 Task: Compose an email with the signature Karina Martinez with the subject Request for a flexible work arrangement and the message I need your assistance in preparing the project proposal for the client. from softage.8@softage.net to softage.6@softage.net Select the numbered list and change the font typography to strikethroughSelect the numbered list and remove the font typography strikethrough Send the email. Finally, move the email from Sent Items to the label Environmental
Action: Mouse moved to (940, 50)
Screenshot: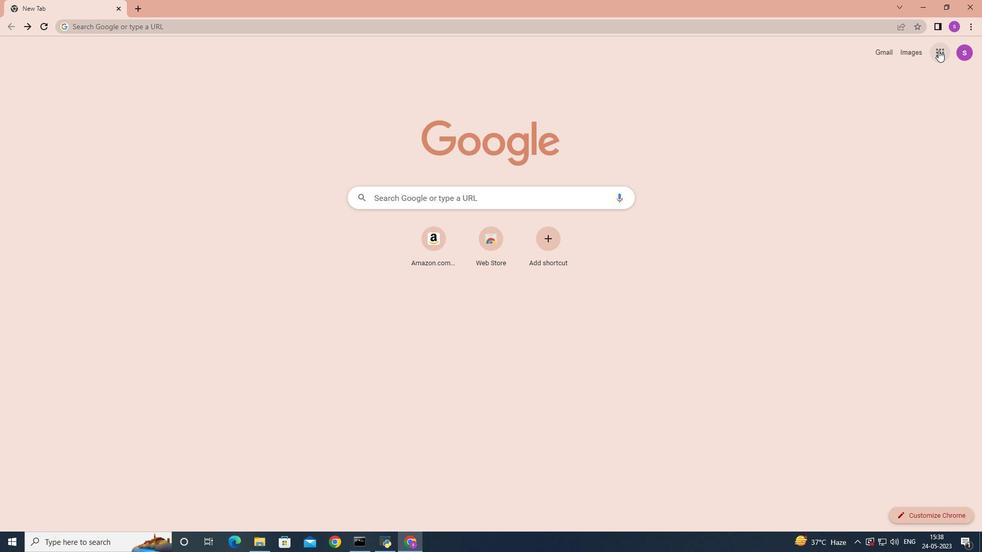 
Action: Mouse pressed left at (940, 50)
Screenshot: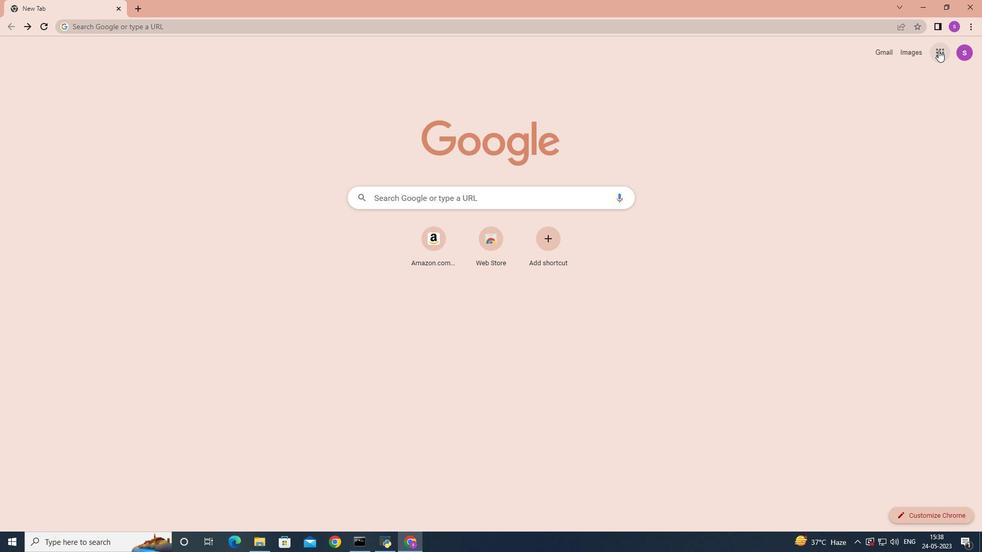 
Action: Mouse moved to (939, 52)
Screenshot: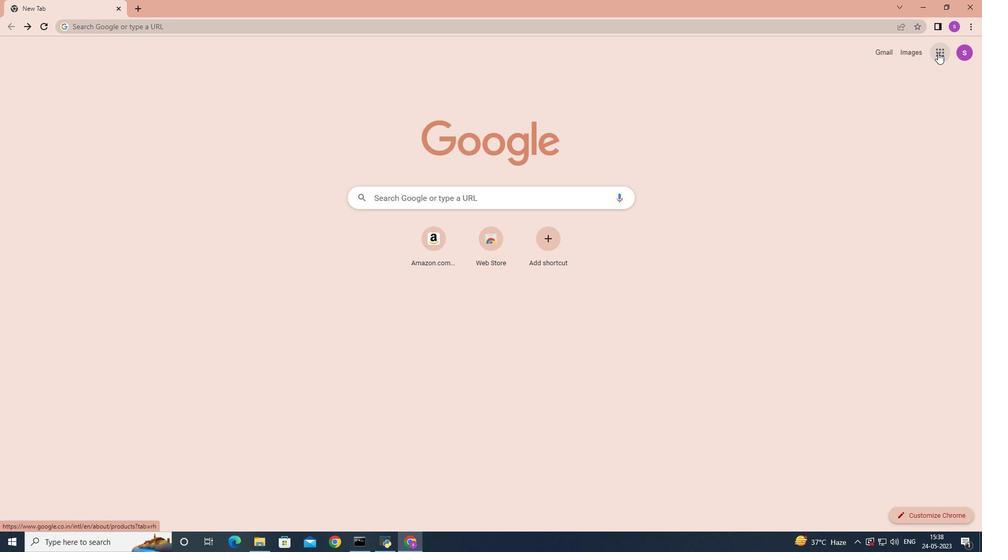 
Action: Mouse pressed left at (939, 52)
Screenshot: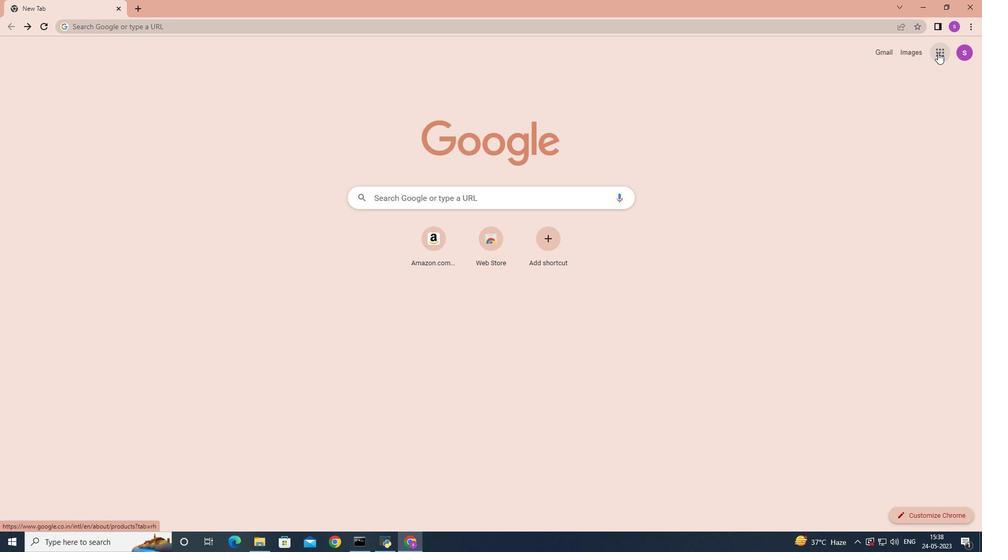 
Action: Mouse moved to (893, 97)
Screenshot: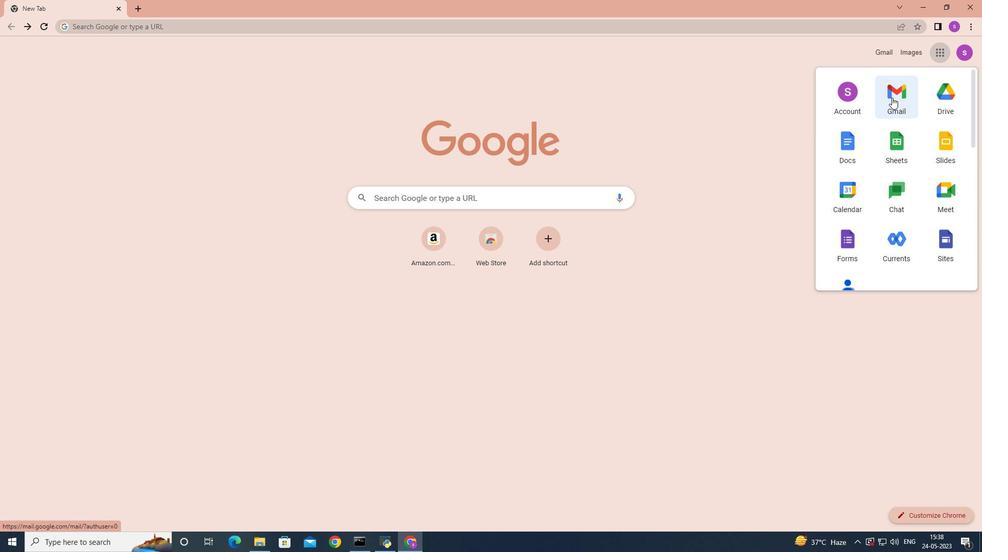 
Action: Mouse pressed left at (893, 97)
Screenshot: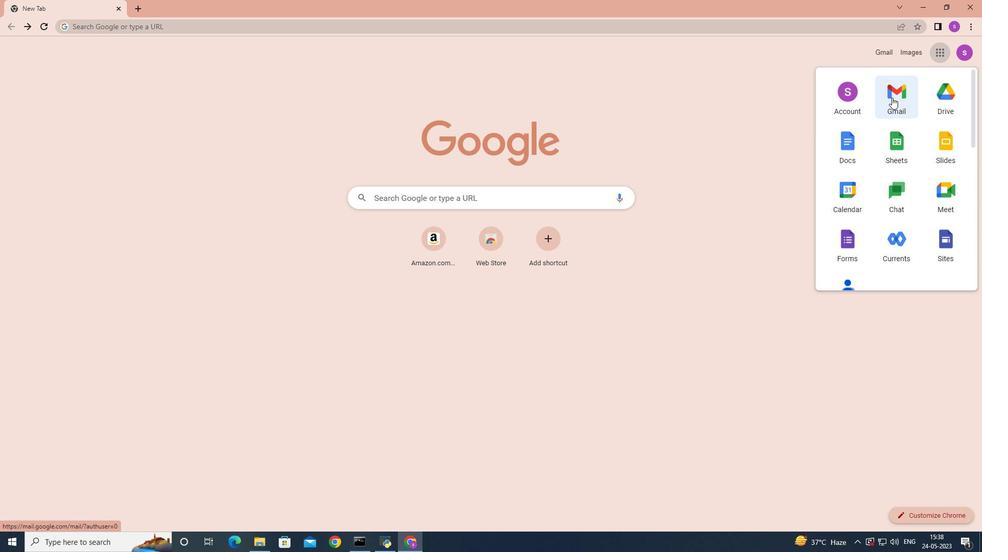 
Action: Mouse moved to (871, 52)
Screenshot: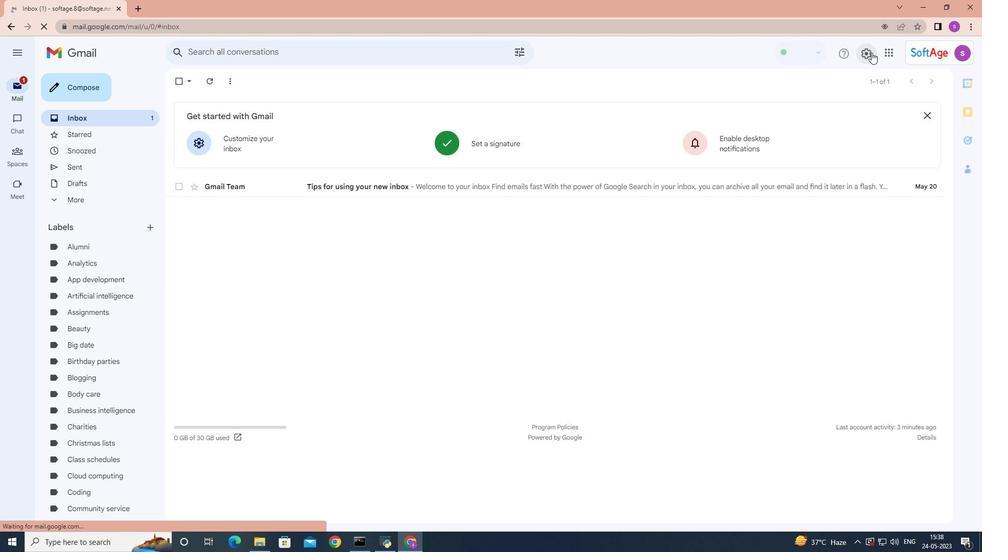 
Action: Mouse pressed left at (871, 52)
Screenshot: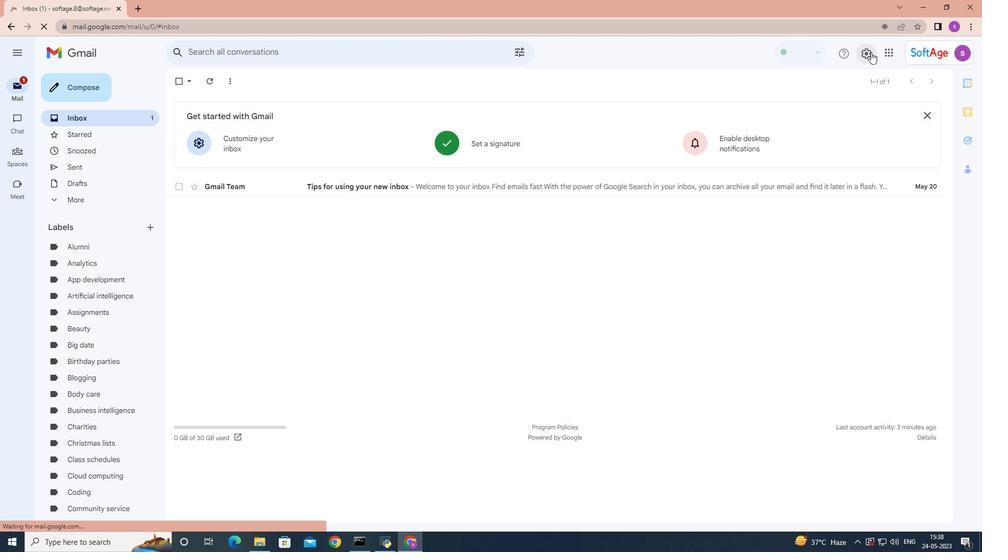 
Action: Mouse moved to (872, 101)
Screenshot: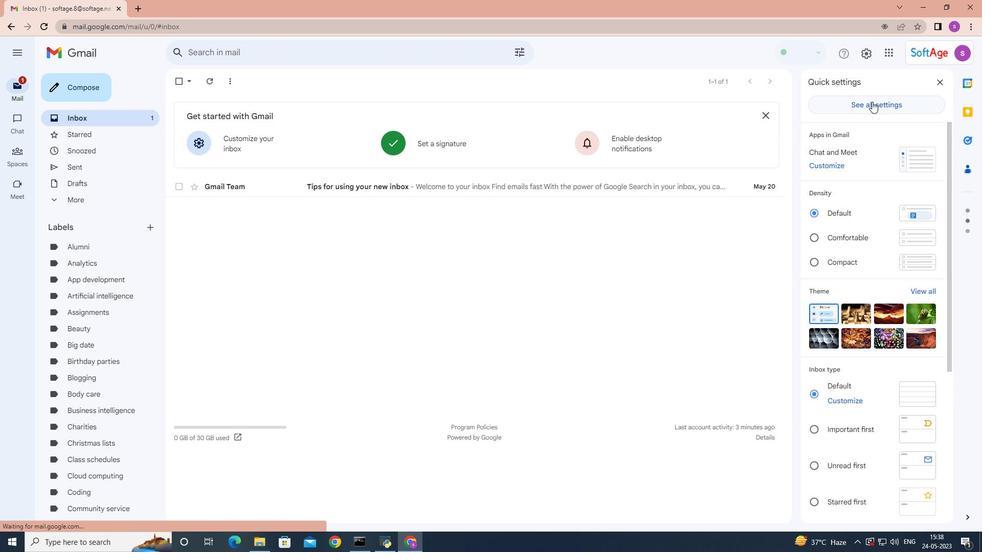 
Action: Mouse pressed left at (872, 101)
Screenshot: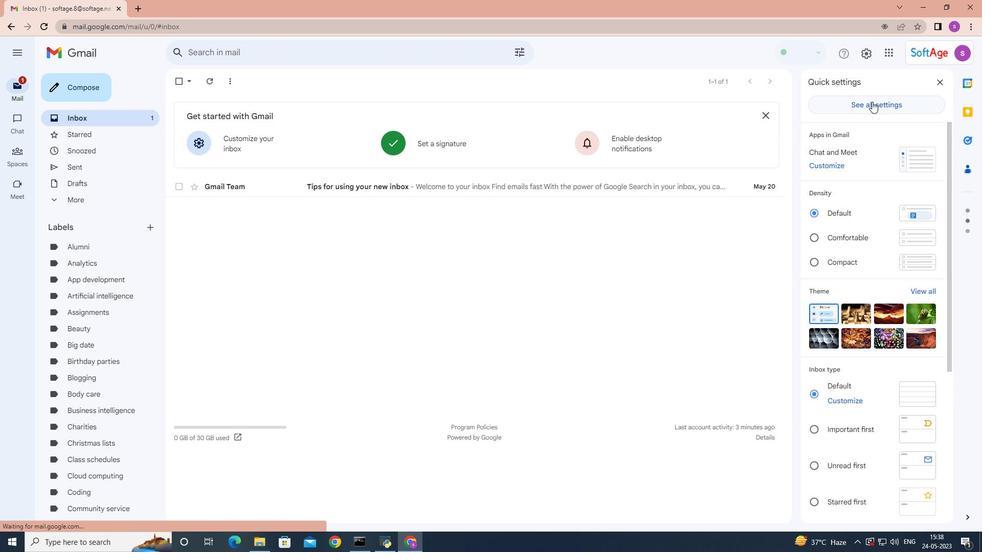 
Action: Mouse moved to (644, 186)
Screenshot: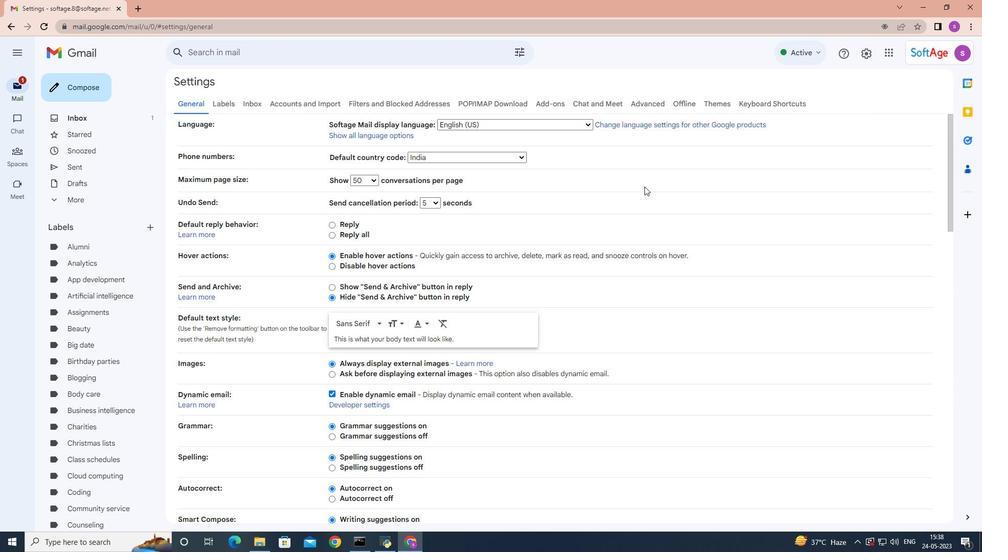 
Action: Mouse scrolled (644, 186) with delta (0, 0)
Screenshot: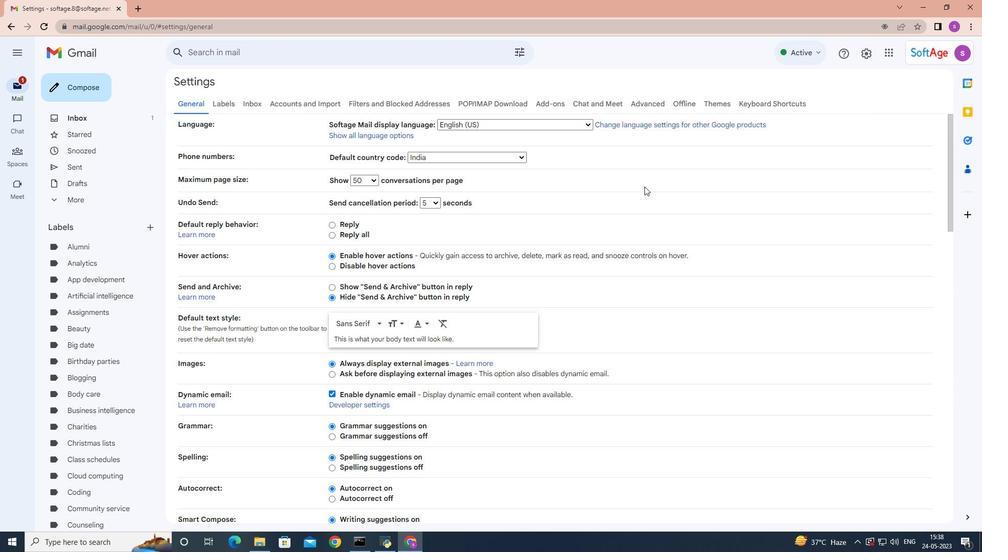 
Action: Mouse moved to (643, 187)
Screenshot: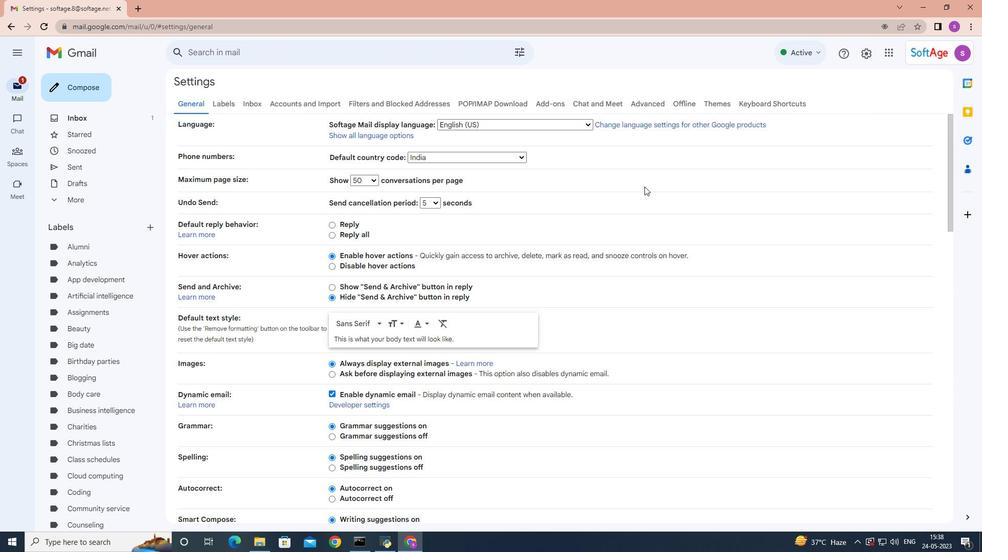 
Action: Mouse scrolled (643, 186) with delta (0, 0)
Screenshot: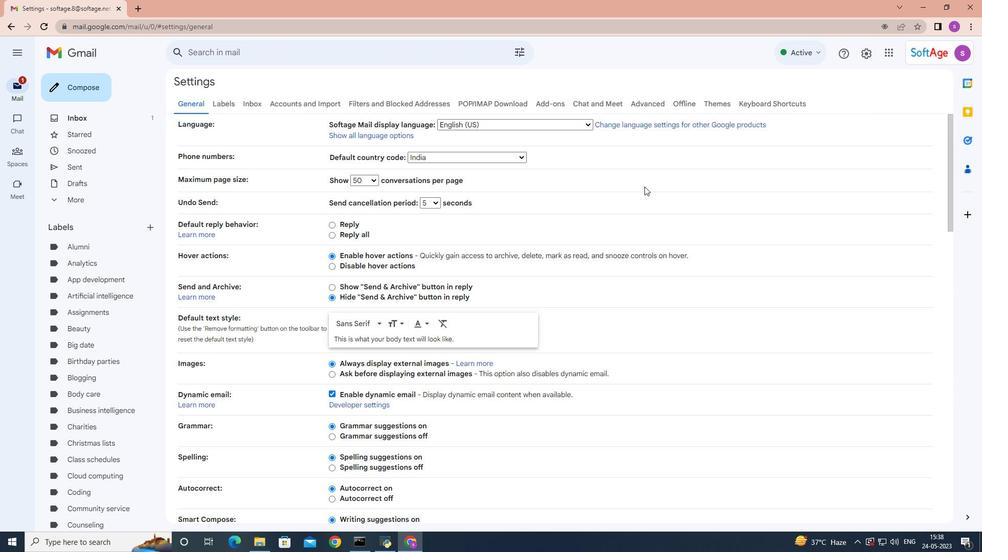 
Action: Mouse scrolled (643, 186) with delta (0, 0)
Screenshot: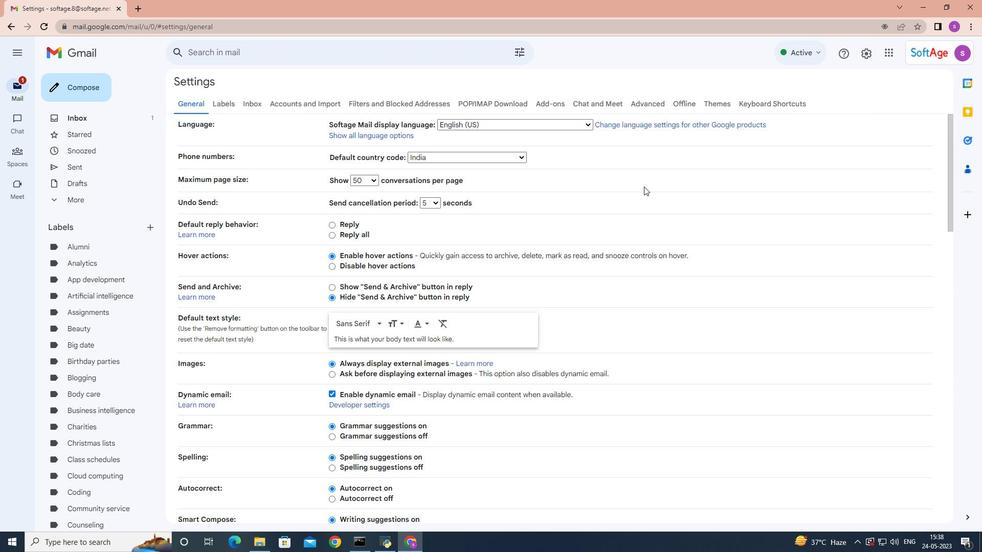 
Action: Mouse scrolled (643, 186) with delta (0, 0)
Screenshot: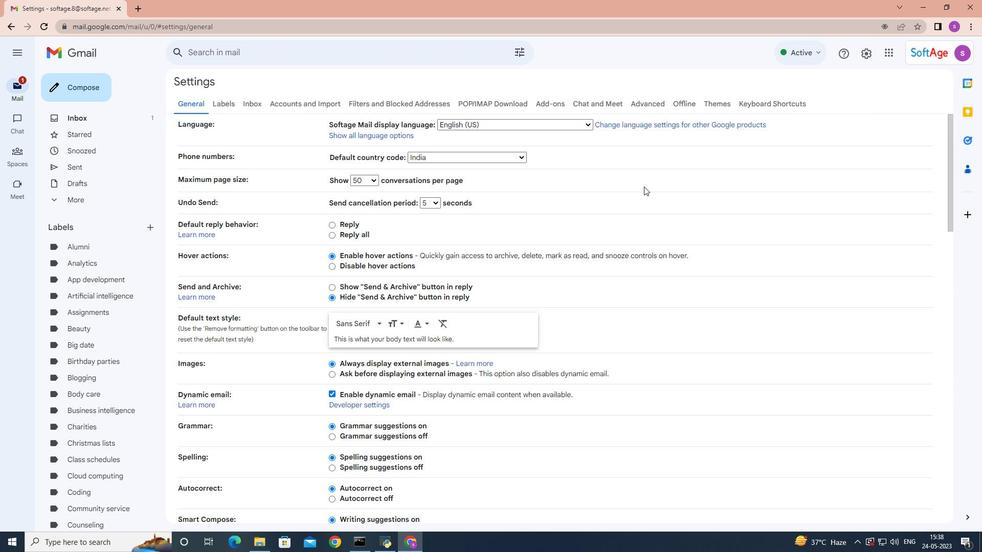 
Action: Mouse scrolled (643, 186) with delta (0, 0)
Screenshot: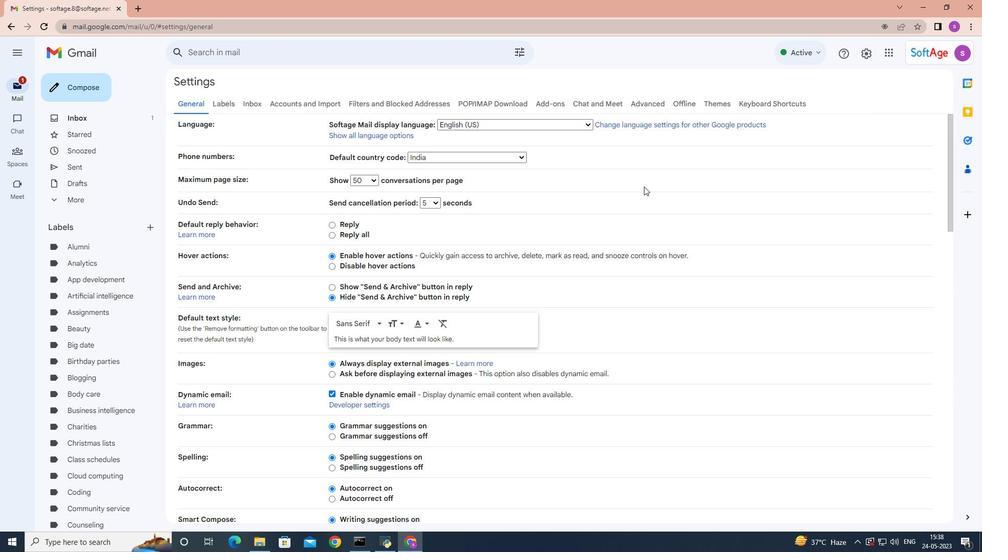 
Action: Mouse moved to (643, 187)
Screenshot: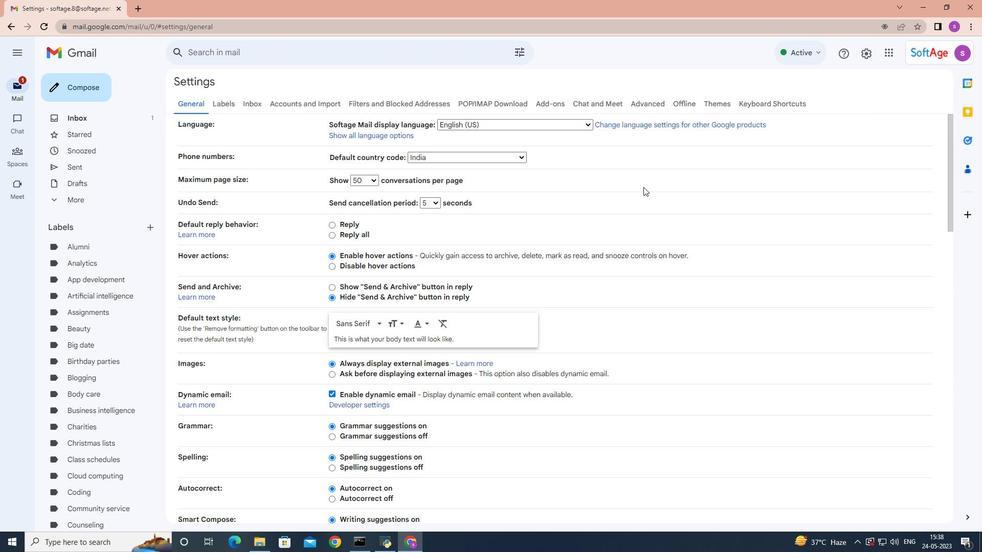 
Action: Mouse scrolled (643, 186) with delta (0, 0)
Screenshot: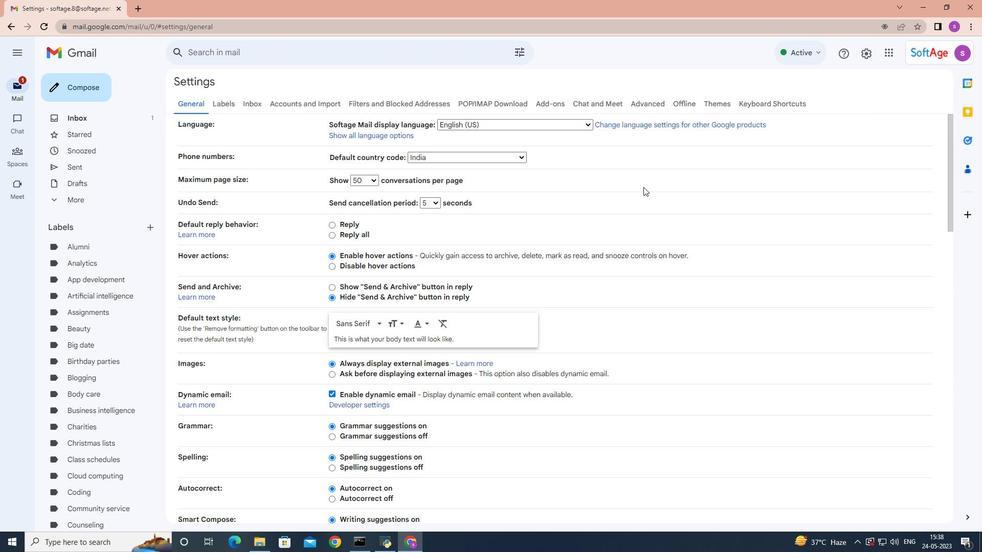 
Action: Mouse moved to (611, 184)
Screenshot: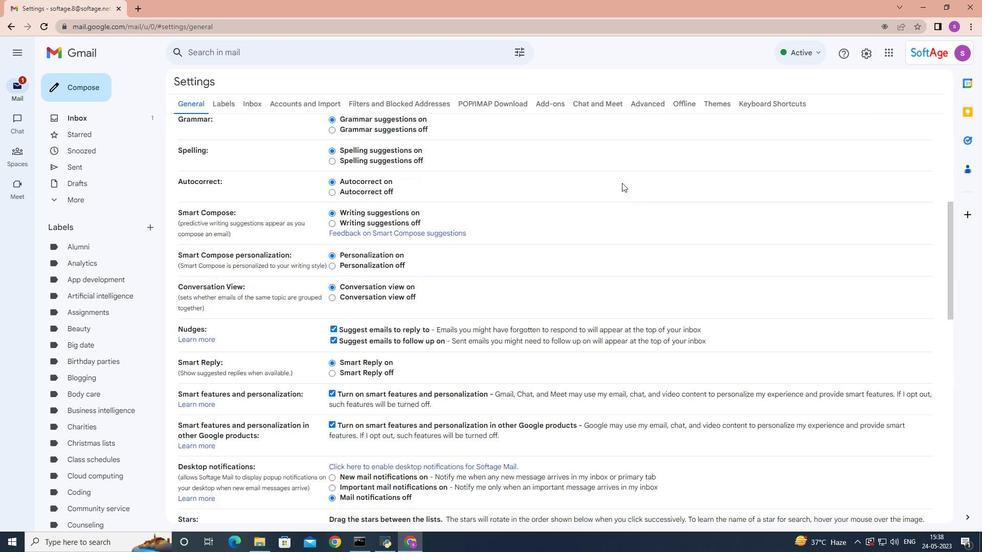
Action: Mouse scrolled (611, 183) with delta (0, 0)
Screenshot: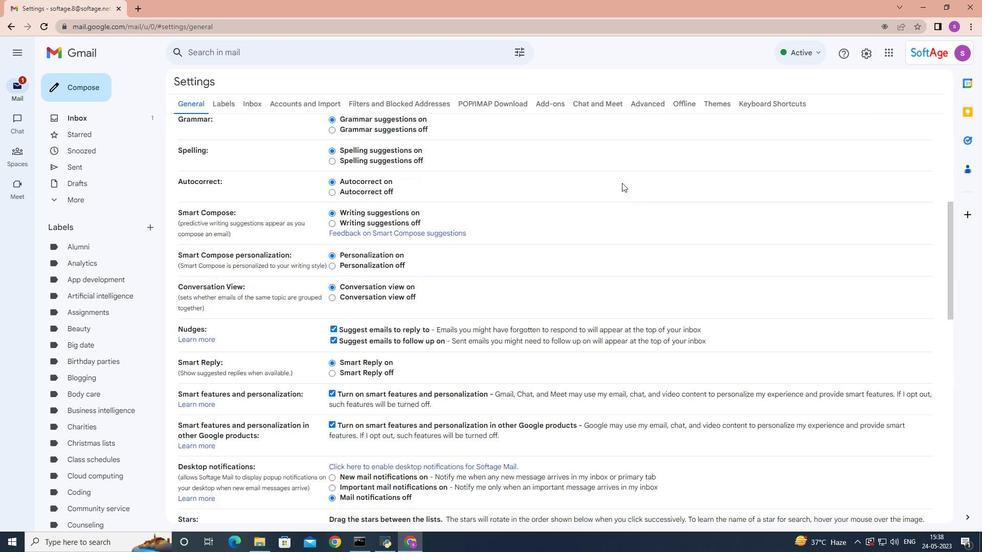 
Action: Mouse moved to (610, 184)
Screenshot: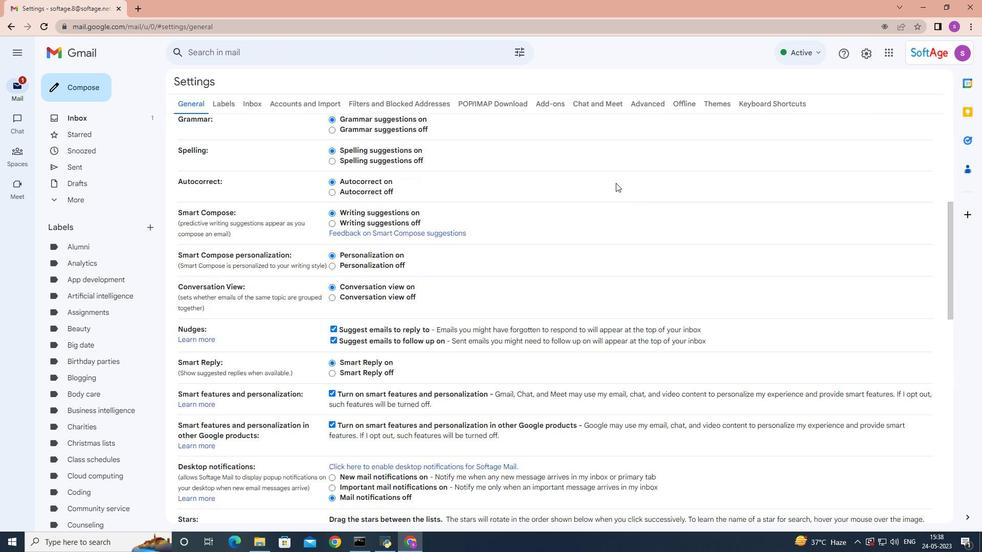 
Action: Mouse scrolled (610, 184) with delta (0, 0)
Screenshot: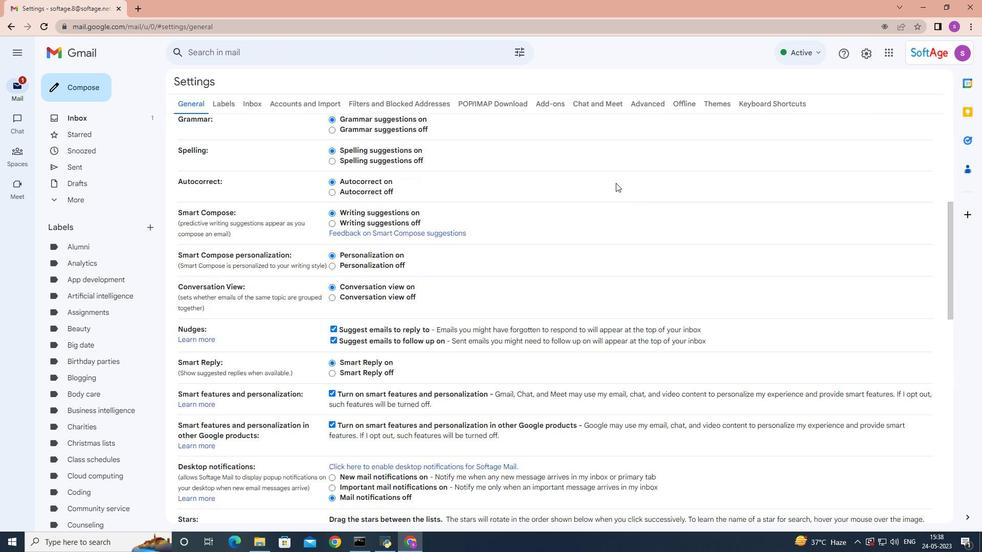 
Action: Mouse scrolled (610, 184) with delta (0, 0)
Screenshot: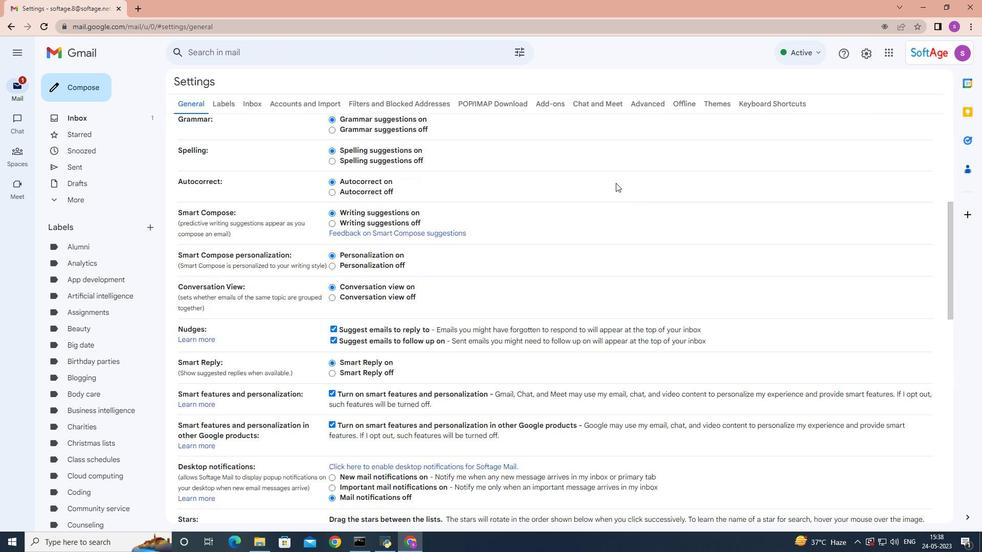
Action: Mouse scrolled (610, 184) with delta (0, 0)
Screenshot: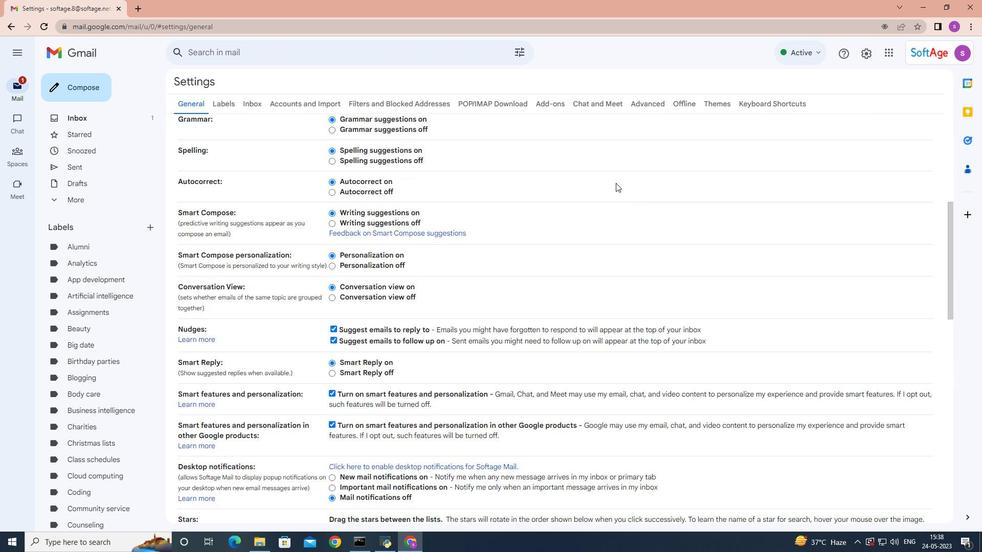 
Action: Mouse moved to (609, 184)
Screenshot: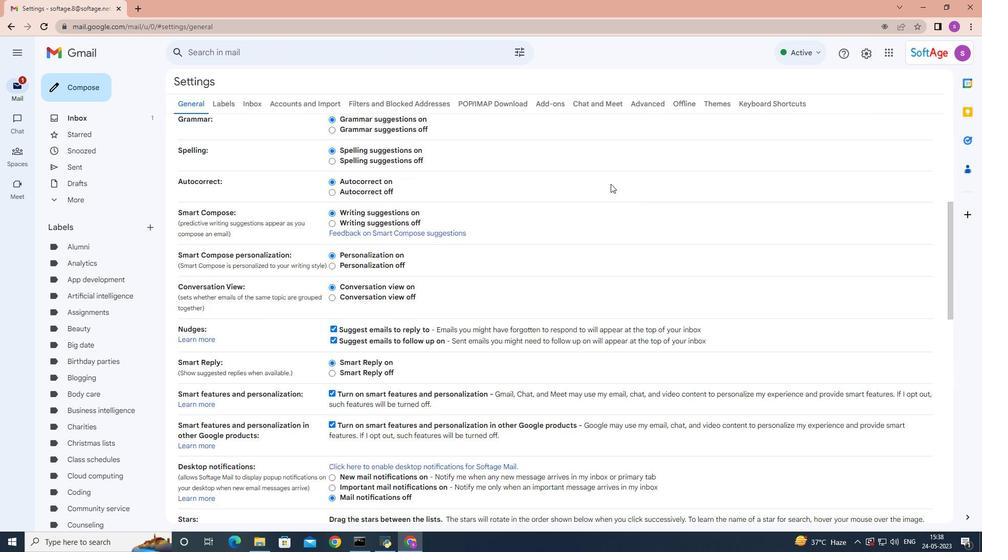 
Action: Mouse scrolled (609, 184) with delta (0, 0)
Screenshot: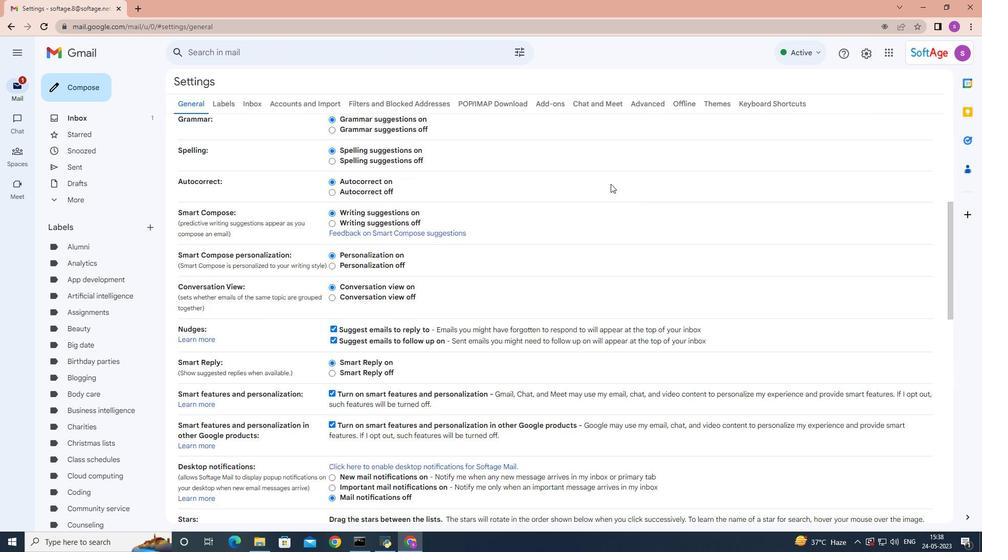 
Action: Mouse moved to (608, 184)
Screenshot: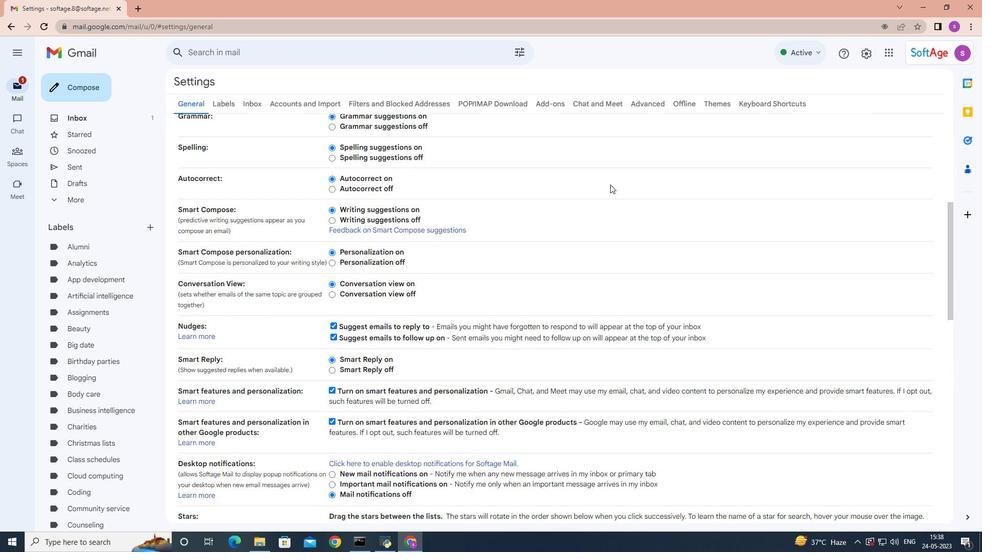 
Action: Mouse scrolled (608, 184) with delta (0, 0)
Screenshot: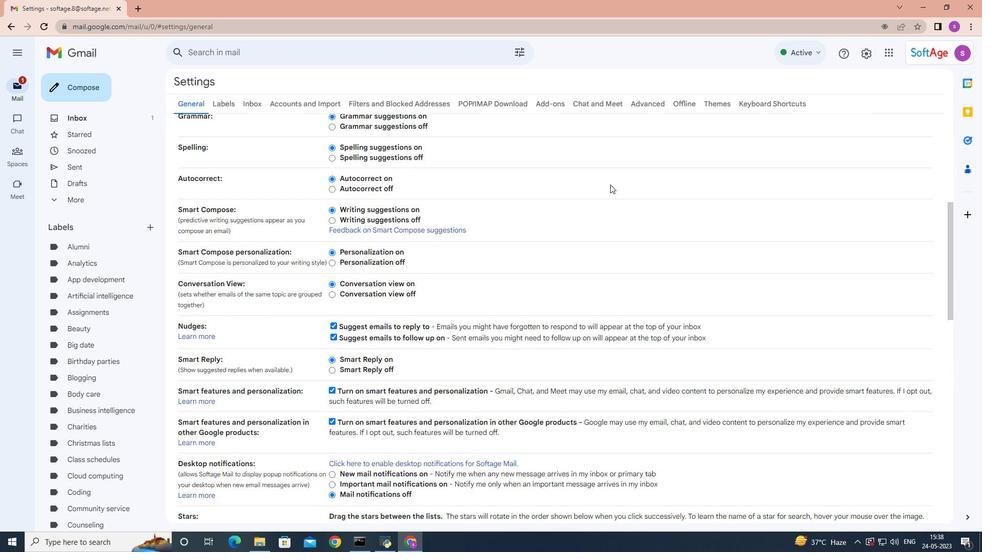 
Action: Mouse moved to (588, 182)
Screenshot: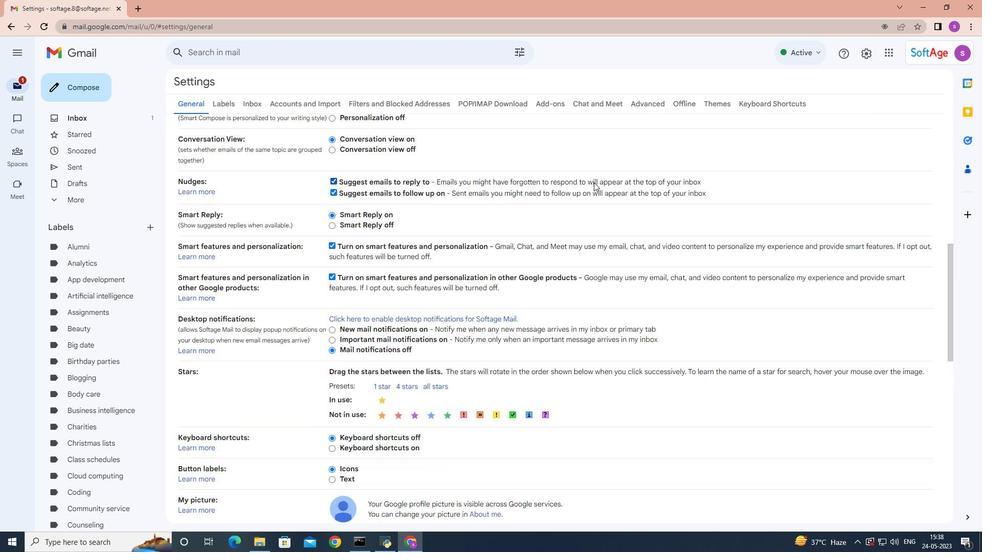 
Action: Mouse scrolled (588, 181) with delta (0, 0)
Screenshot: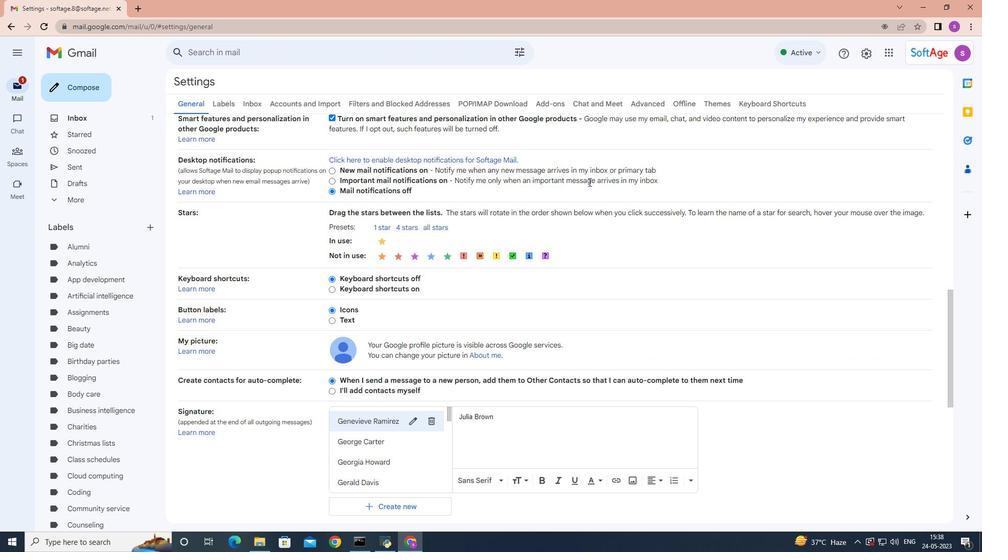 
Action: Mouse scrolled (588, 181) with delta (0, 0)
Screenshot: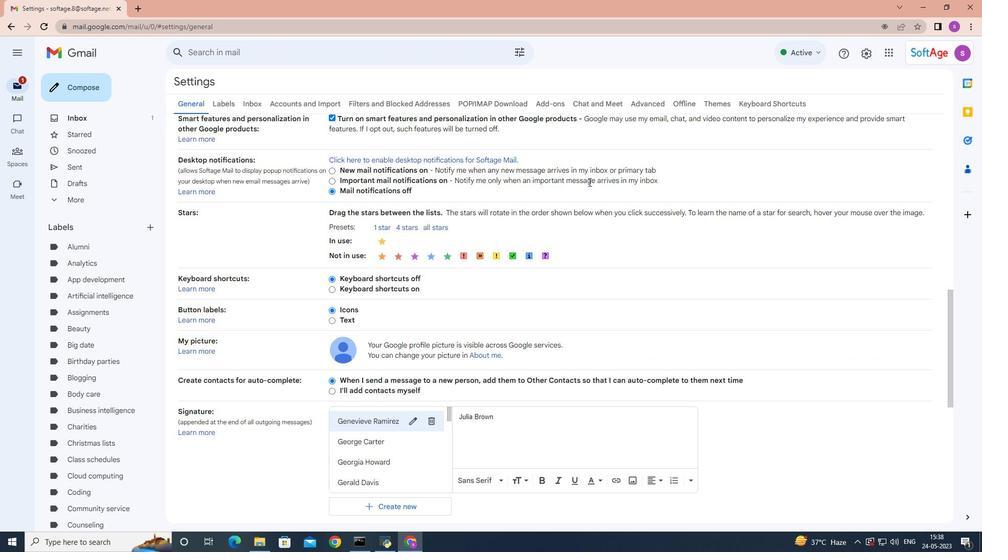 
Action: Mouse scrolled (588, 181) with delta (0, 0)
Screenshot: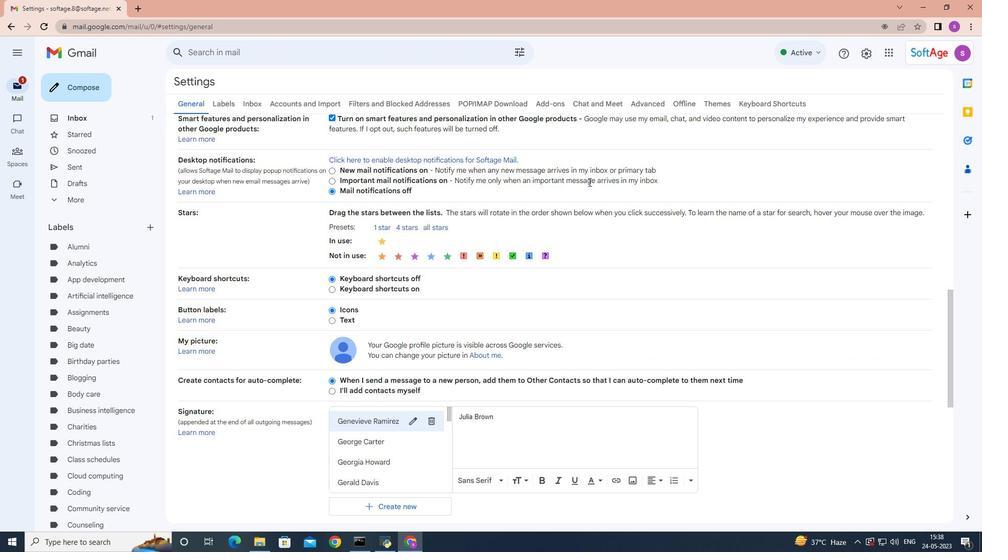 
Action: Mouse moved to (417, 347)
Screenshot: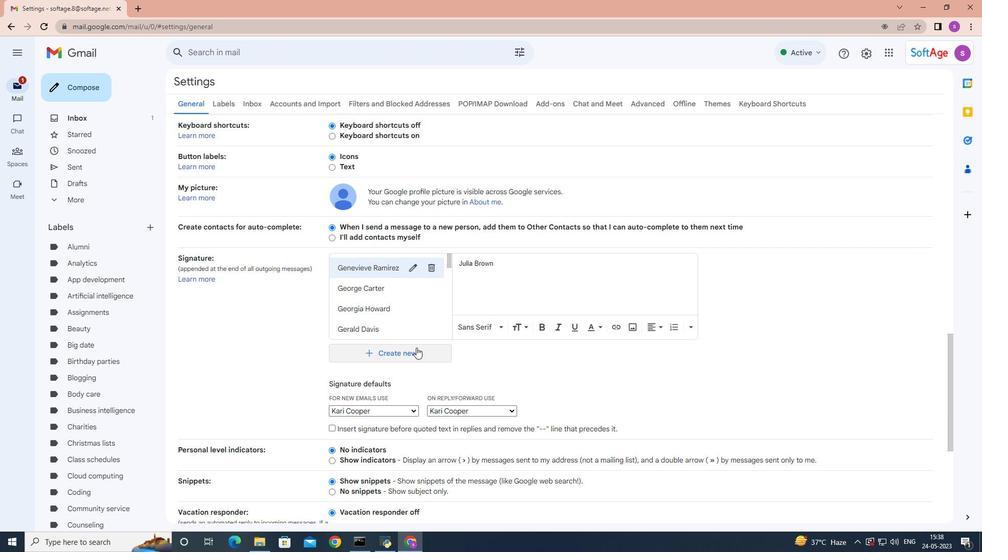 
Action: Mouse pressed left at (417, 347)
Screenshot: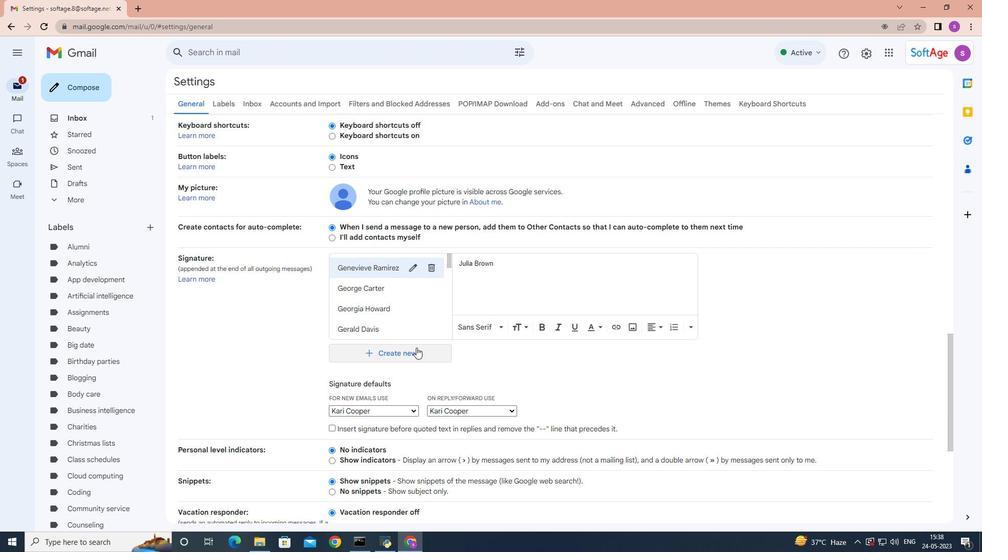 
Action: Mouse moved to (418, 347)
Screenshot: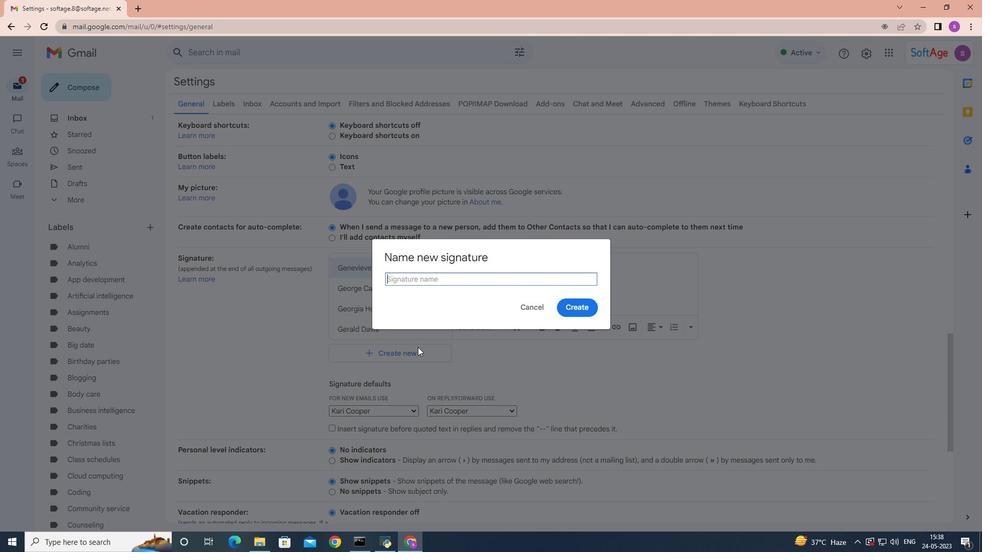 
Action: Key pressed <Key.shift>Karina<Key.space><Key.shift>Martinez
Screenshot: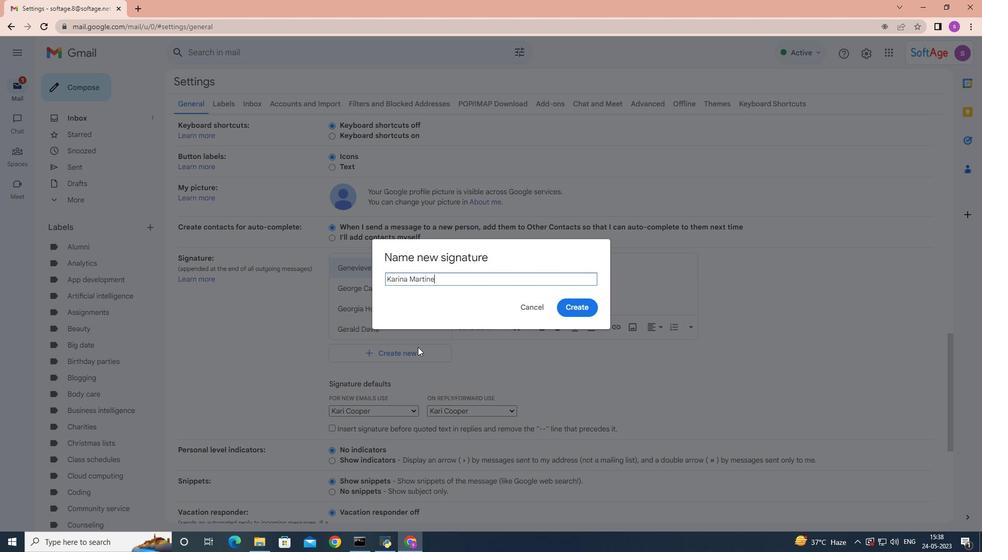 
Action: Mouse moved to (574, 306)
Screenshot: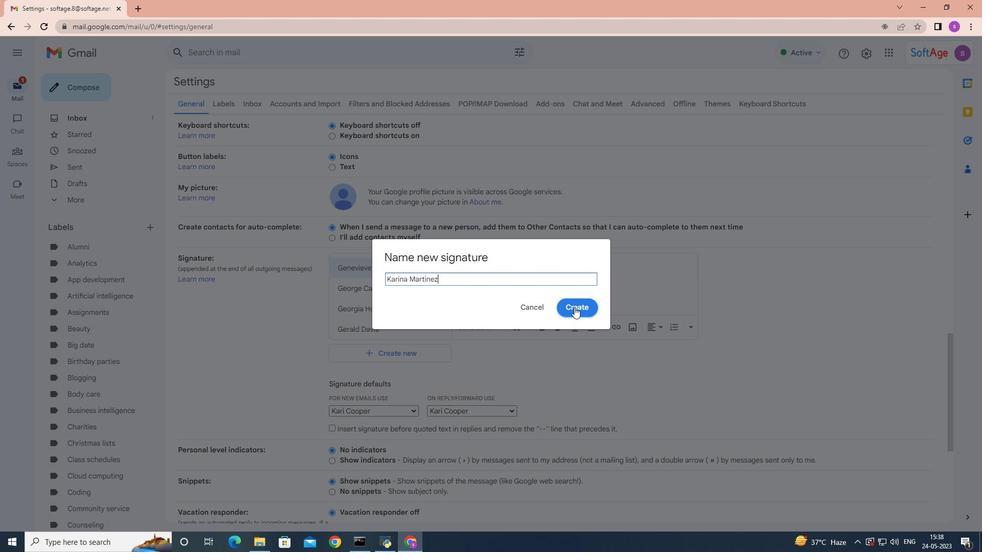 
Action: Mouse pressed left at (574, 306)
Screenshot: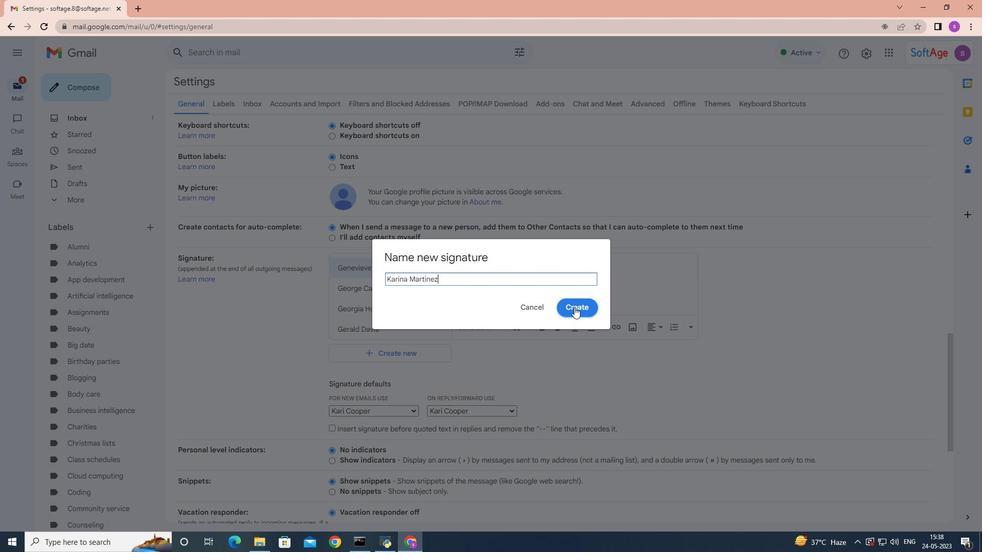 
Action: Mouse moved to (576, 306)
Screenshot: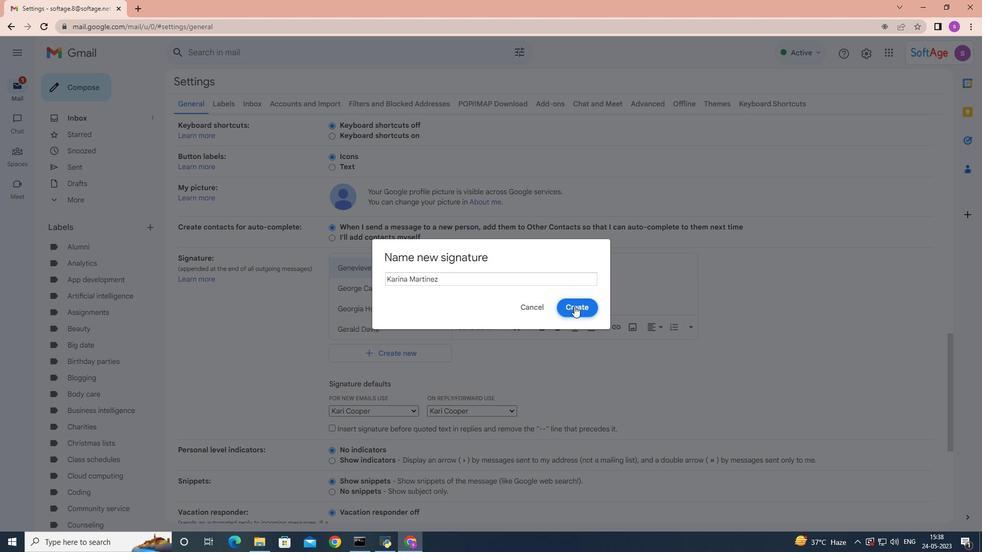 
Action: Key pressed <Key.shift>Karina<Key.space><Key.shift>Martinez
Screenshot: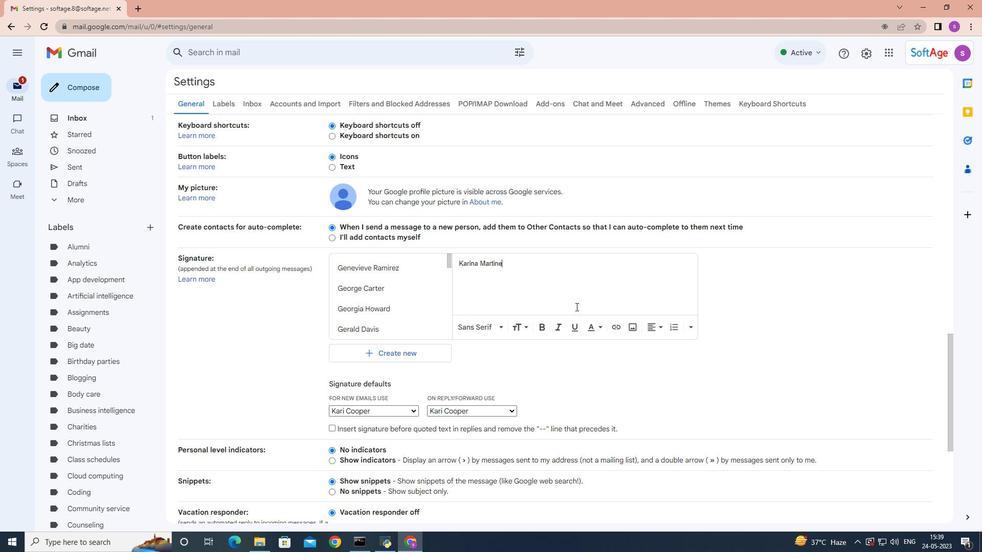 
Action: Mouse moved to (560, 284)
Screenshot: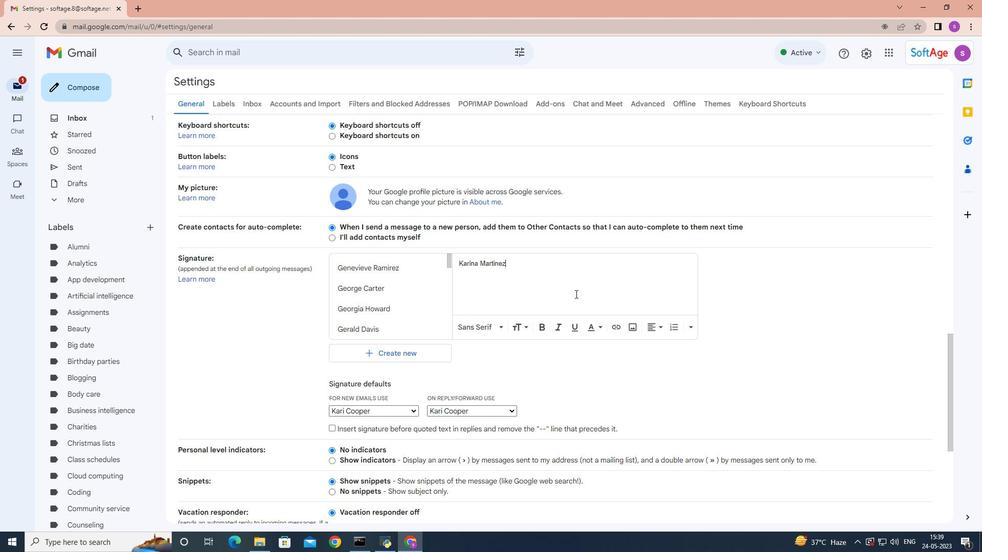 
Action: Mouse scrolled (560, 283) with delta (0, 0)
Screenshot: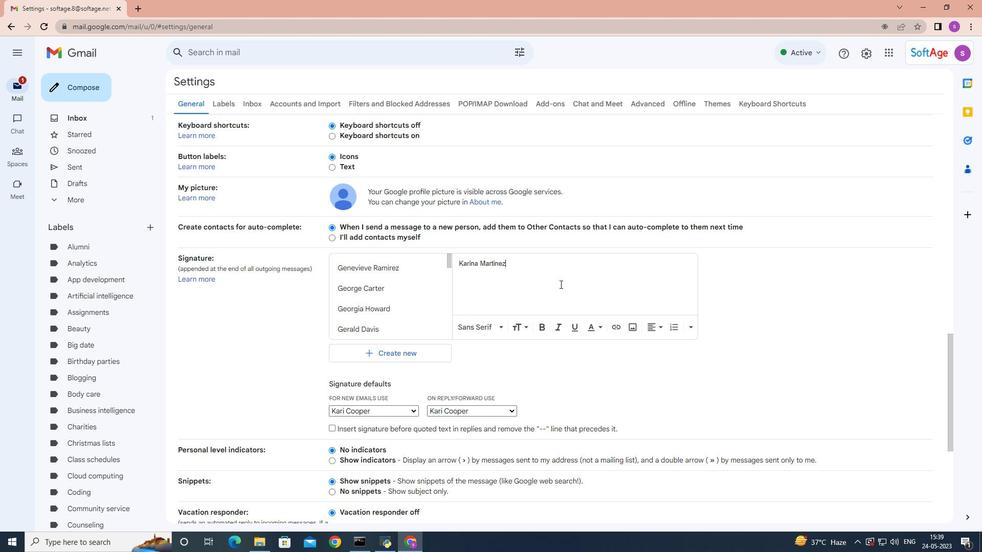 
Action: Mouse moved to (559, 284)
Screenshot: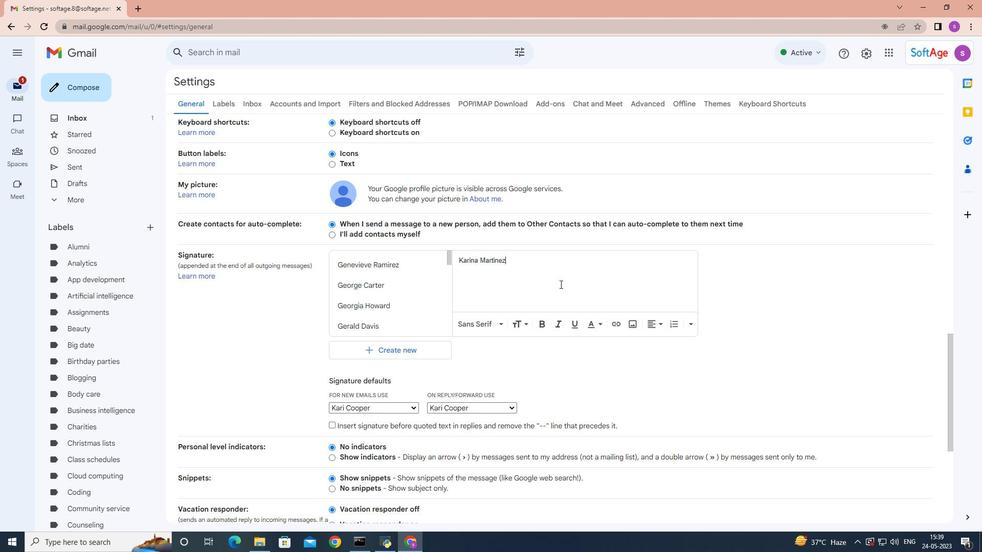 
Action: Mouse scrolled (559, 283) with delta (0, 0)
Screenshot: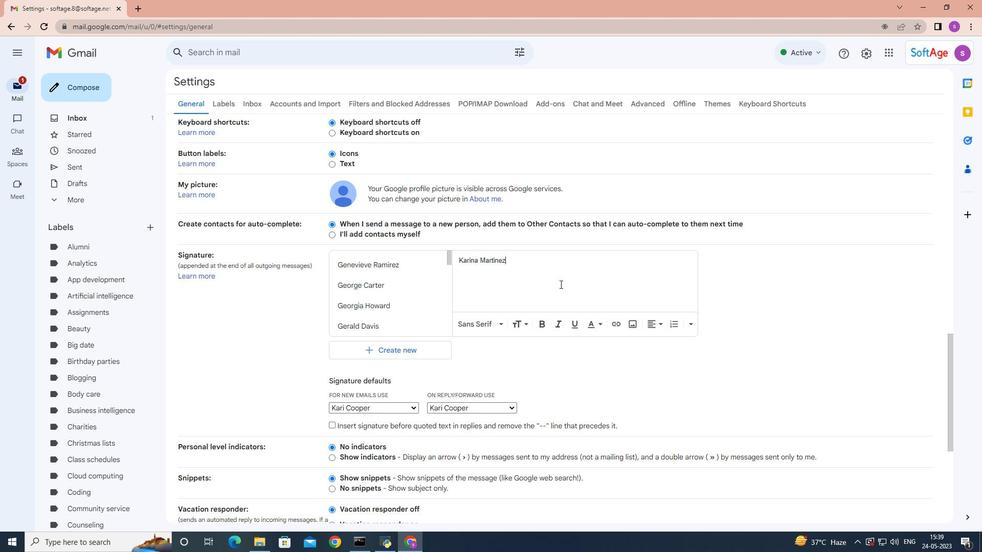 
Action: Mouse moved to (409, 308)
Screenshot: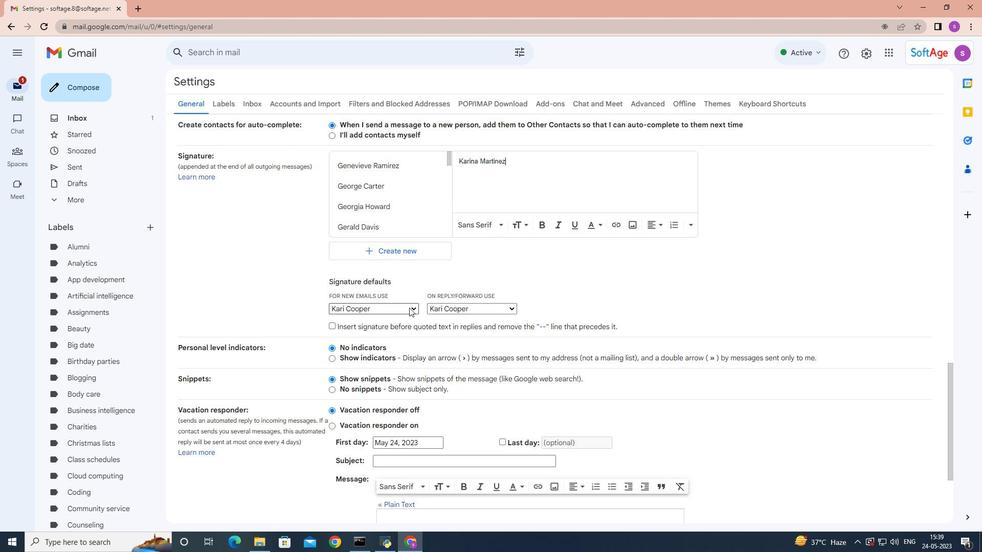 
Action: Mouse pressed left at (409, 308)
Screenshot: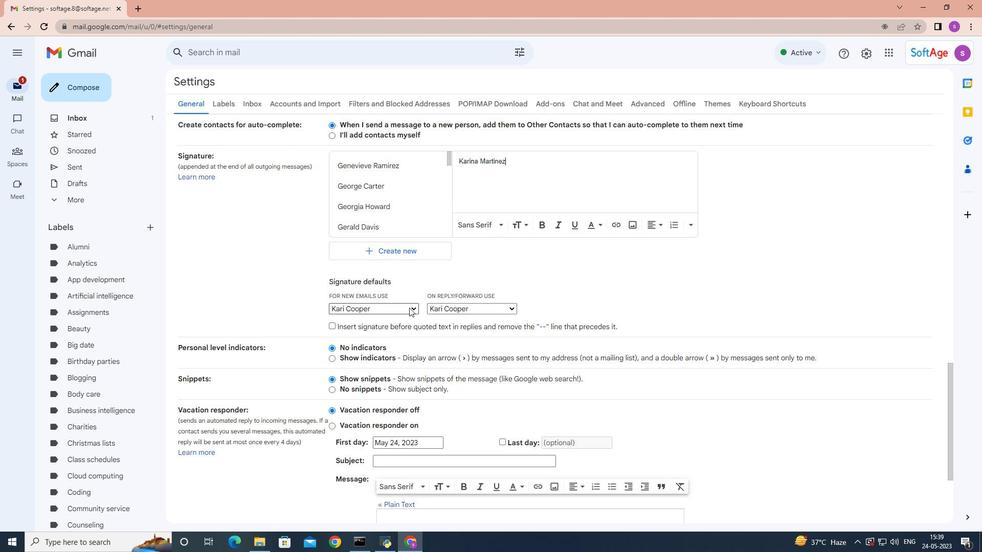 
Action: Mouse moved to (375, 417)
Screenshot: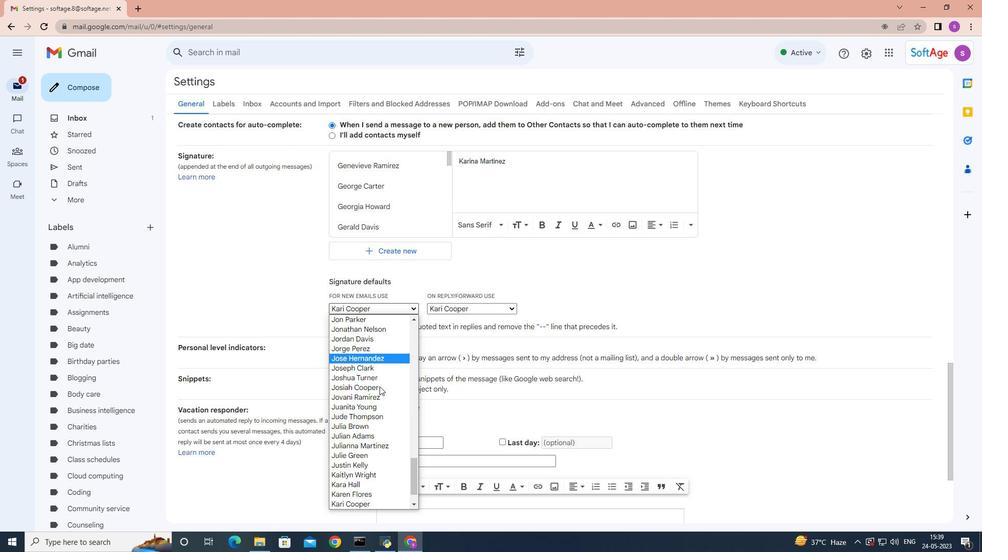 
Action: Mouse scrolled (375, 416) with delta (0, 0)
Screenshot: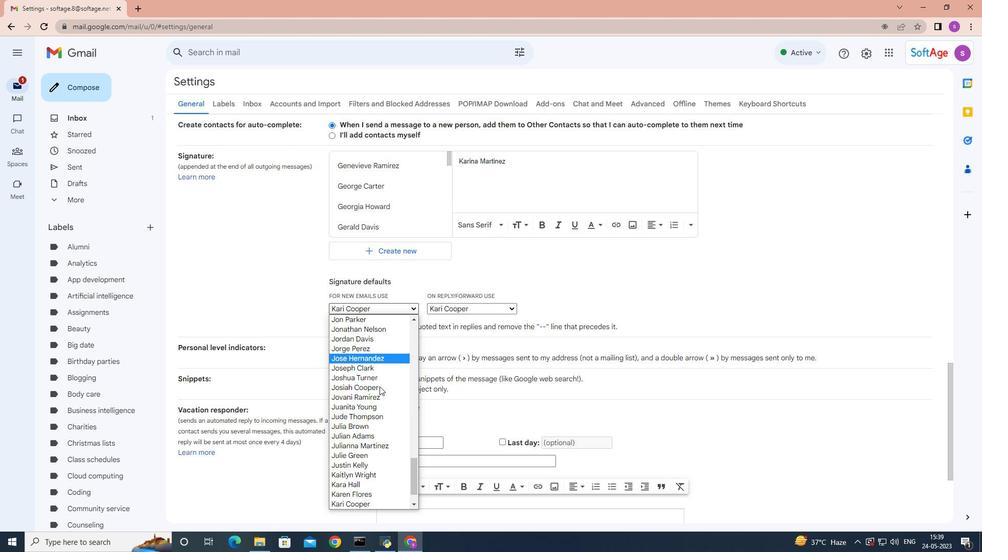 
Action: Mouse moved to (375, 426)
Screenshot: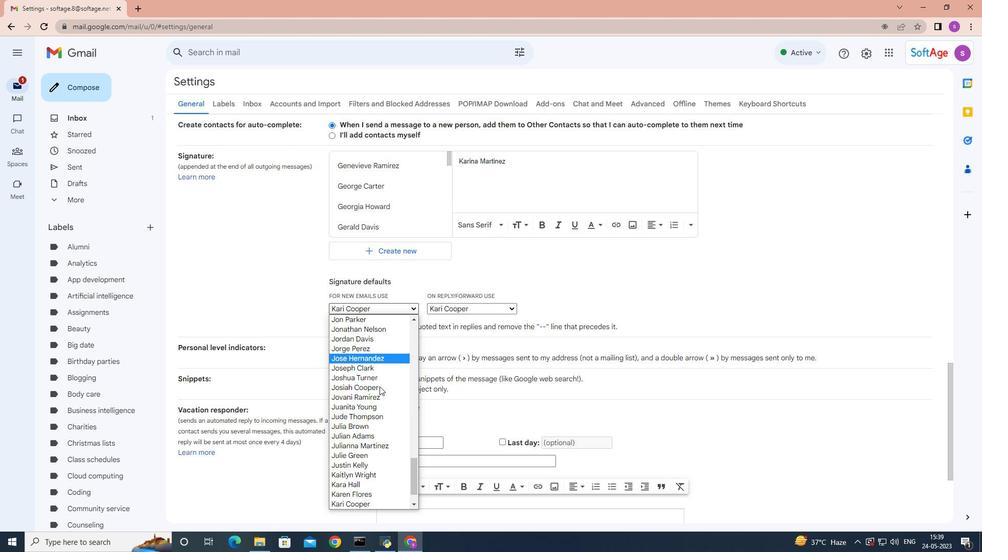 
Action: Mouse scrolled (375, 425) with delta (0, 0)
Screenshot: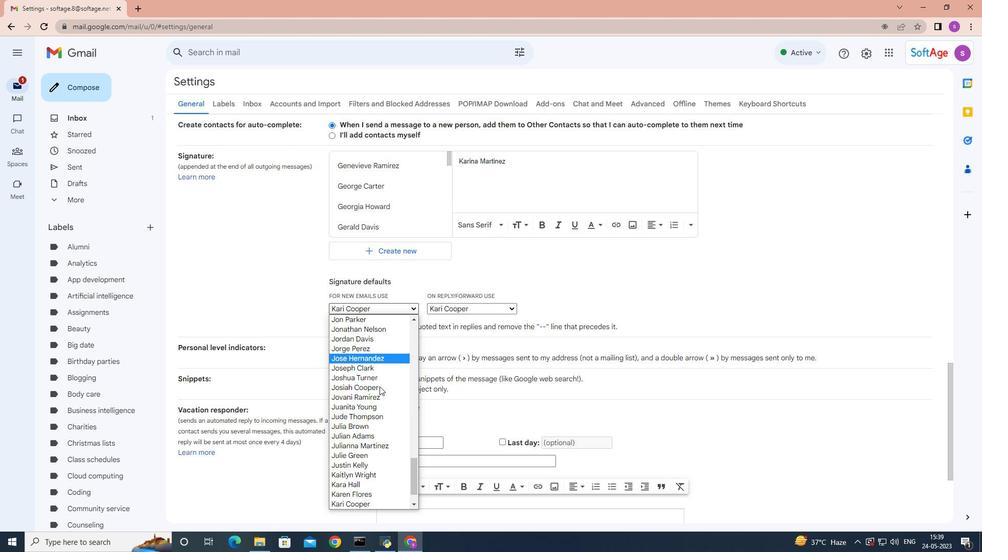 
Action: Mouse moved to (375, 428)
Screenshot: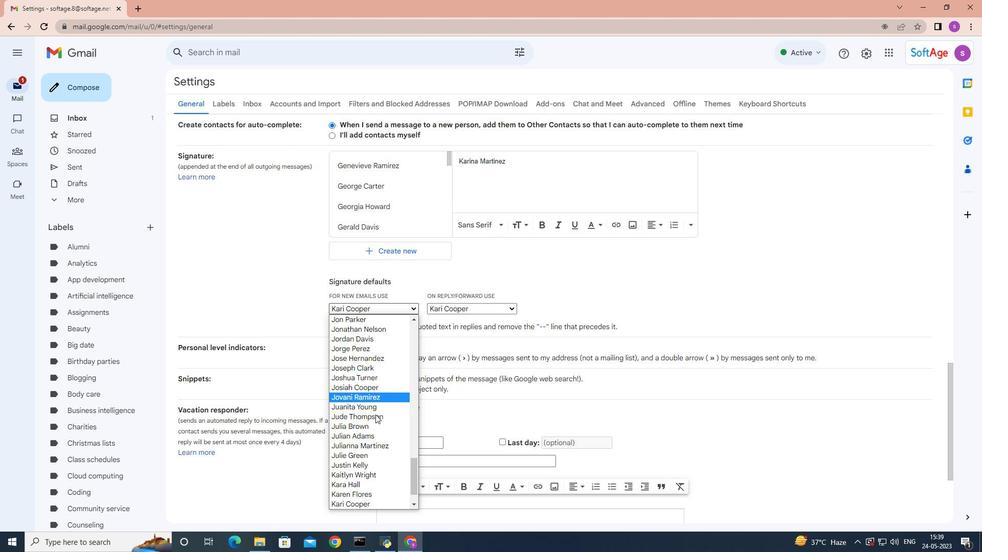 
Action: Mouse scrolled (375, 427) with delta (0, 0)
Screenshot: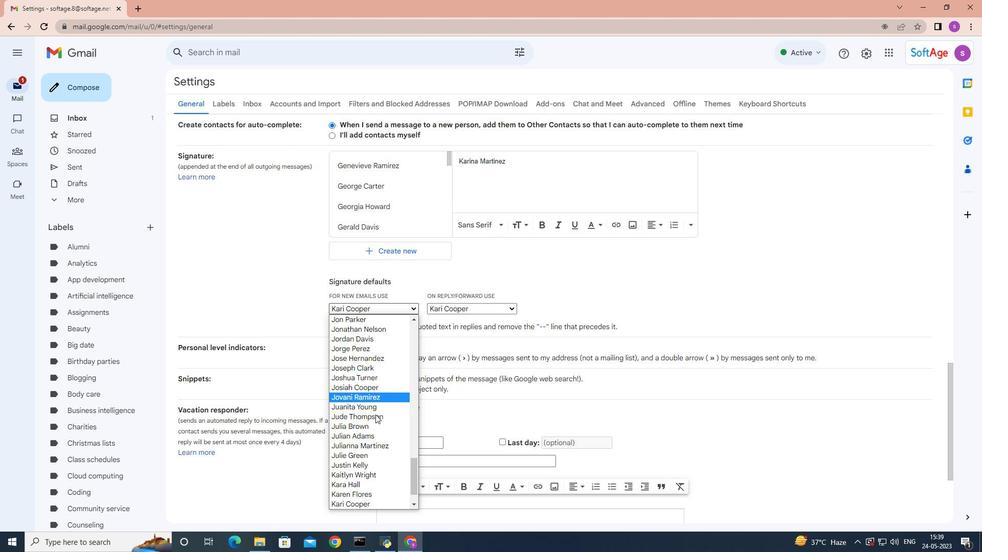 
Action: Mouse moved to (375, 428)
Screenshot: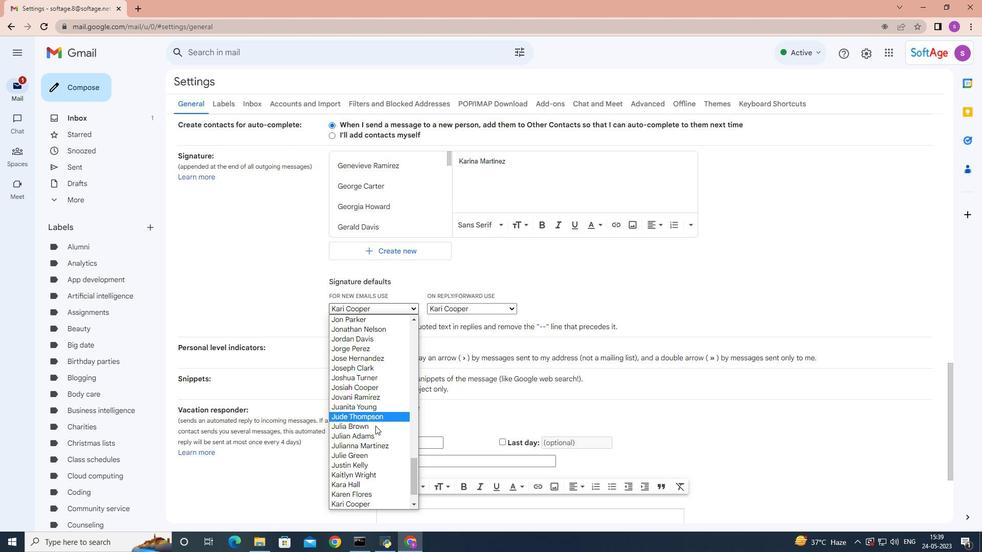 
Action: Mouse scrolled (375, 427) with delta (0, 0)
Screenshot: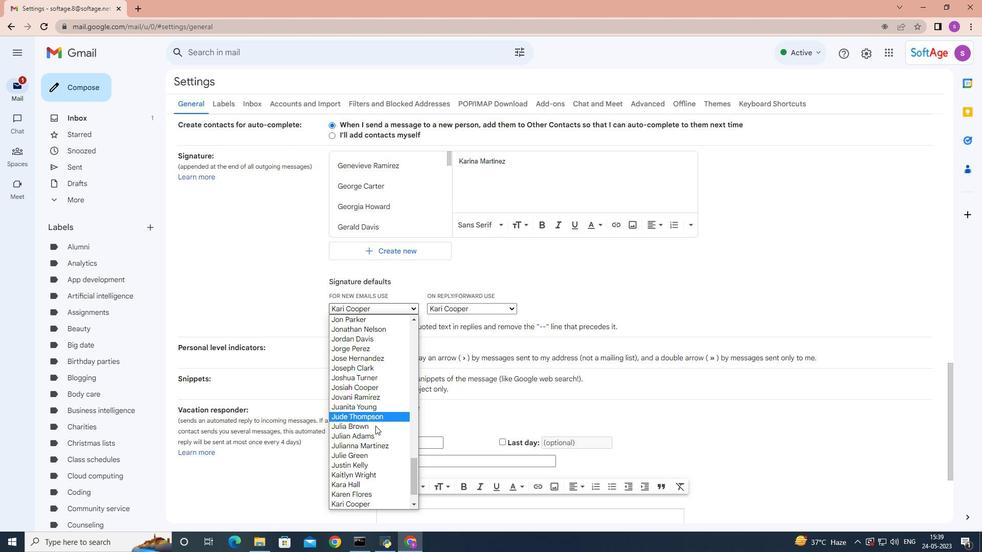 
Action: Mouse moved to (375, 428)
Screenshot: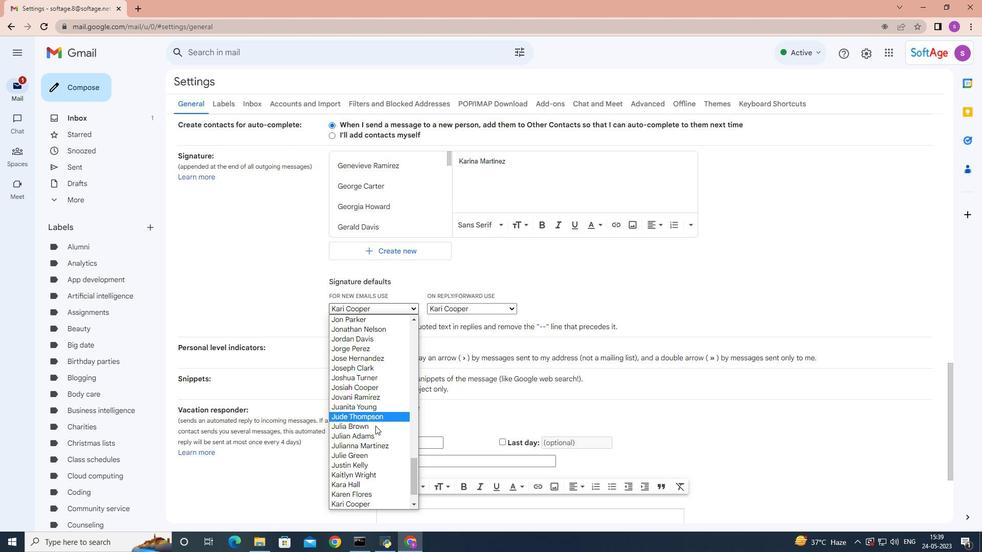 
Action: Mouse scrolled (375, 427) with delta (0, 0)
Screenshot: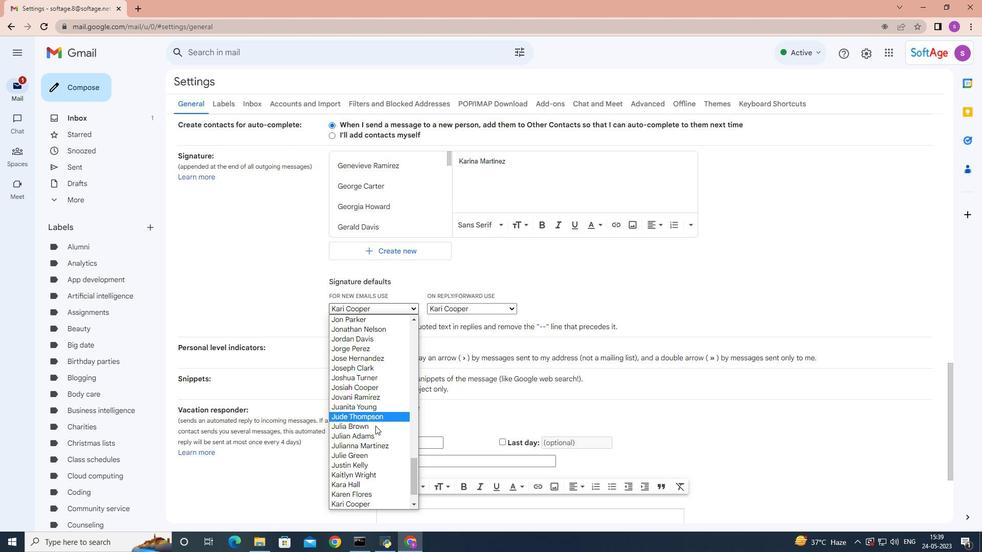 
Action: Mouse moved to (375, 427)
Screenshot: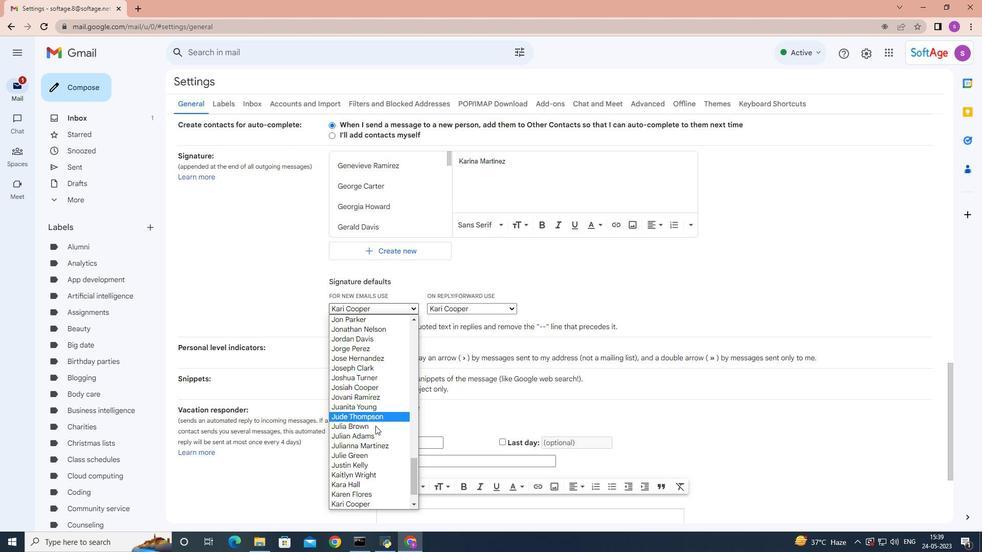 
Action: Mouse scrolled (375, 427) with delta (0, 0)
Screenshot: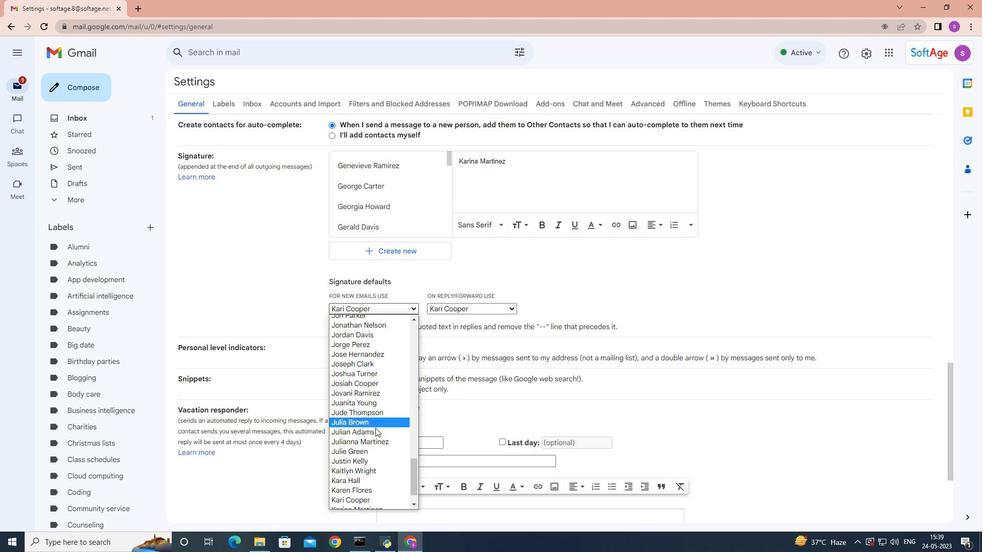 
Action: Mouse moved to (386, 481)
Screenshot: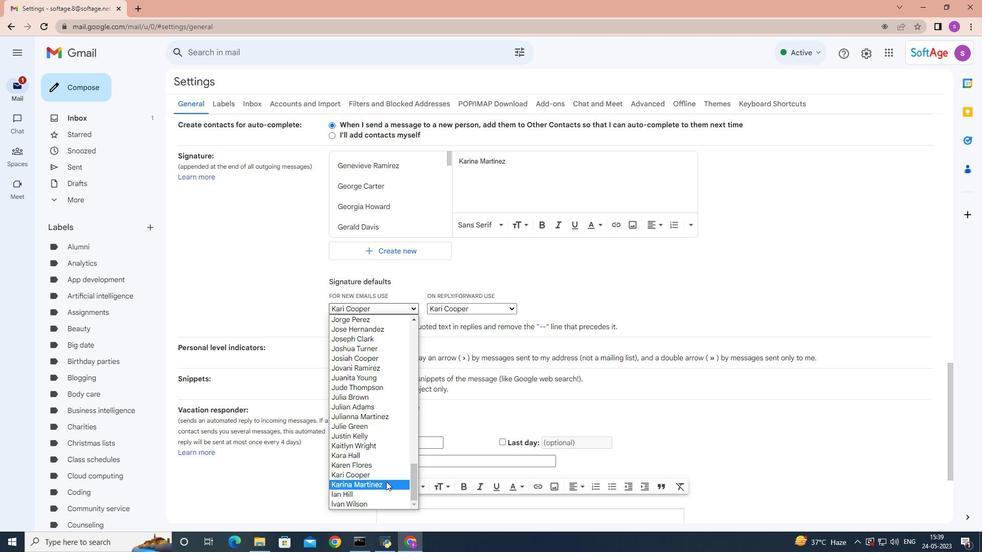 
Action: Mouse pressed left at (386, 481)
Screenshot: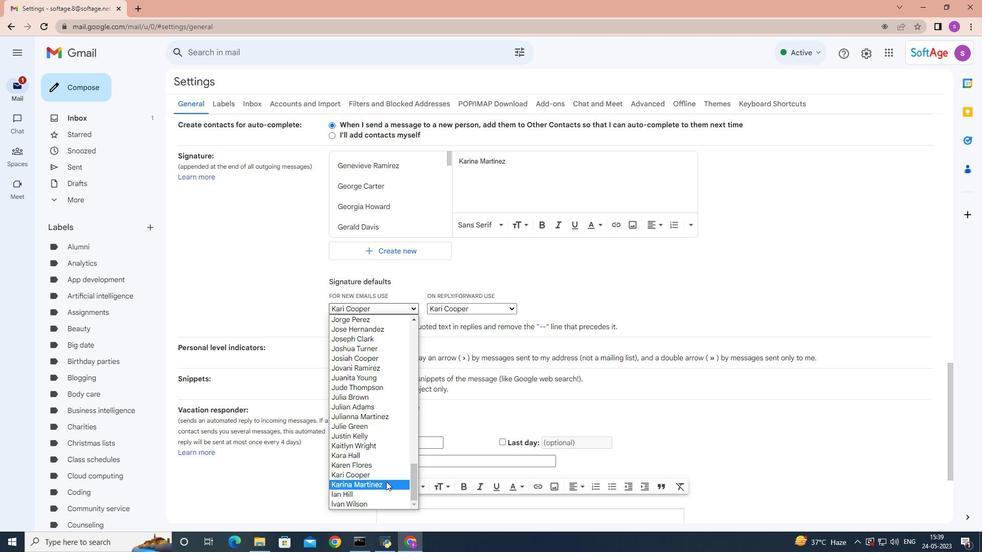 
Action: Mouse moved to (506, 309)
Screenshot: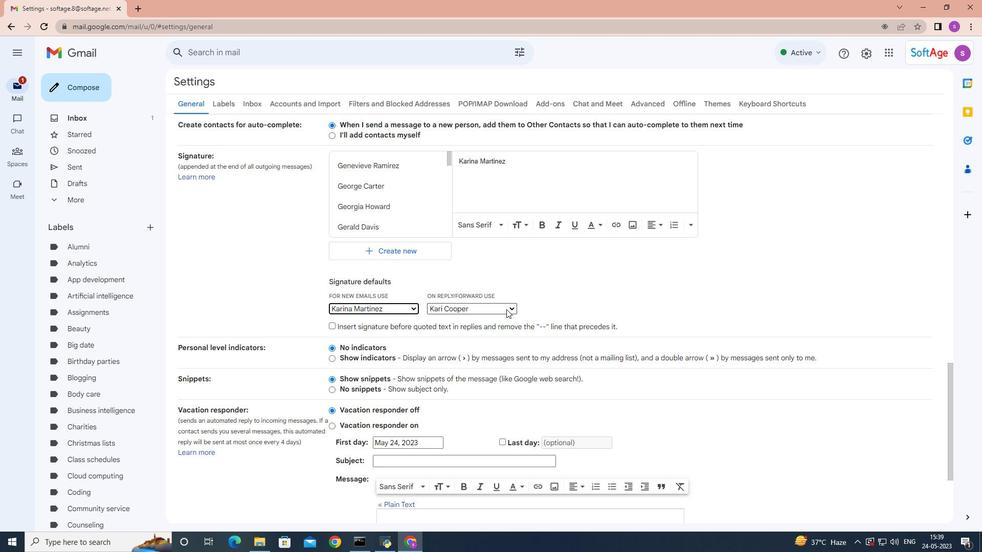 
Action: Mouse pressed left at (506, 309)
Screenshot: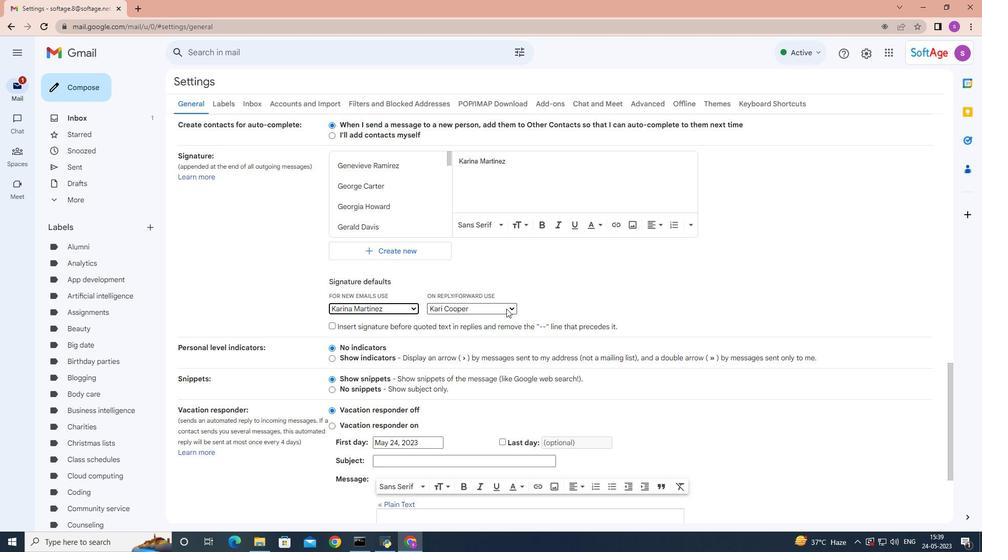 
Action: Mouse moved to (469, 369)
Screenshot: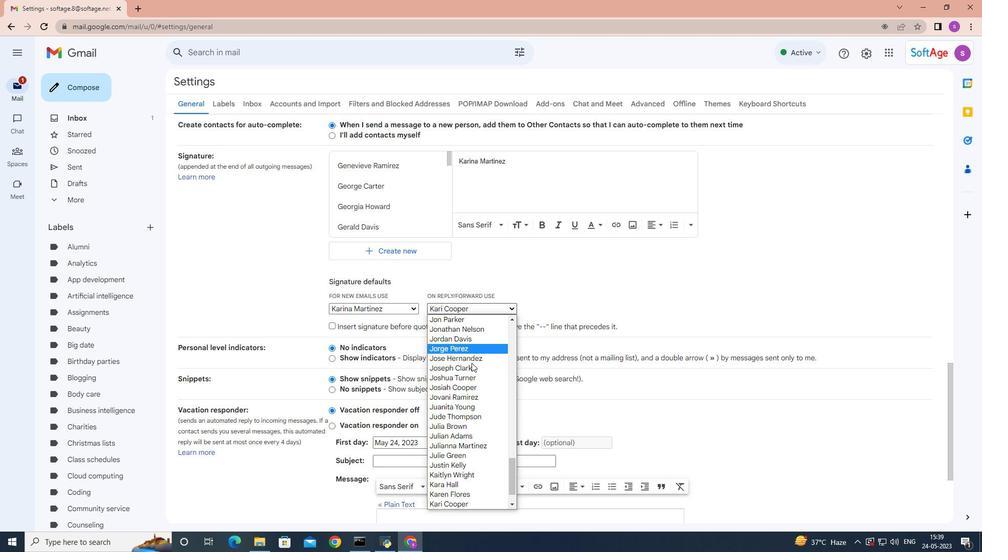 
Action: Mouse scrolled (469, 369) with delta (0, 0)
Screenshot: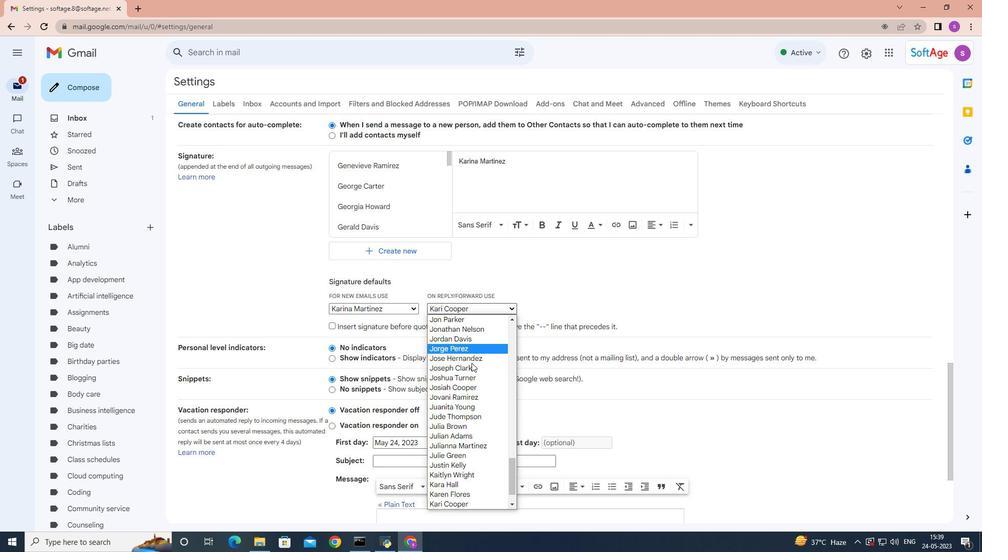 
Action: Mouse moved to (469, 370)
Screenshot: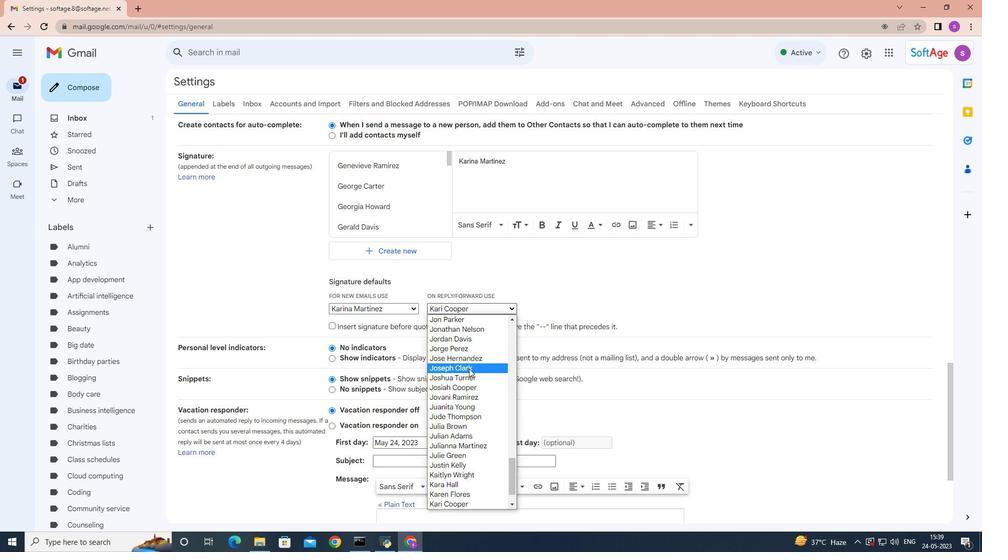 
Action: Mouse scrolled (469, 370) with delta (0, 0)
Screenshot: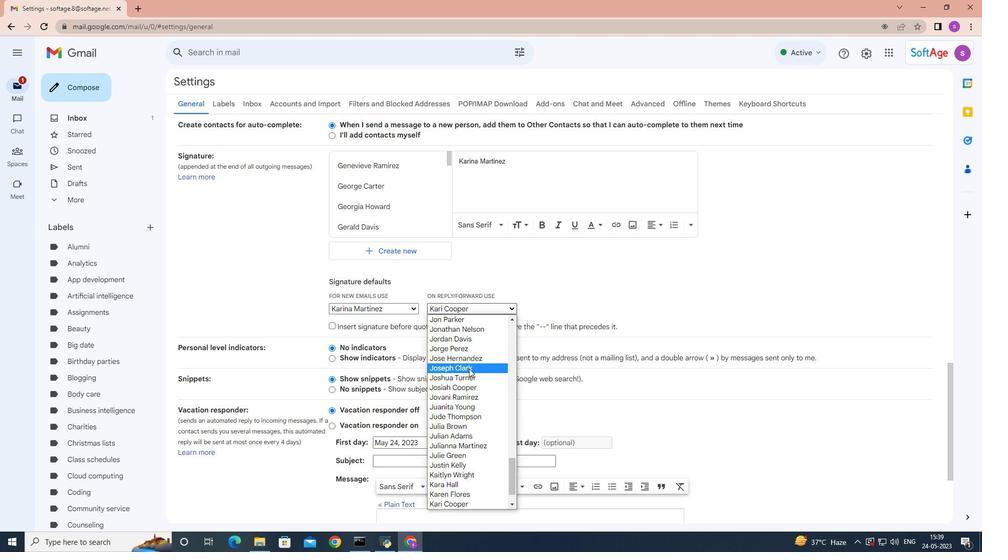 
Action: Mouse moved to (468, 370)
Screenshot: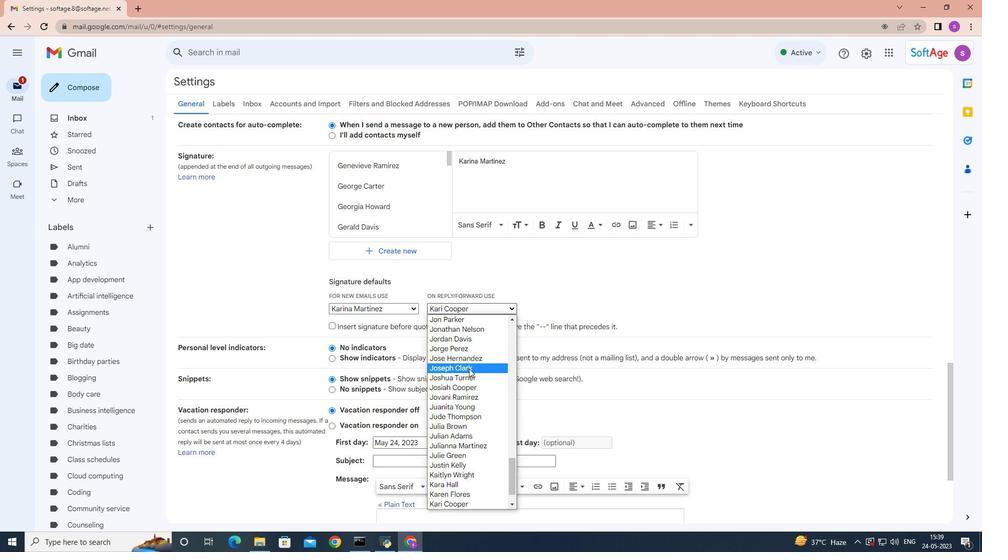 
Action: Mouse scrolled (468, 370) with delta (0, 0)
Screenshot: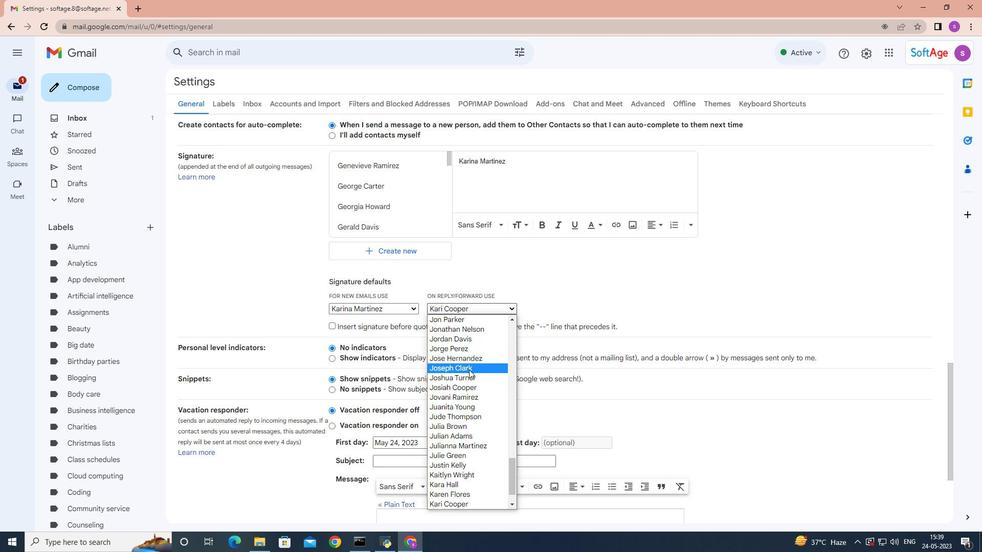 
Action: Mouse moved to (468, 371)
Screenshot: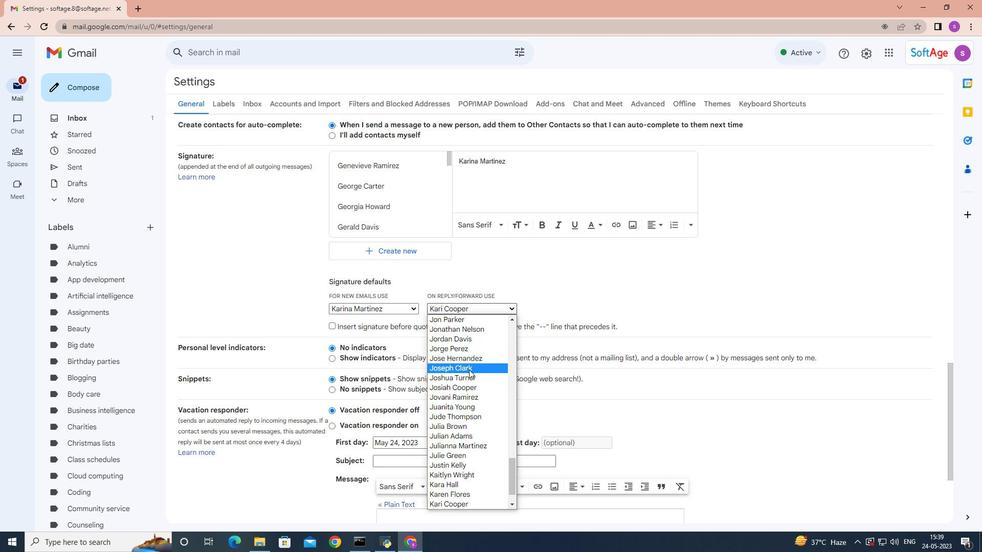 
Action: Mouse scrolled (468, 370) with delta (0, 0)
Screenshot: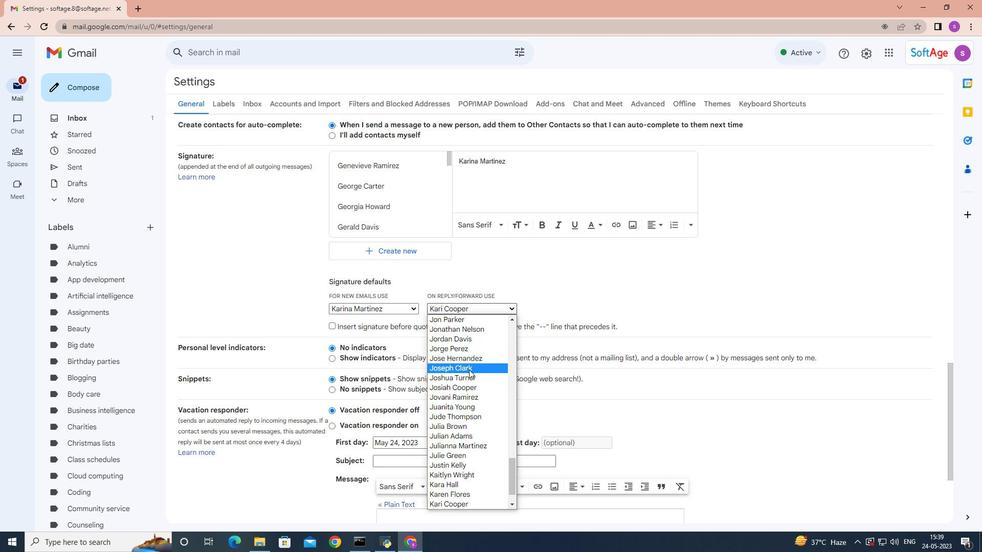 
Action: Mouse scrolled (468, 370) with delta (0, 0)
Screenshot: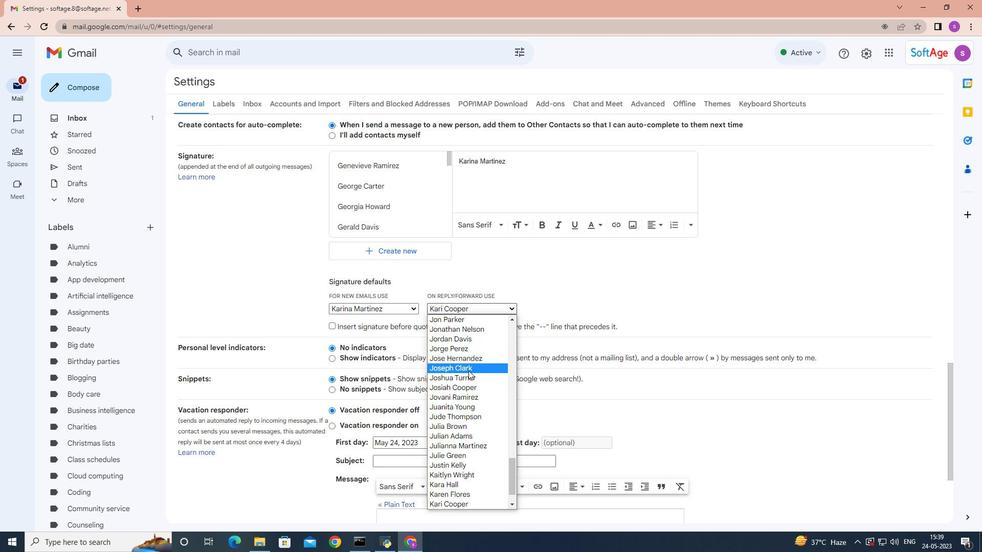 
Action: Mouse moved to (468, 371)
Screenshot: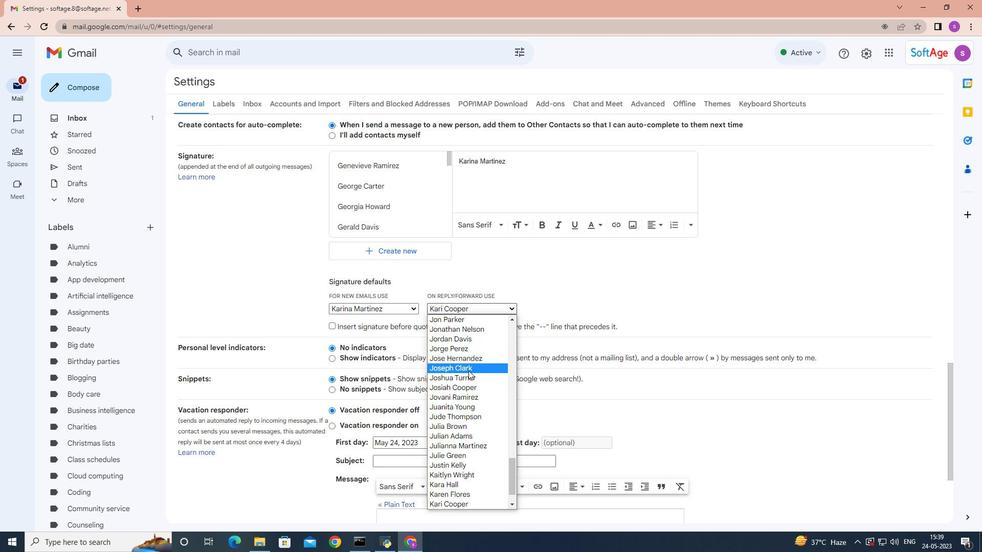 
Action: Mouse scrolled (468, 370) with delta (0, 0)
Screenshot: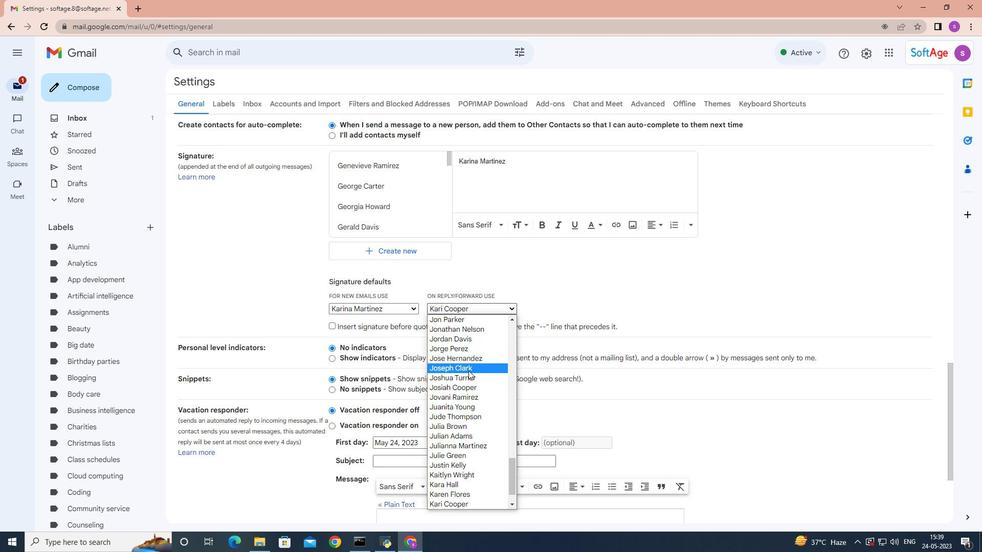 
Action: Mouse scrolled (468, 370) with delta (0, 0)
Screenshot: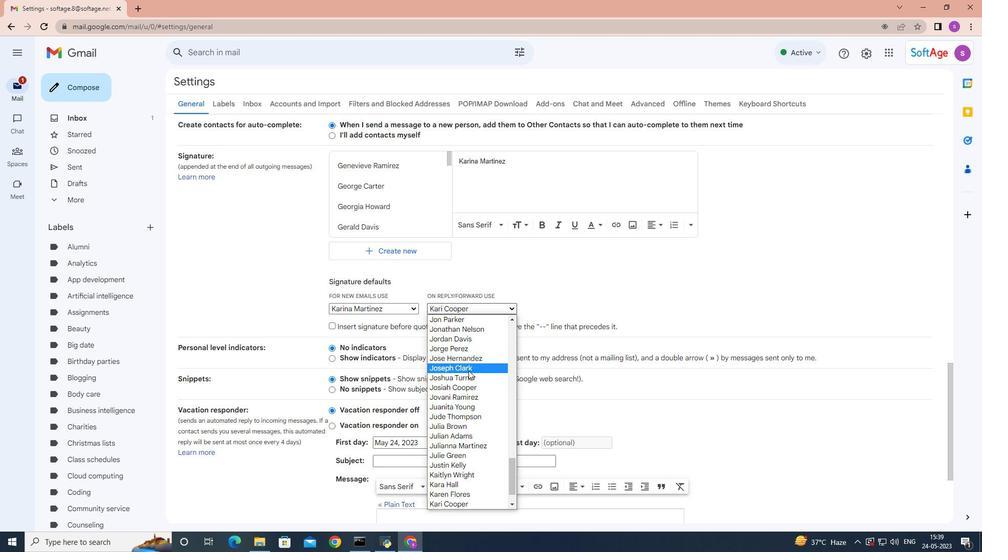 
Action: Mouse scrolled (468, 370) with delta (0, 0)
Screenshot: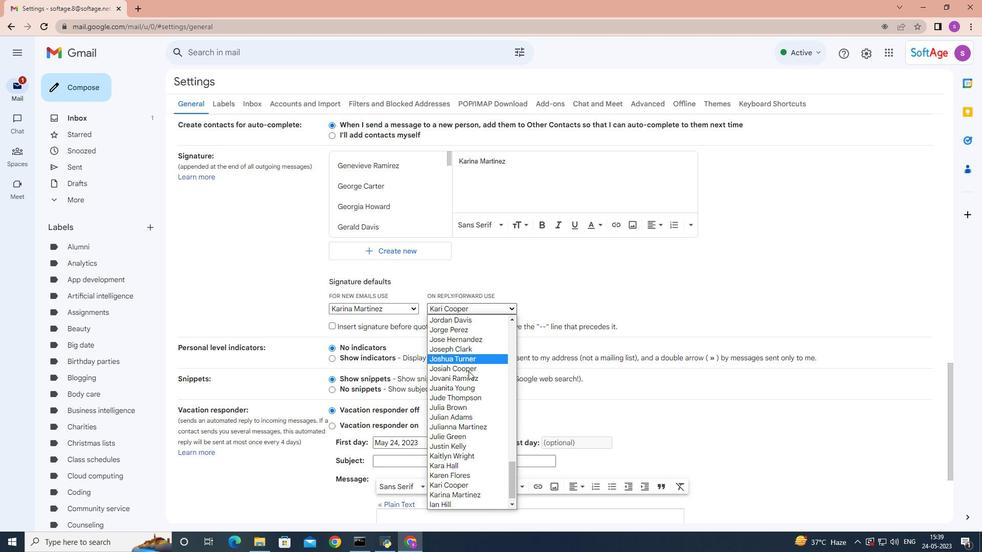 
Action: Mouse moved to (471, 484)
Screenshot: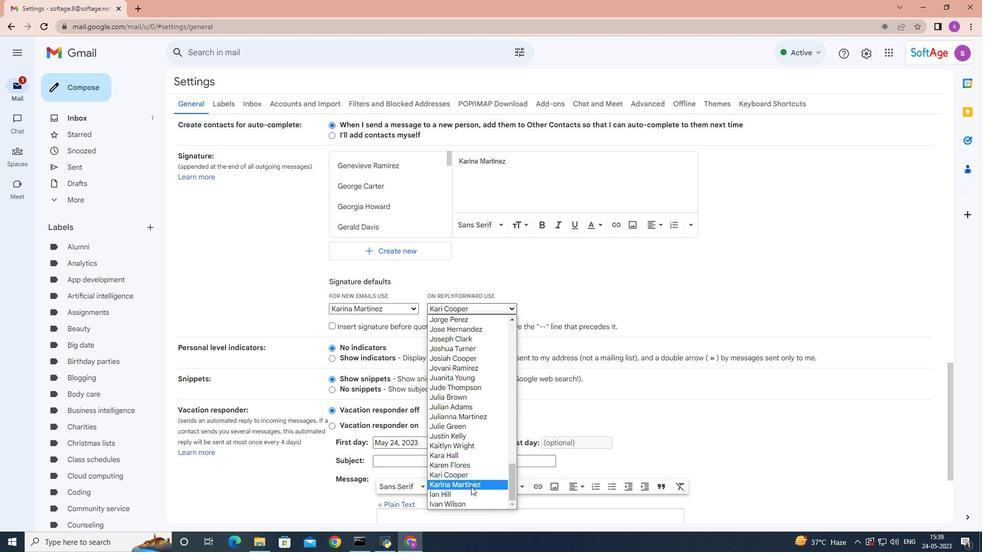 
Action: Mouse pressed left at (471, 484)
Screenshot: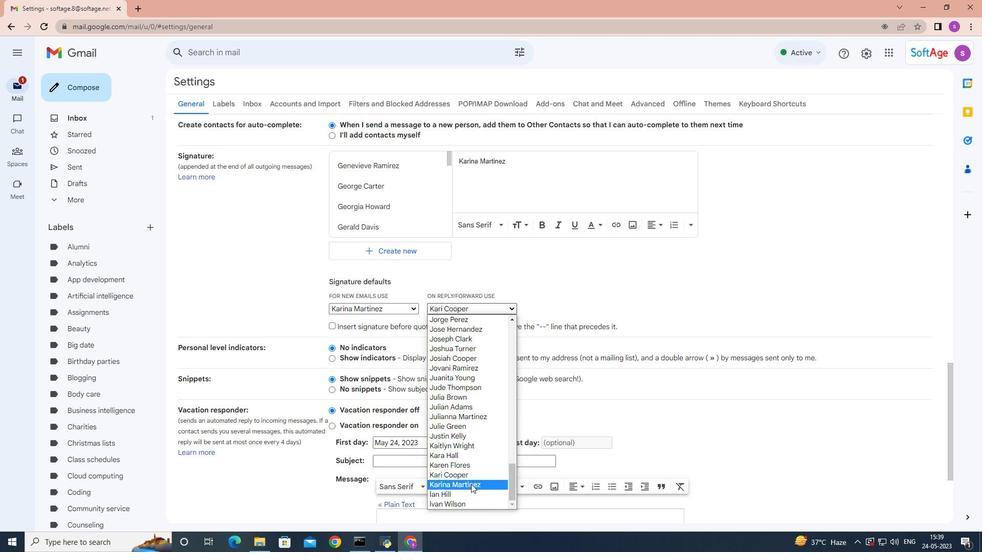 
Action: Mouse moved to (557, 371)
Screenshot: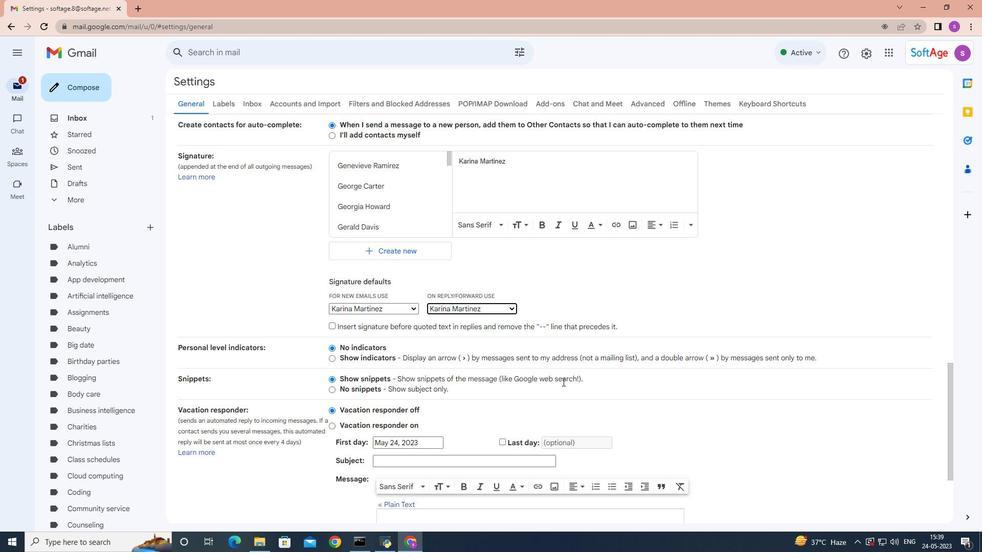 
Action: Mouse scrolled (557, 370) with delta (0, 0)
Screenshot: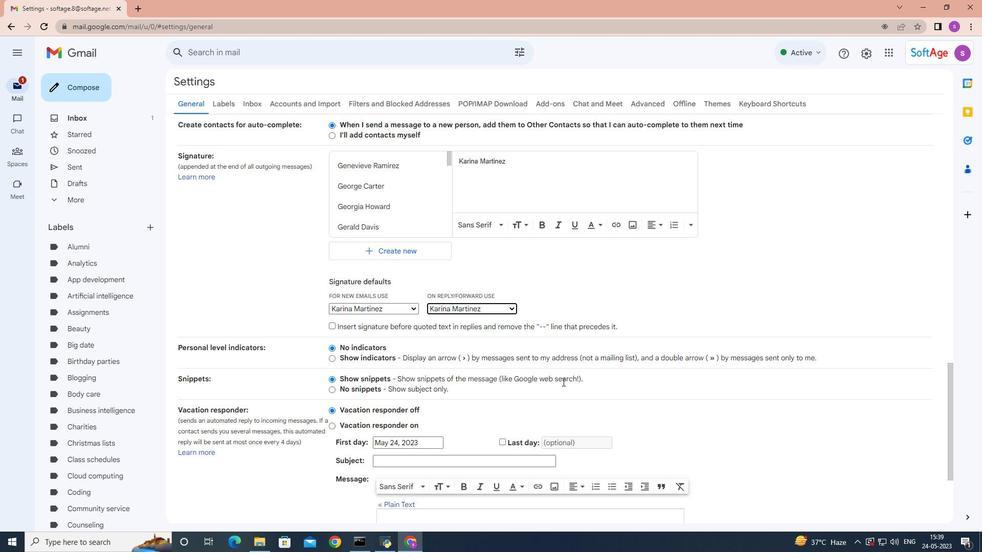 
Action: Mouse moved to (557, 370)
Screenshot: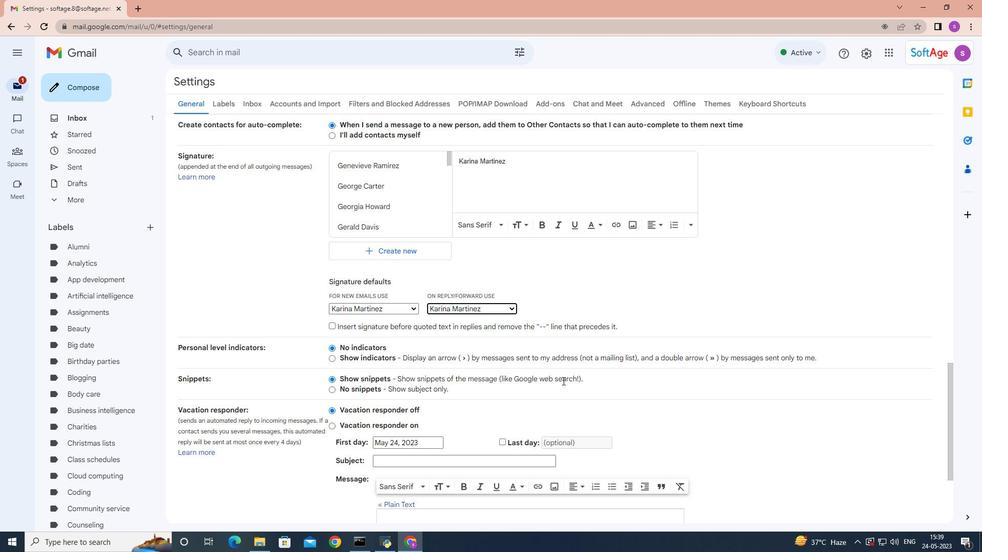 
Action: Mouse scrolled (557, 370) with delta (0, 0)
Screenshot: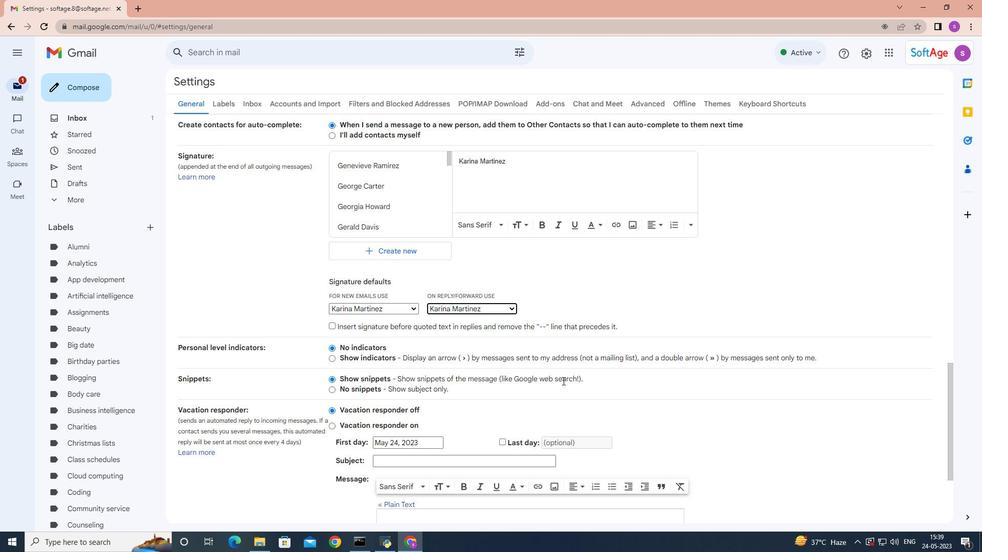 
Action: Mouse scrolled (557, 370) with delta (0, 0)
Screenshot: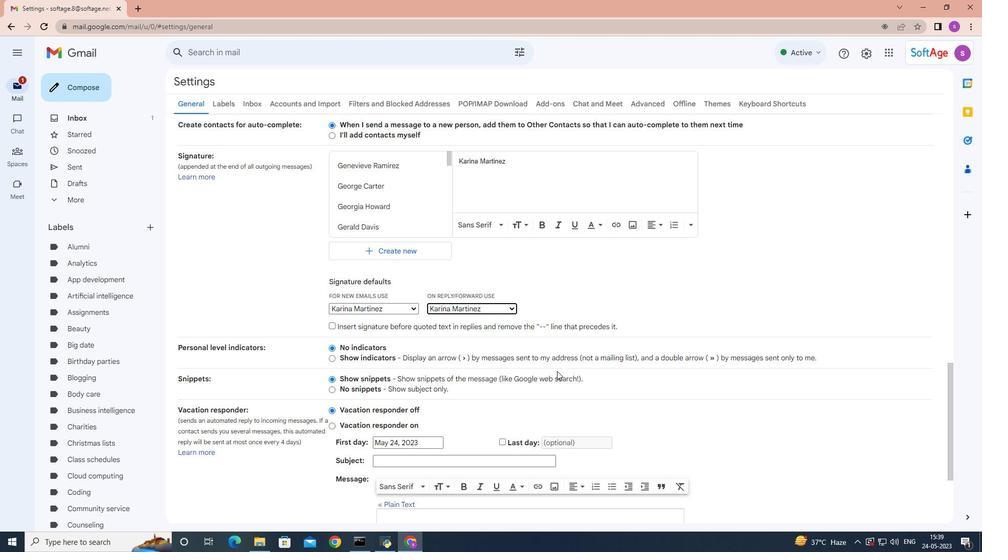 
Action: Mouse scrolled (557, 370) with delta (0, 0)
Screenshot: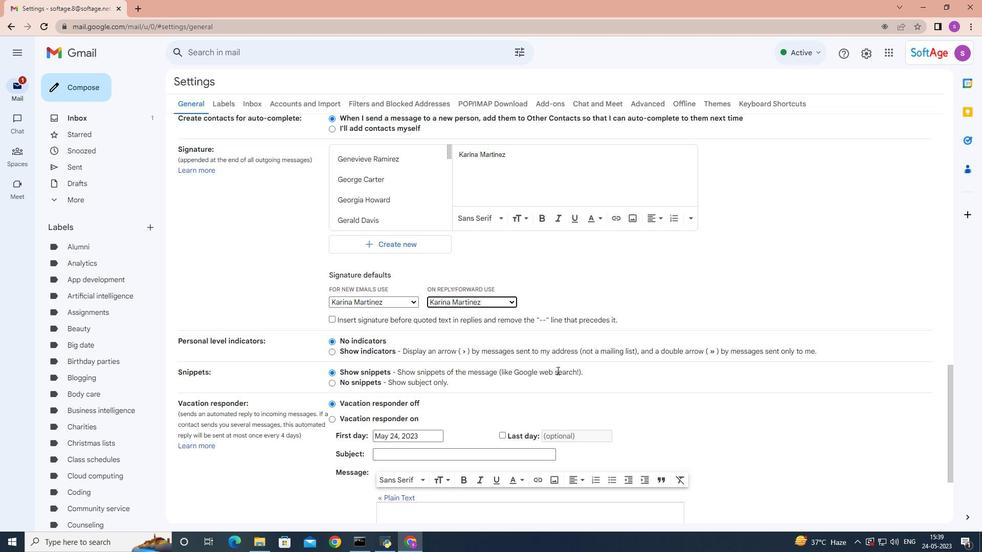 
Action: Mouse scrolled (557, 370) with delta (0, 0)
Screenshot: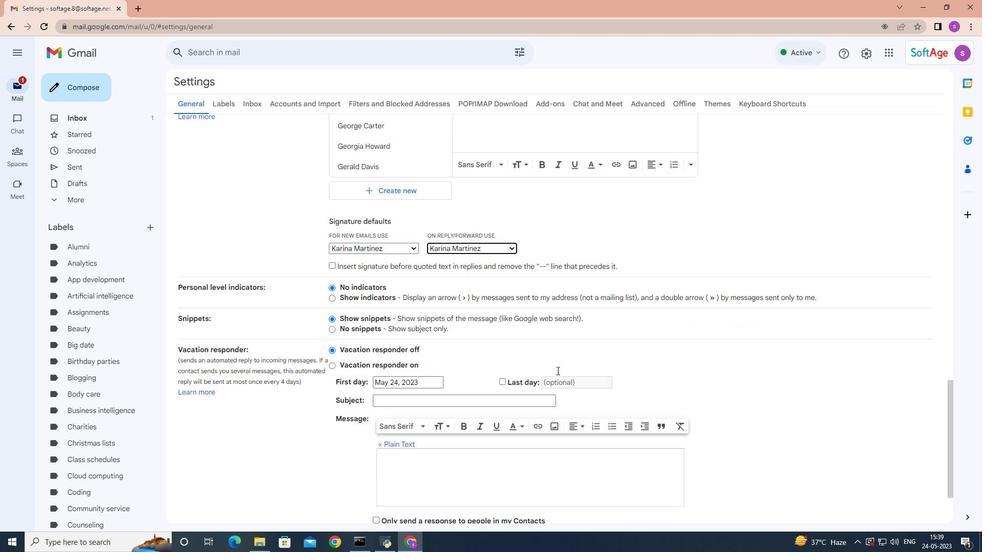 
Action: Mouse moved to (525, 465)
Screenshot: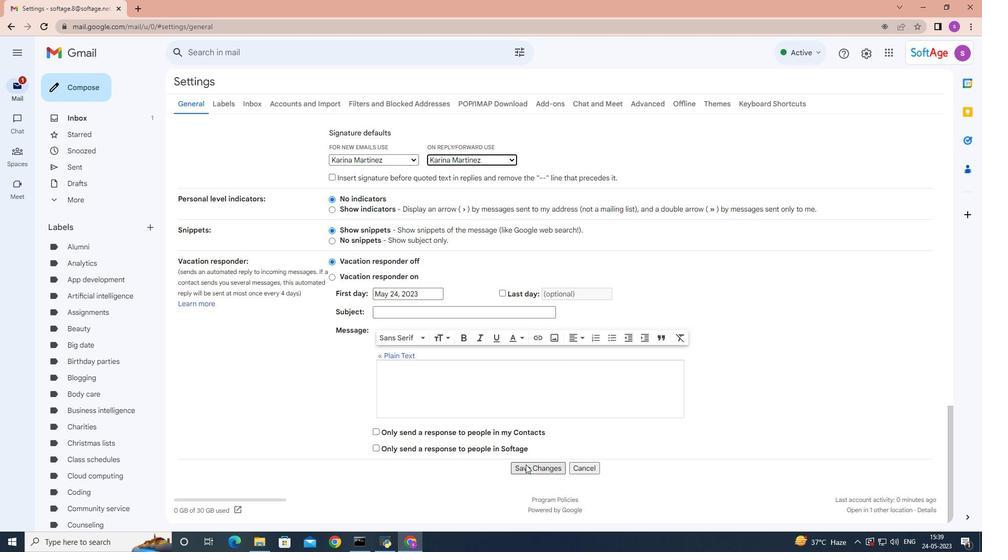 
Action: Mouse pressed left at (525, 465)
Screenshot: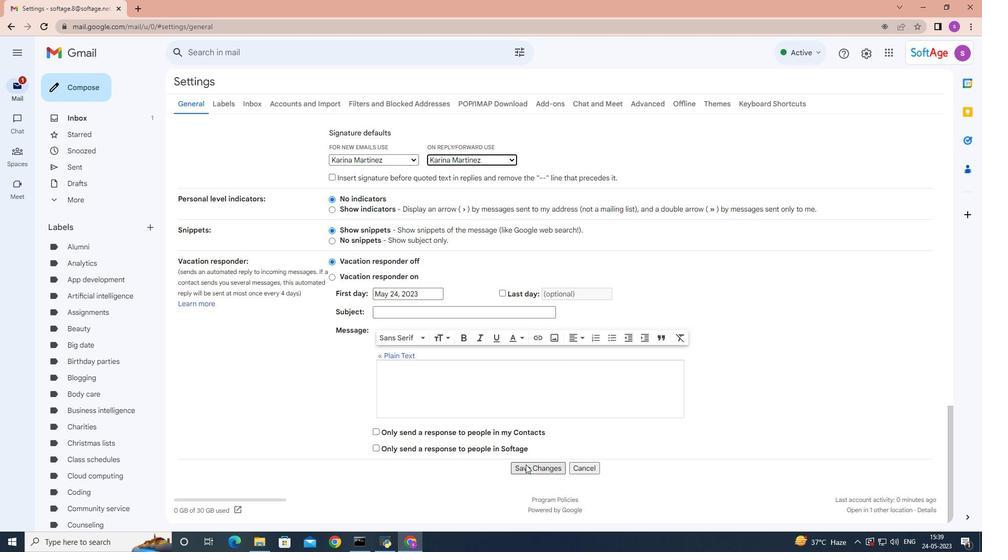 
Action: Mouse moved to (93, 88)
Screenshot: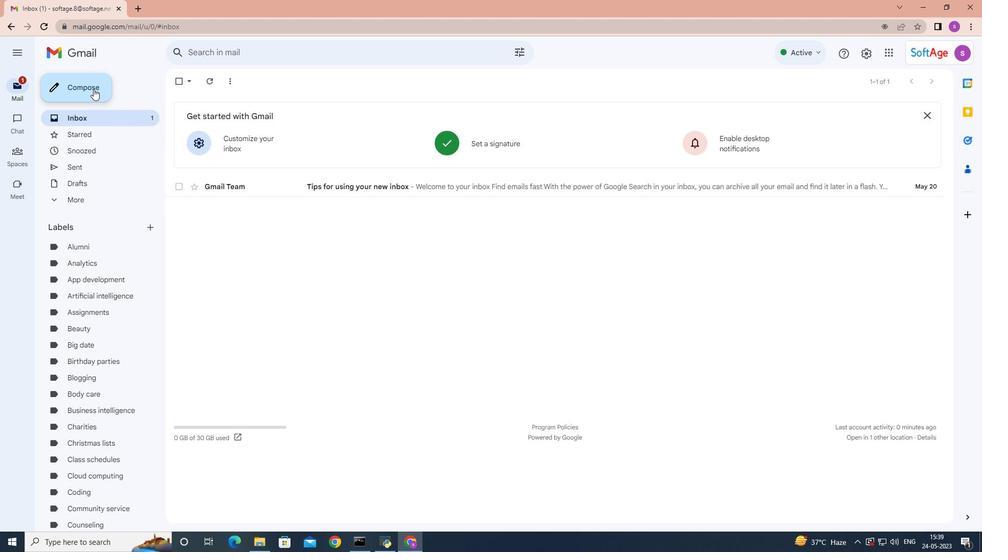 
Action: Mouse pressed left at (93, 88)
Screenshot: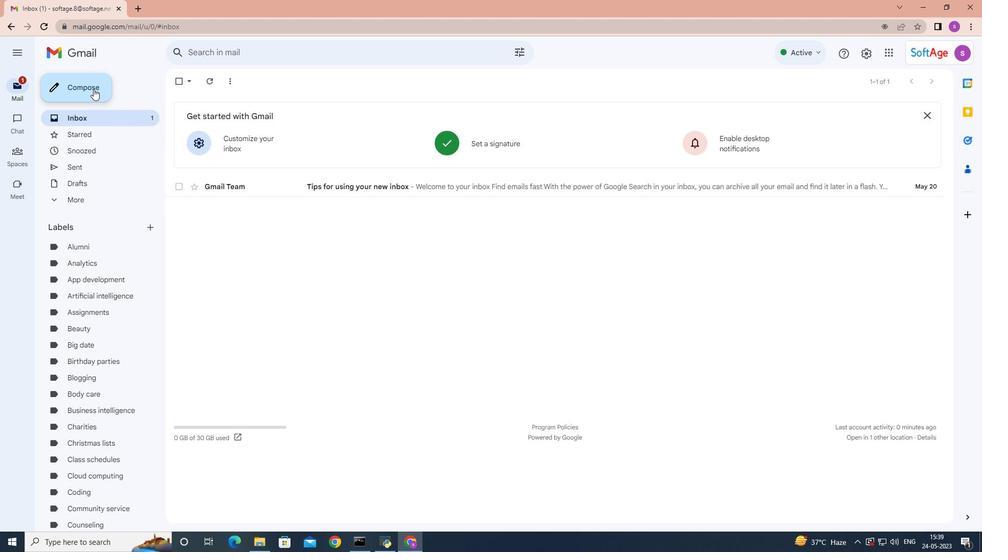 
Action: Mouse moved to (672, 270)
Screenshot: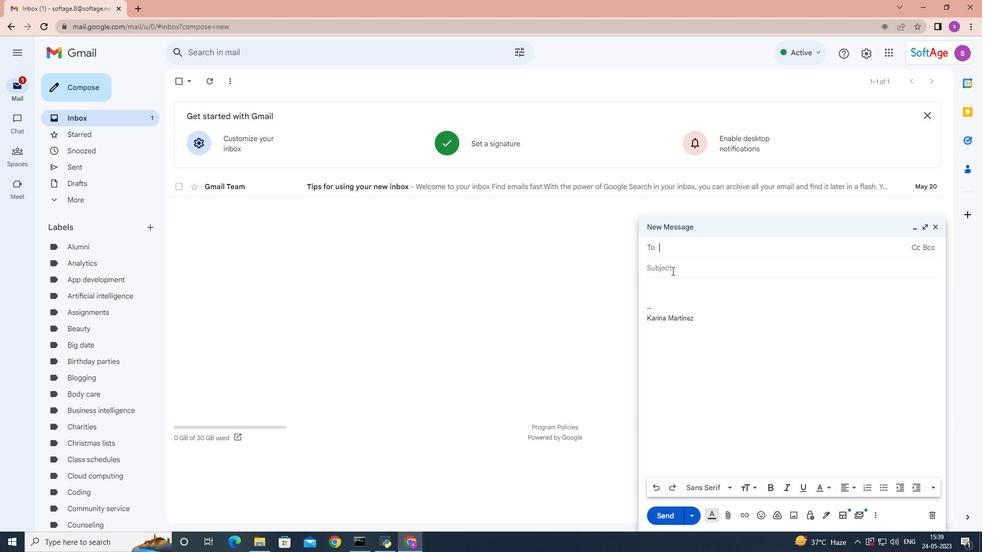 
Action: Mouse pressed left at (672, 270)
Screenshot: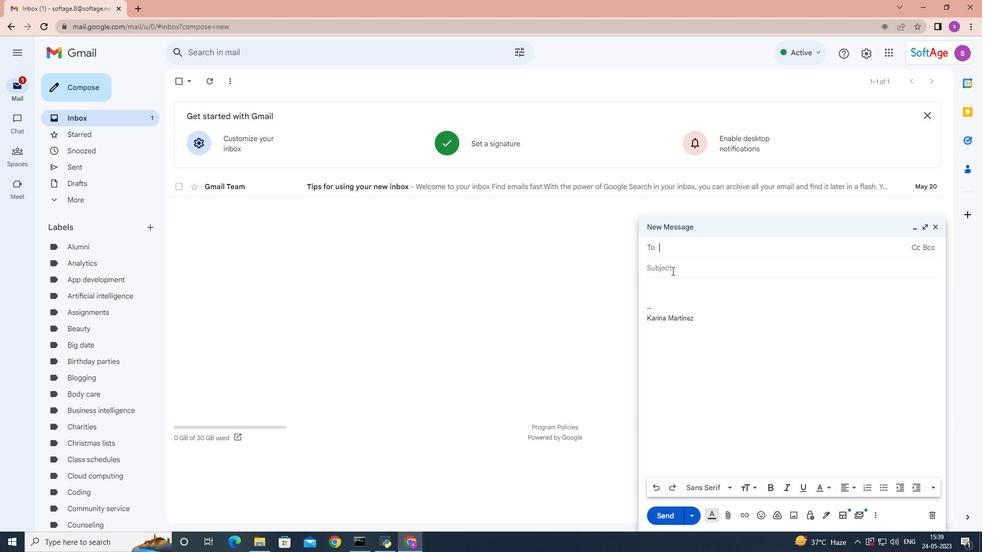 
Action: Mouse moved to (671, 271)
Screenshot: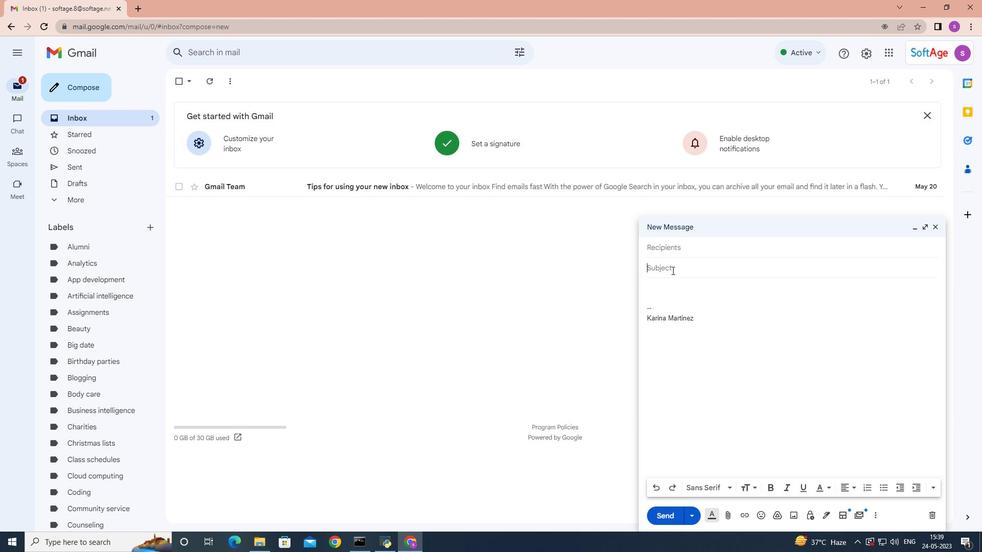 
Action: Key pressed <Key.shift>Request<Key.space>for<Key.space>a<Key.space>flexible<Key.space>work<Key.space>arrangement
Screenshot: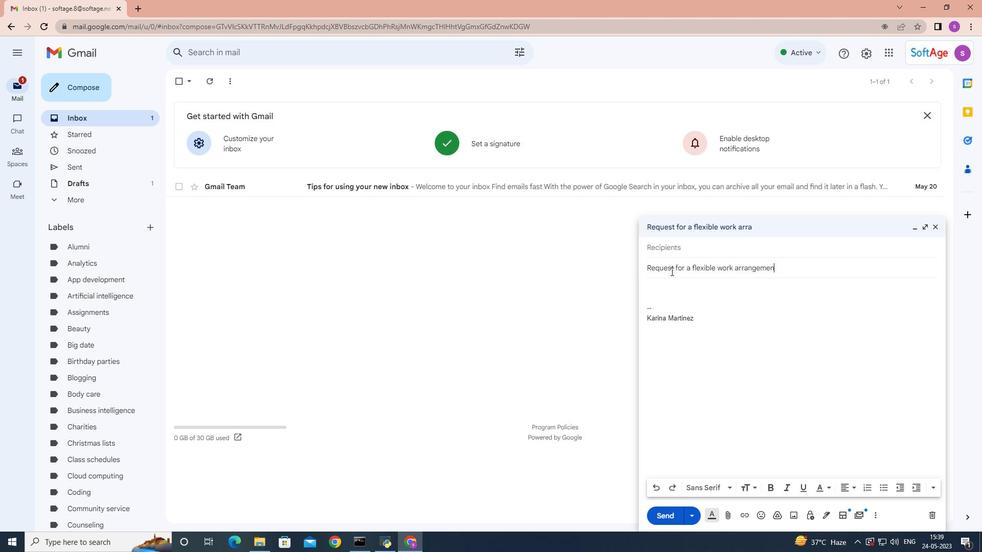 
Action: Mouse moved to (645, 280)
Screenshot: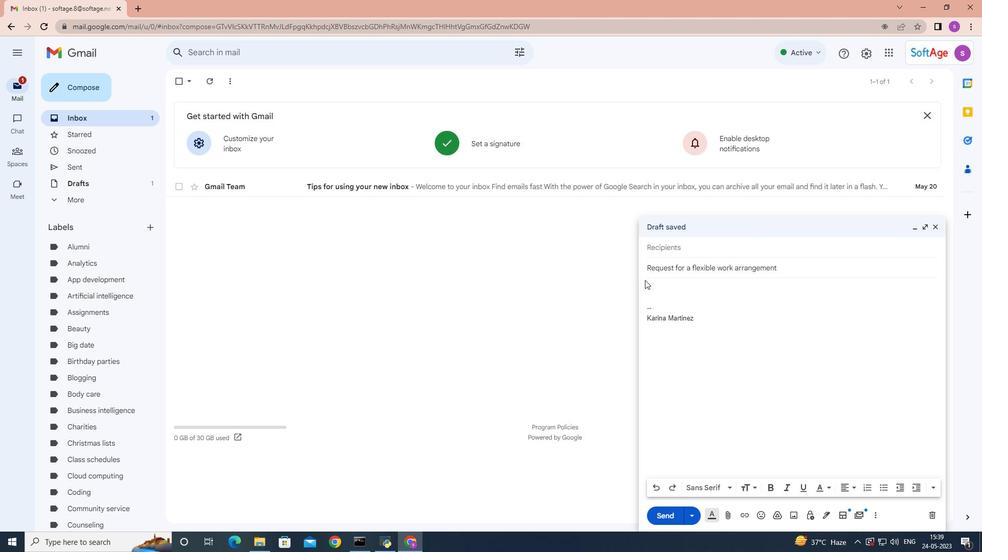 
Action: Mouse pressed left at (645, 280)
Screenshot: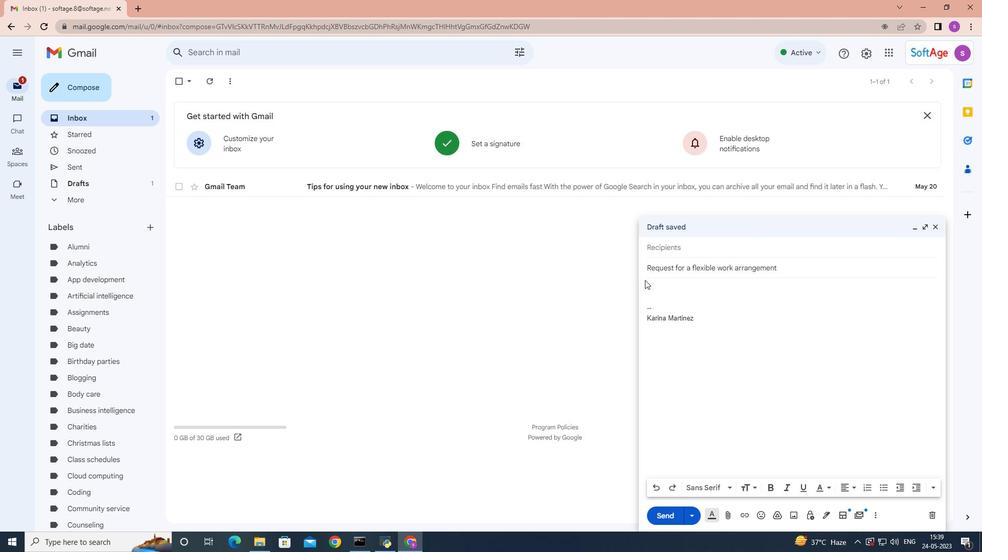 
Action: Mouse moved to (650, 283)
Screenshot: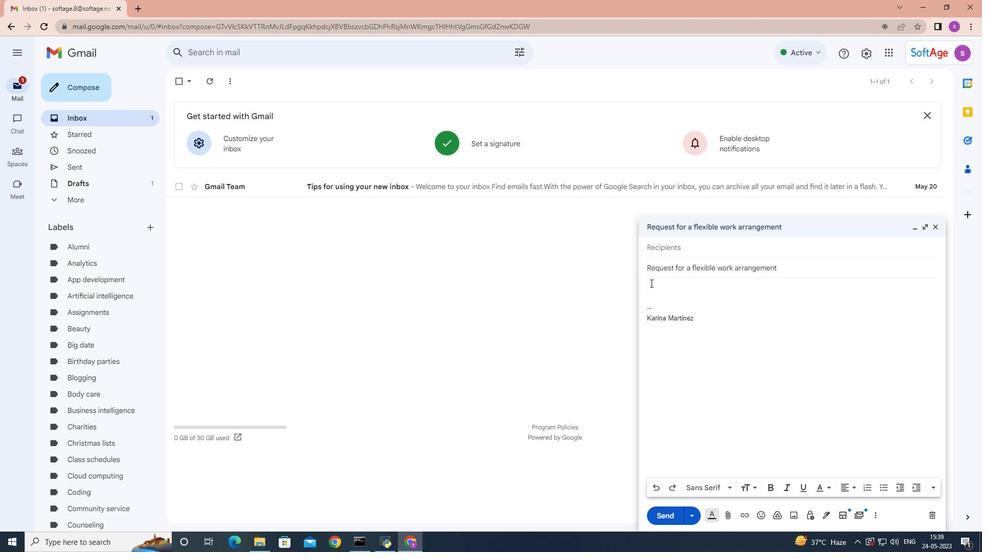 
Action: Mouse pressed left at (650, 283)
Screenshot: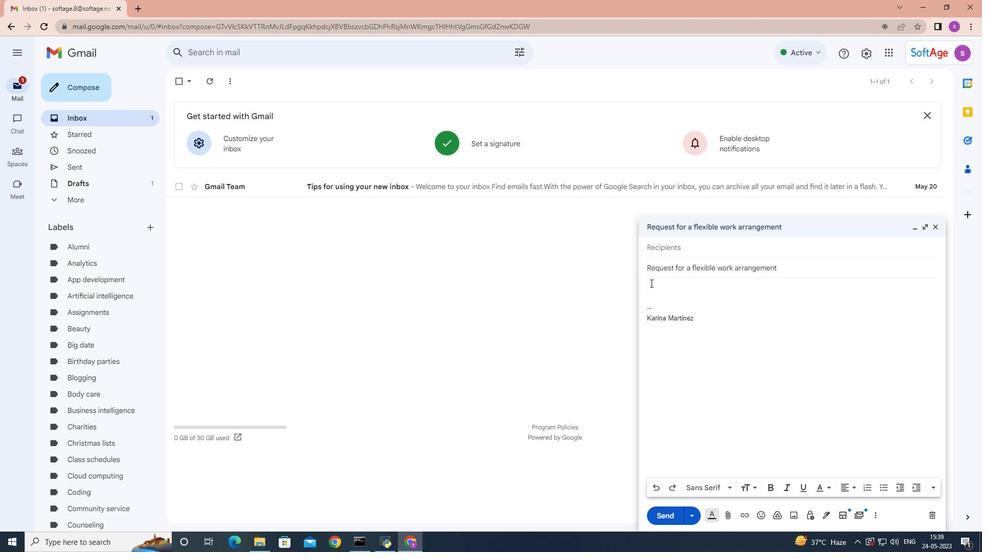 
Action: Mouse moved to (656, 288)
Screenshot: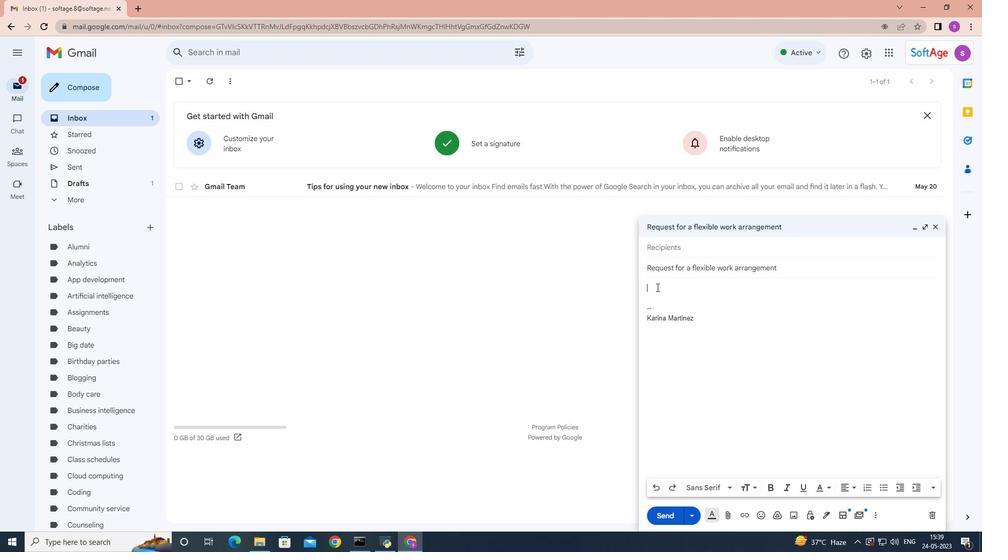 
Action: Key pressed <Key.shift>I<Key.space>need<Key.space>your<Key.space>assistance<Key.space>in<Key.space>preparing<Key.space>the<Key.space>project<Key.space>proposal<Key.space>for<Key.space>the<Key.space>client.
Screenshot: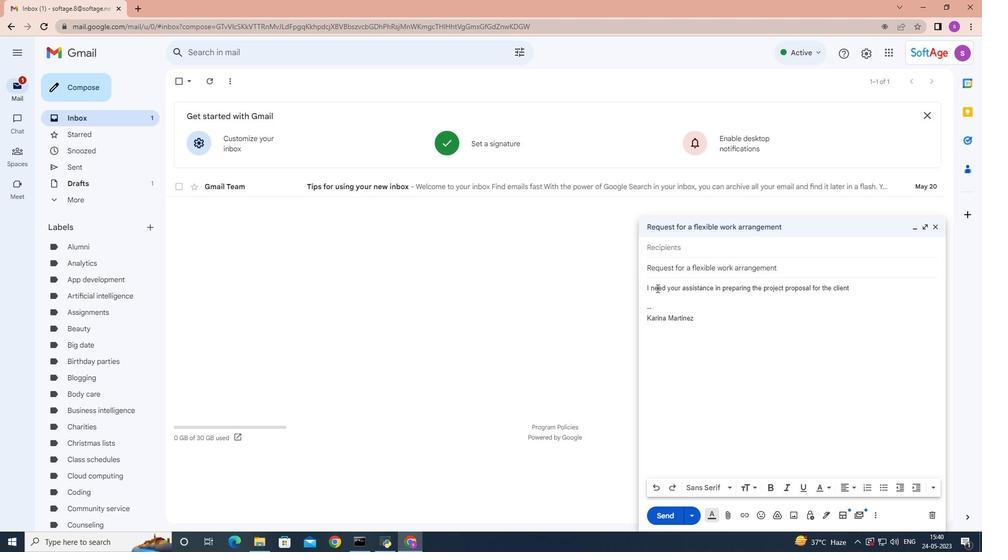 
Action: Mouse moved to (672, 247)
Screenshot: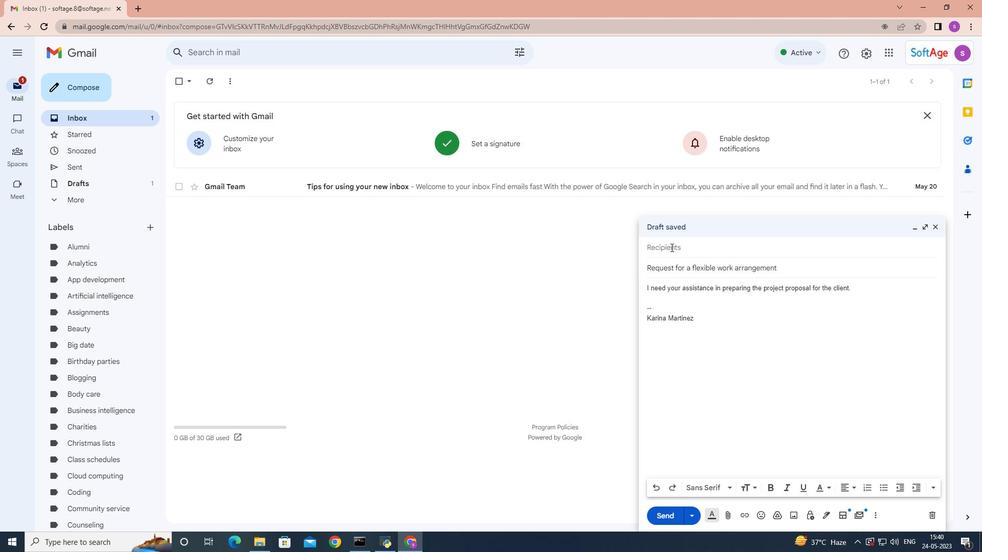 
Action: Mouse pressed left at (672, 247)
Screenshot: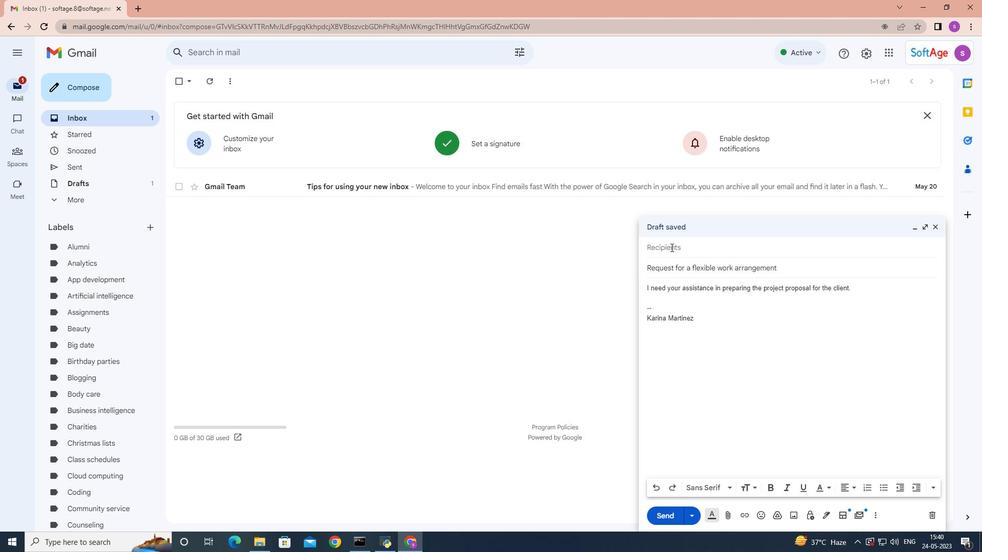 
Action: Mouse moved to (673, 248)
Screenshot: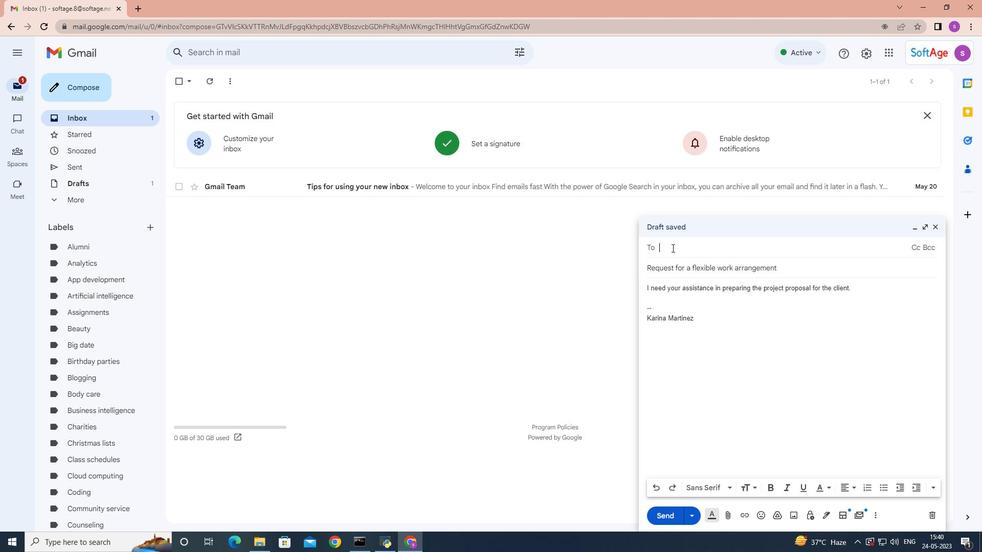 
Action: Key pressed softage.6
Screenshot: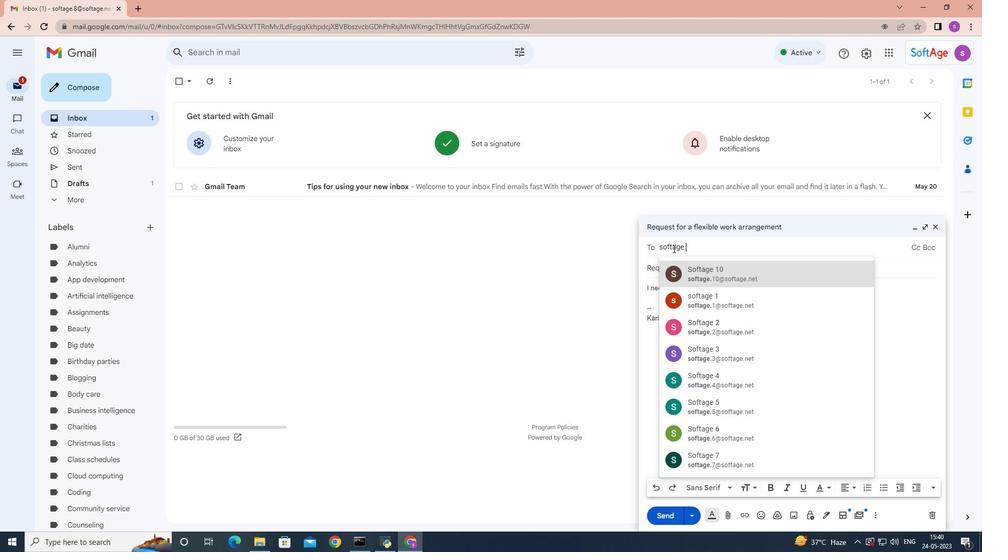 
Action: Mouse moved to (690, 271)
Screenshot: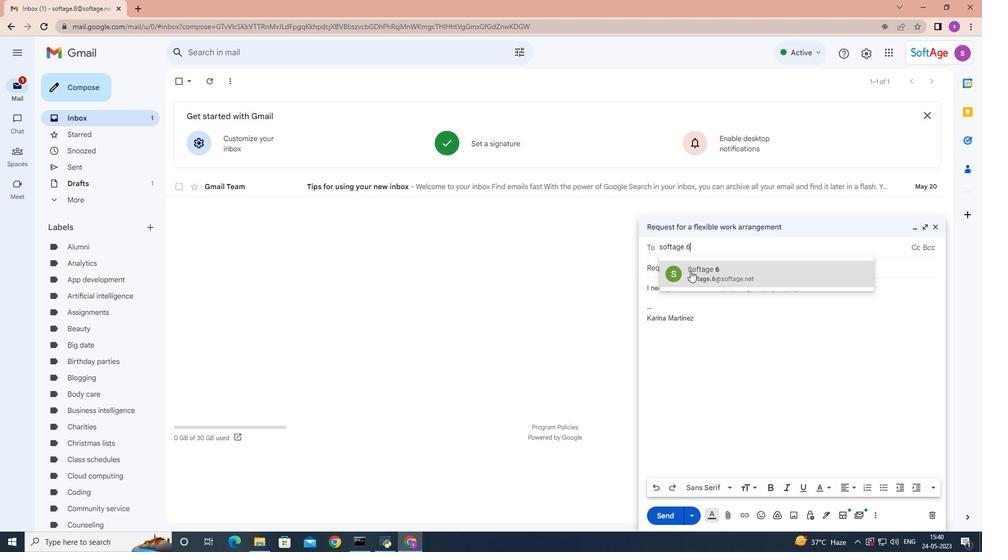 
Action: Mouse pressed left at (690, 271)
Screenshot: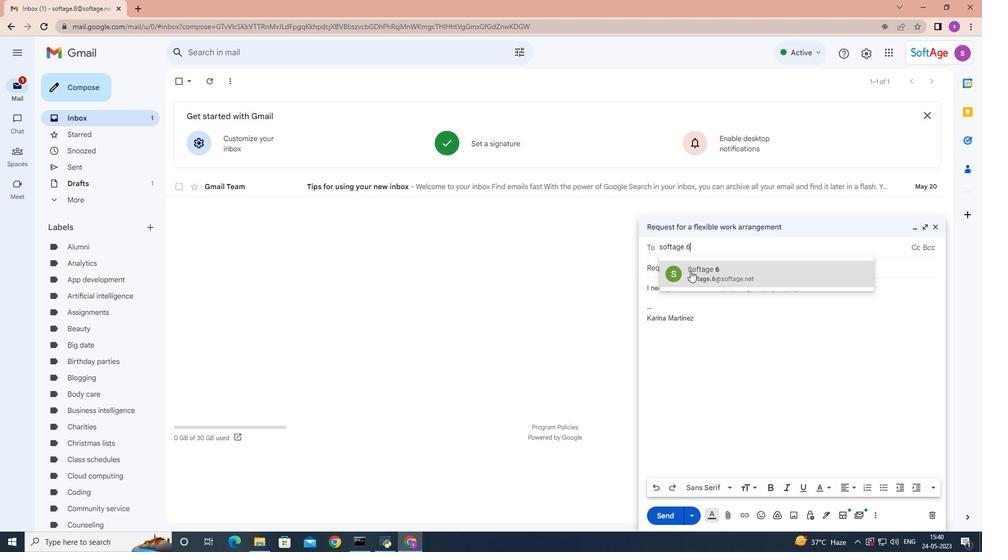 
Action: Mouse moved to (851, 299)
Screenshot: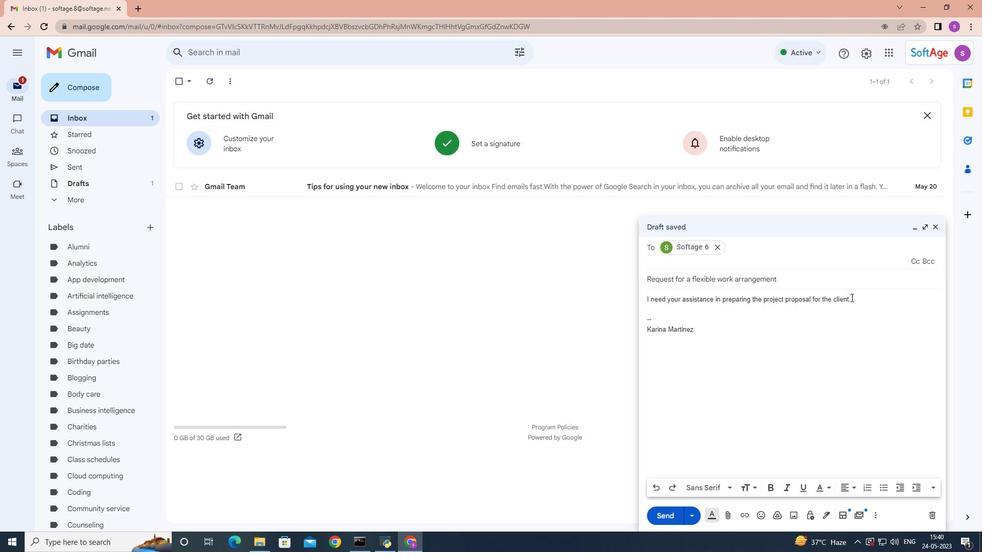 
Action: Key pressed <Key.tab>`
Screenshot: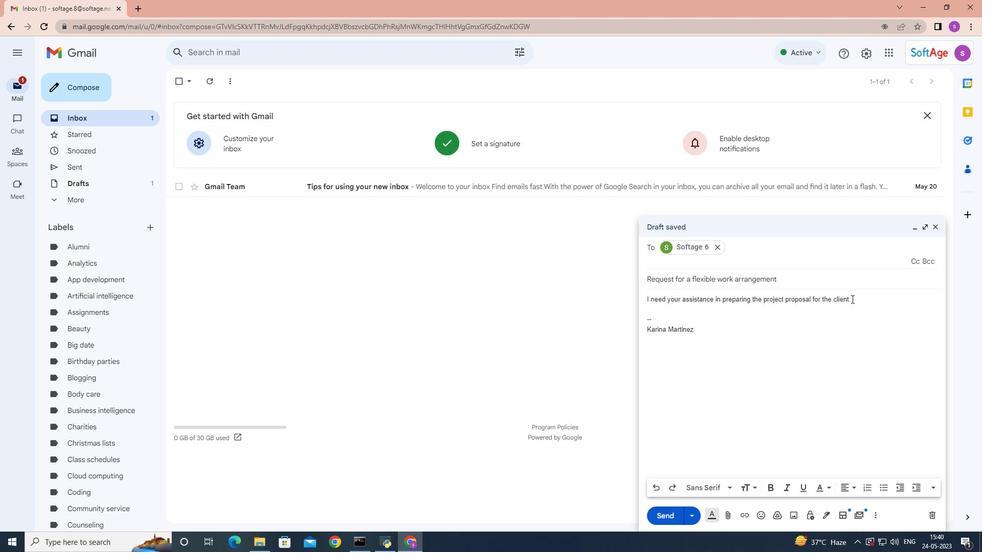 
Action: Mouse moved to (851, 290)
Screenshot: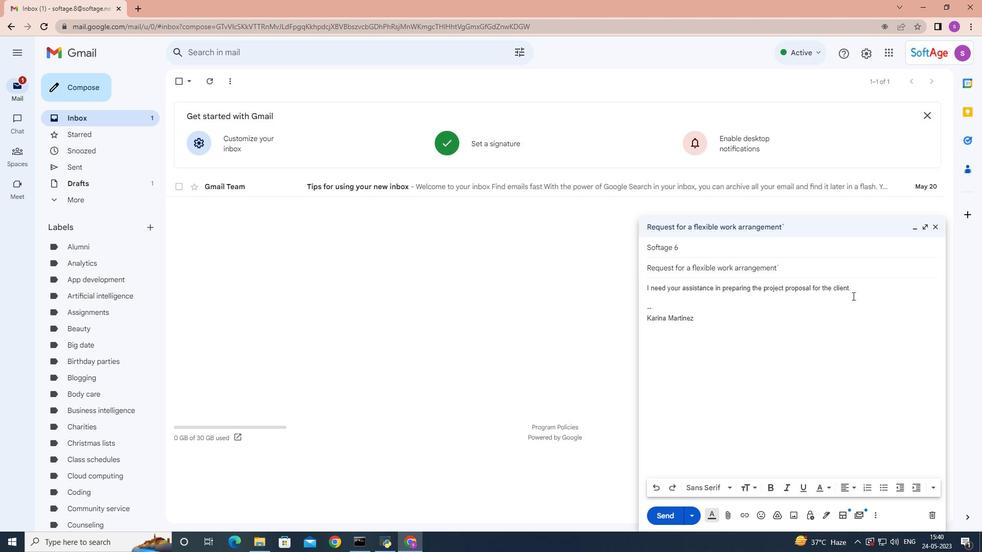 
Action: Mouse pressed left at (851, 290)
Screenshot: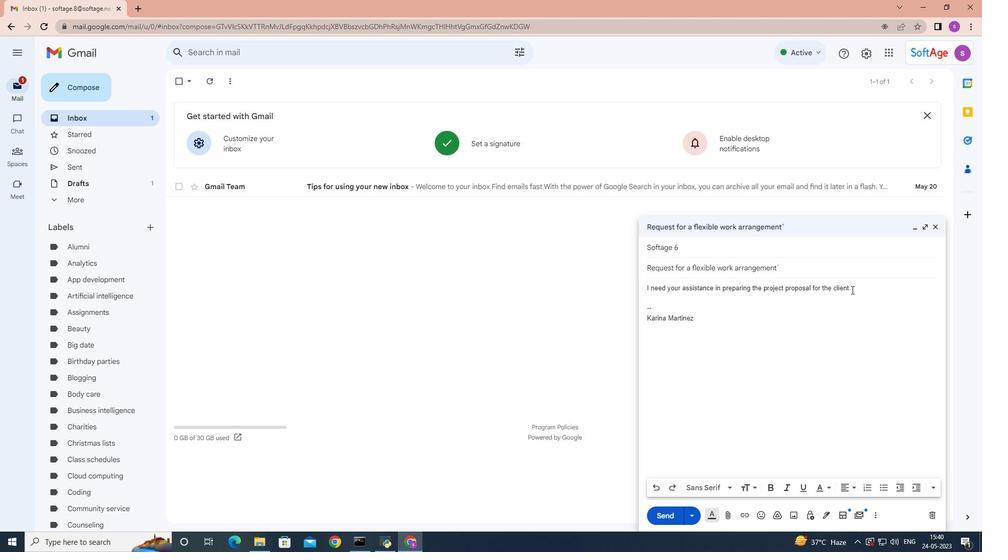 
Action: Mouse moved to (868, 488)
Screenshot: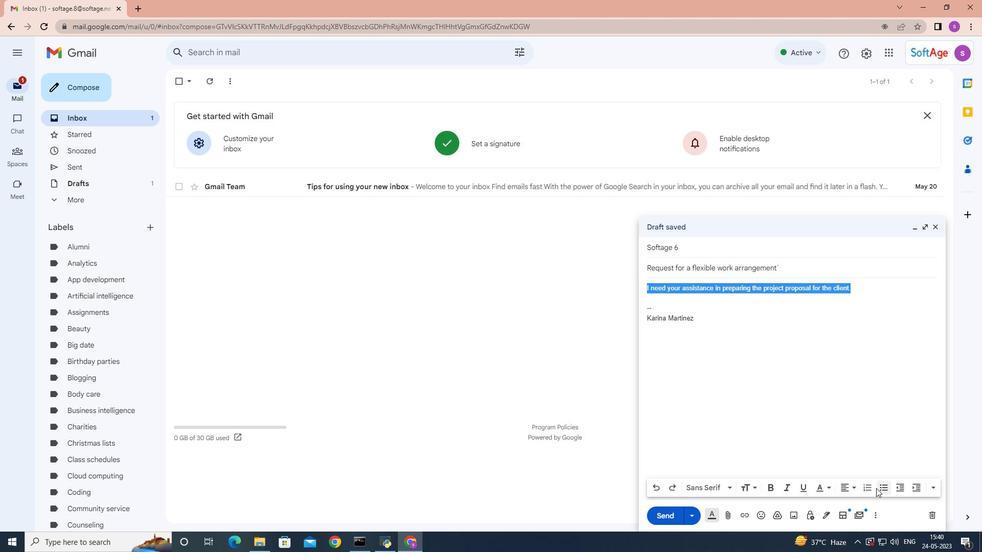 
Action: Mouse pressed left at (868, 488)
Screenshot: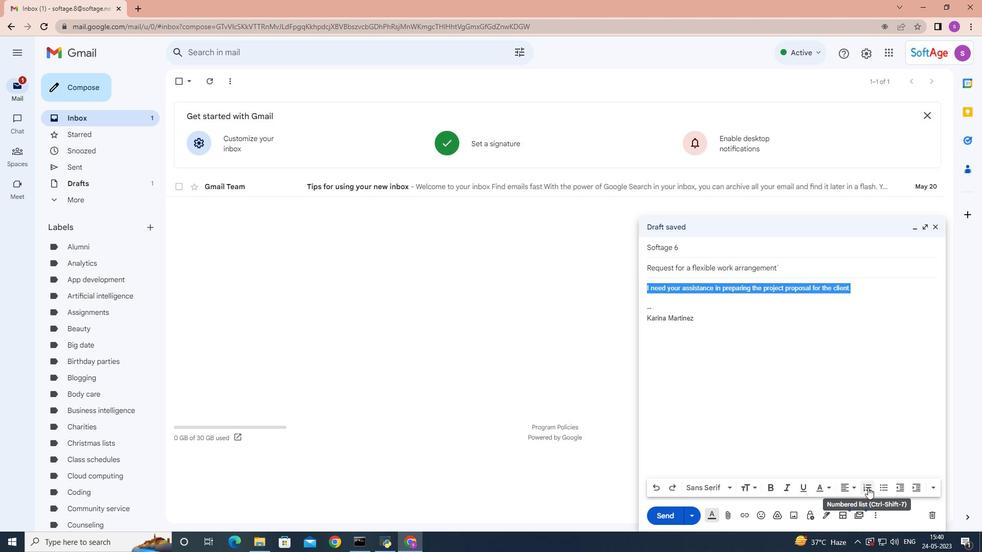 
Action: Mouse moved to (730, 487)
Screenshot: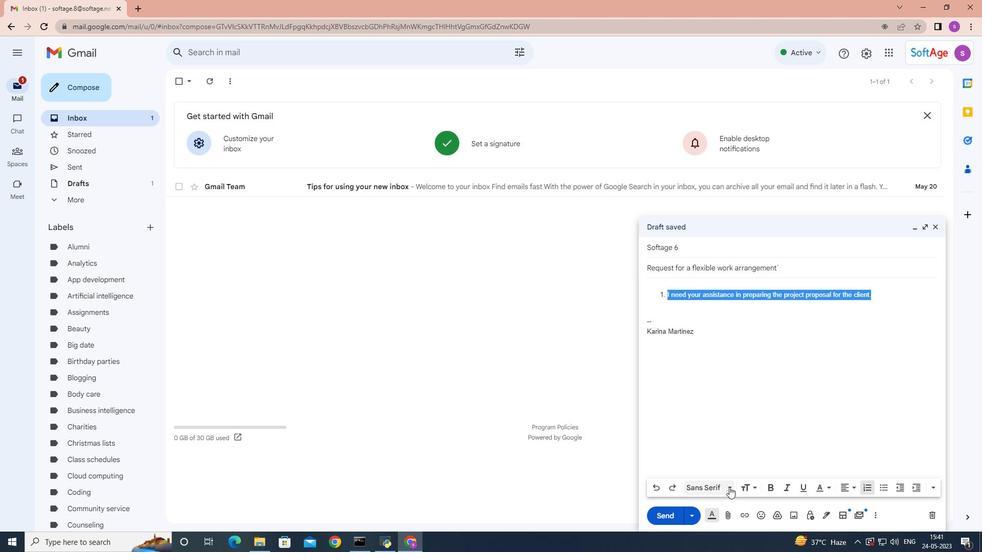 
Action: Mouse pressed left at (730, 487)
Screenshot: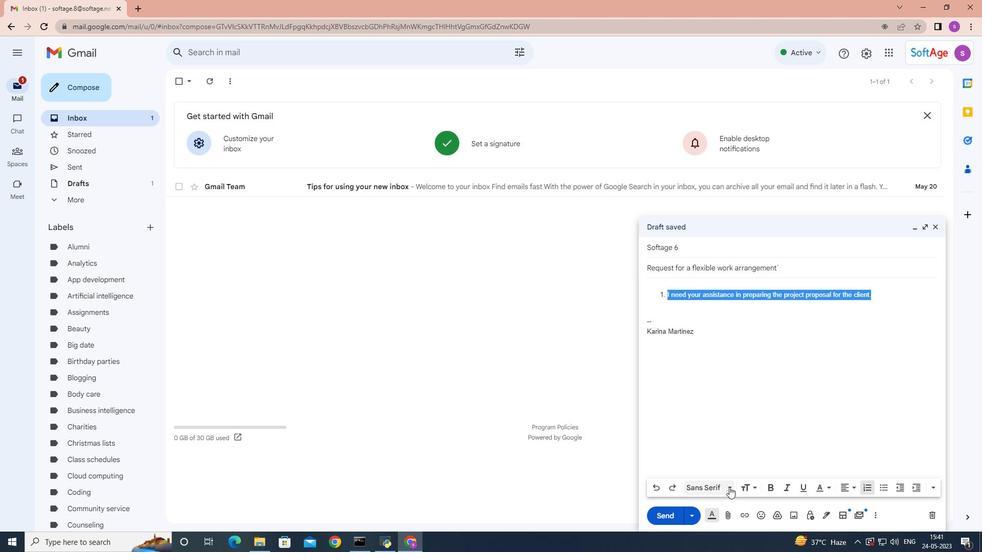 
Action: Mouse moved to (733, 369)
Screenshot: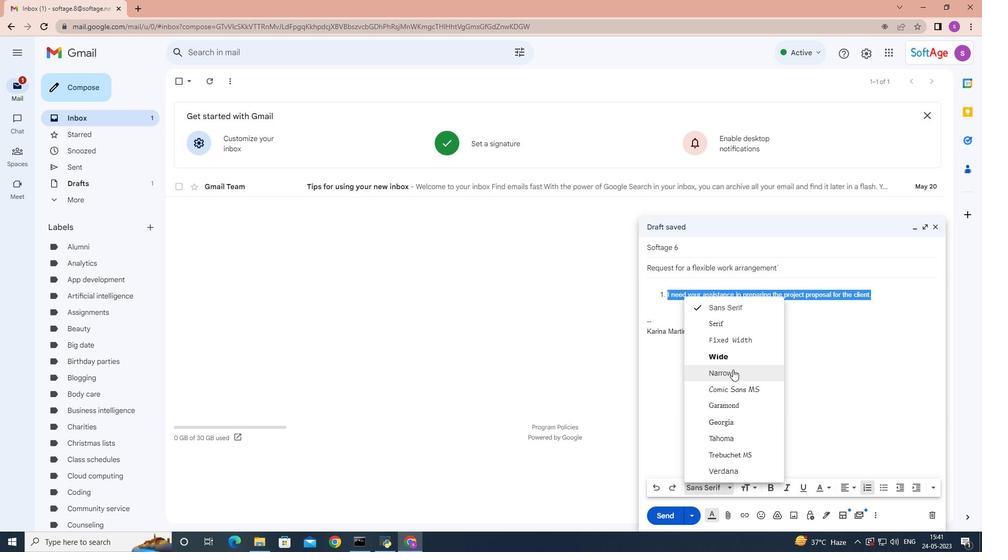 
Action: Mouse pressed left at (733, 369)
Screenshot: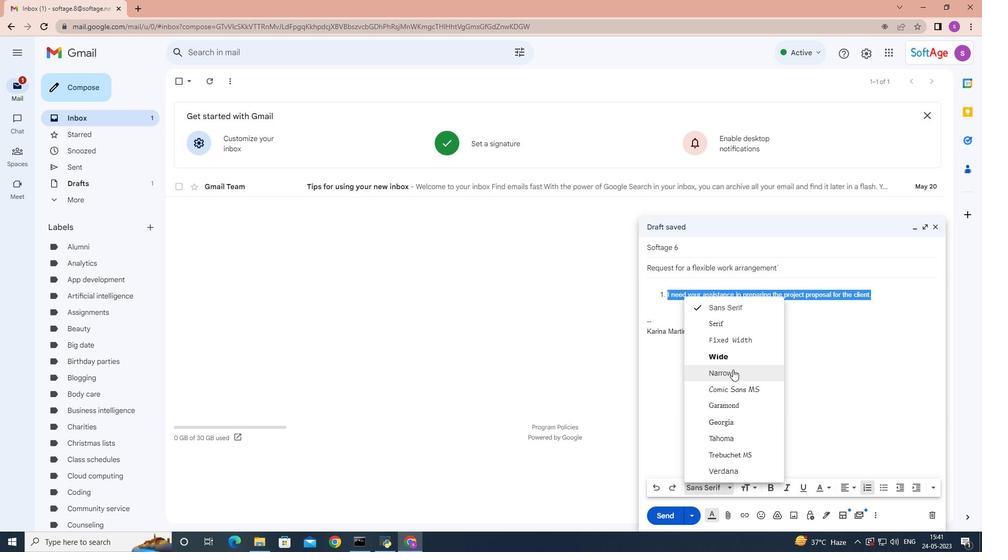 
Action: Mouse moved to (727, 489)
Screenshot: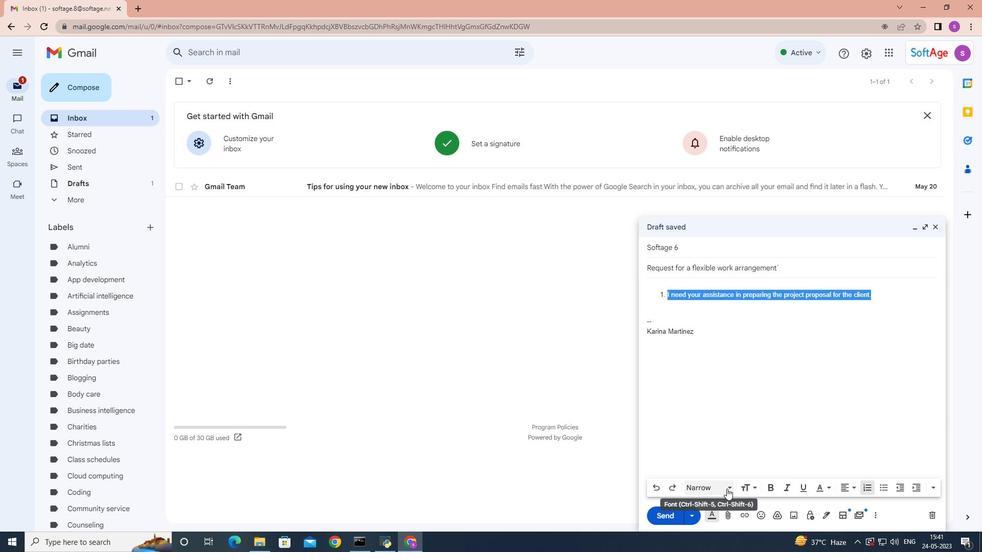 
Action: Mouse pressed left at (727, 489)
Screenshot: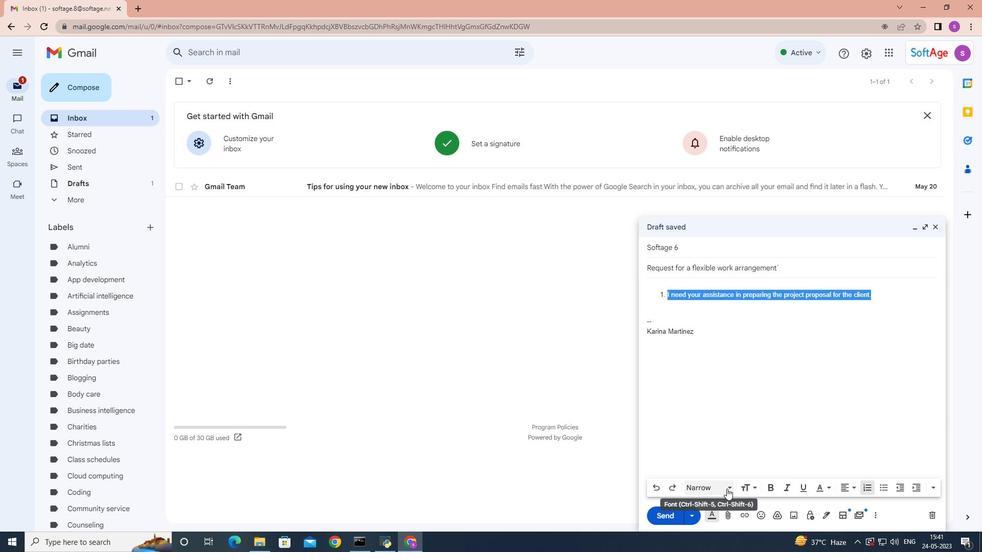 
Action: Mouse moved to (729, 424)
Screenshot: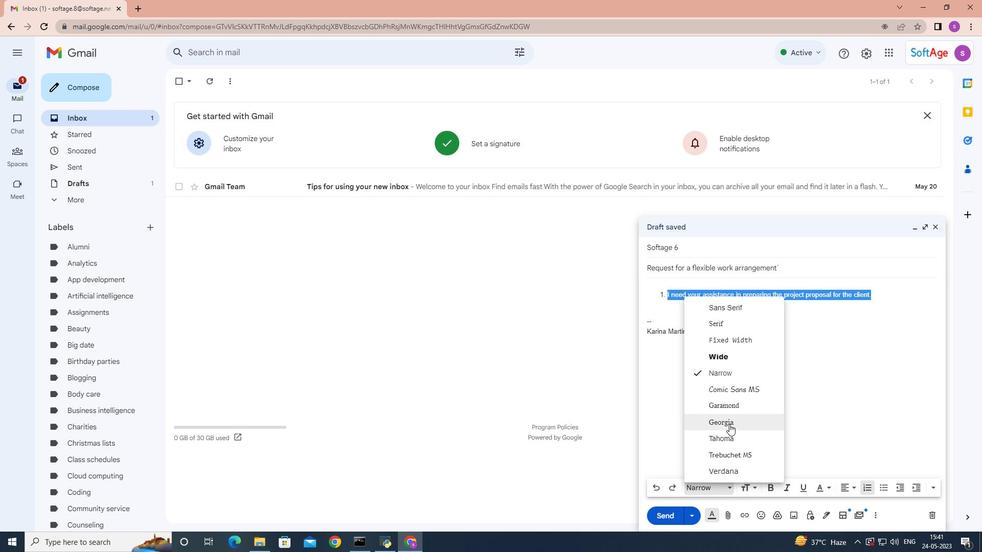 
Action: Mouse pressed left at (729, 424)
Screenshot: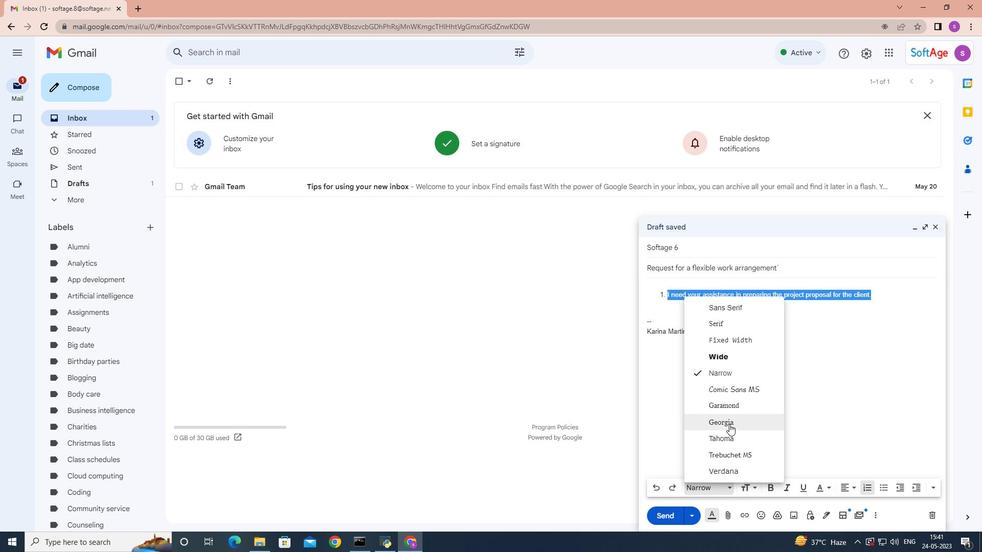 
Action: Mouse moved to (936, 492)
Screenshot: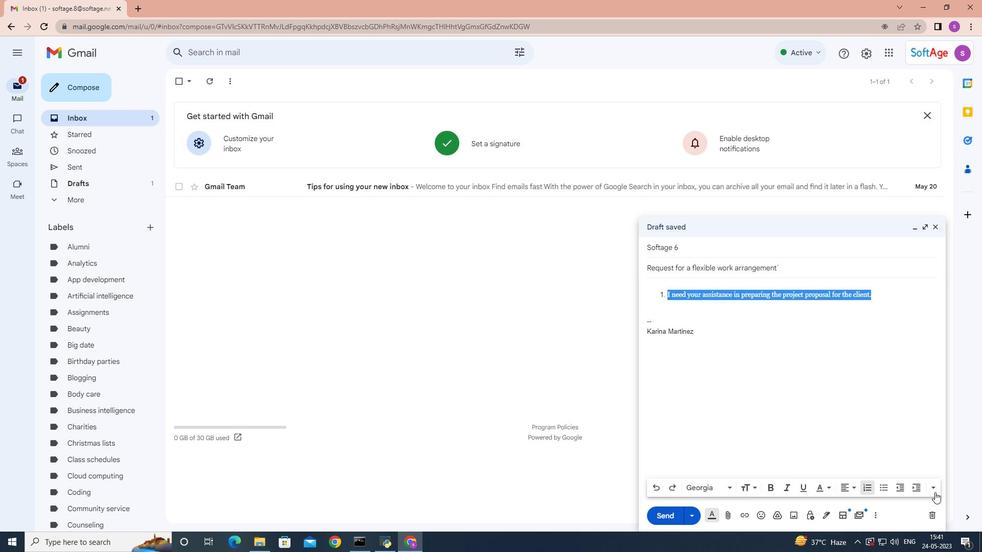 
Action: Mouse pressed left at (936, 492)
Screenshot: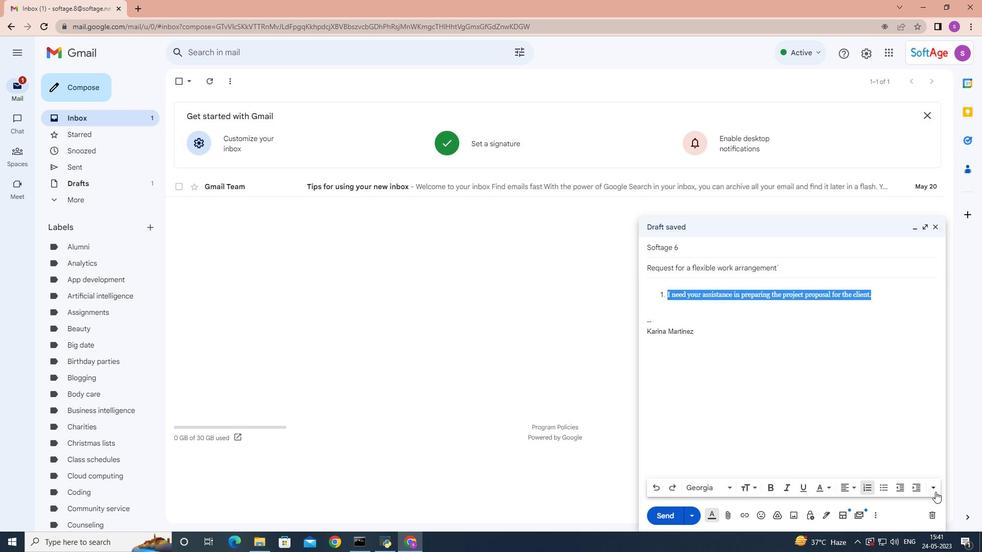 
Action: Mouse moved to (940, 462)
Screenshot: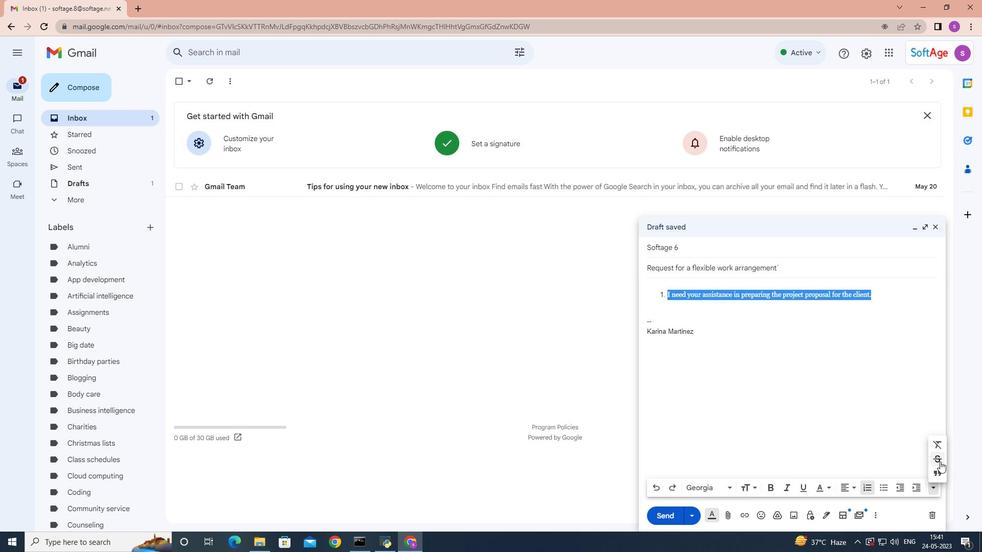 
Action: Mouse pressed left at (940, 462)
Screenshot: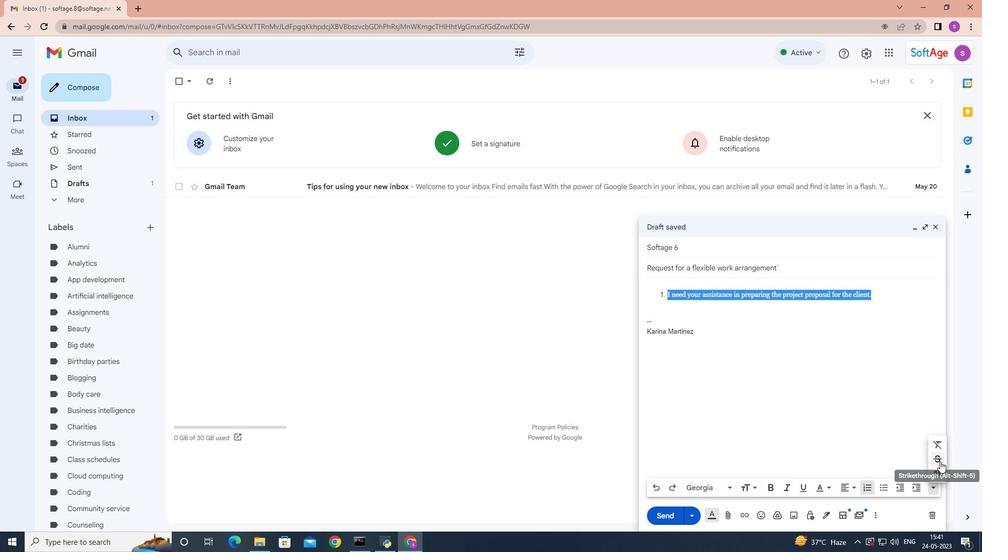 
Action: Mouse moved to (871, 491)
Screenshot: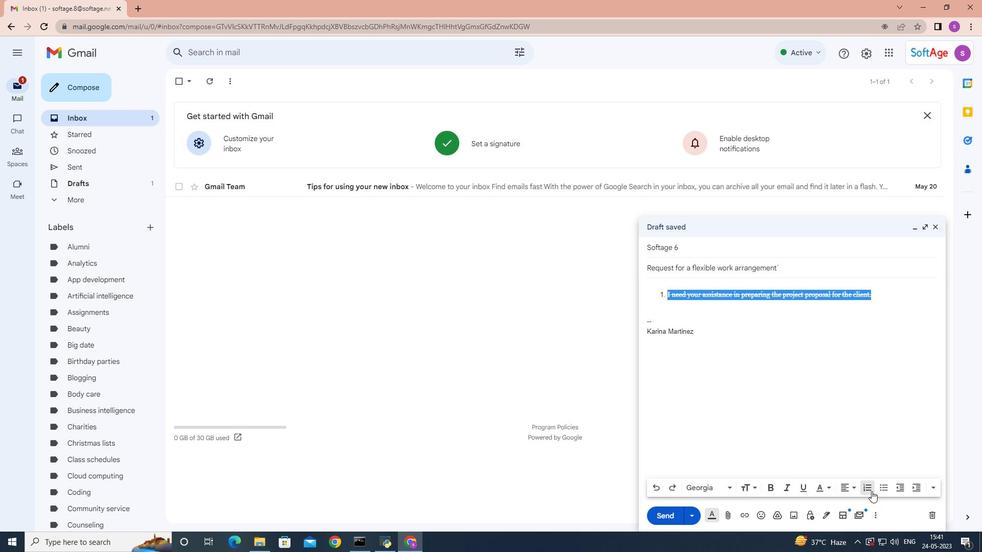 
Action: Mouse pressed left at (871, 491)
Screenshot: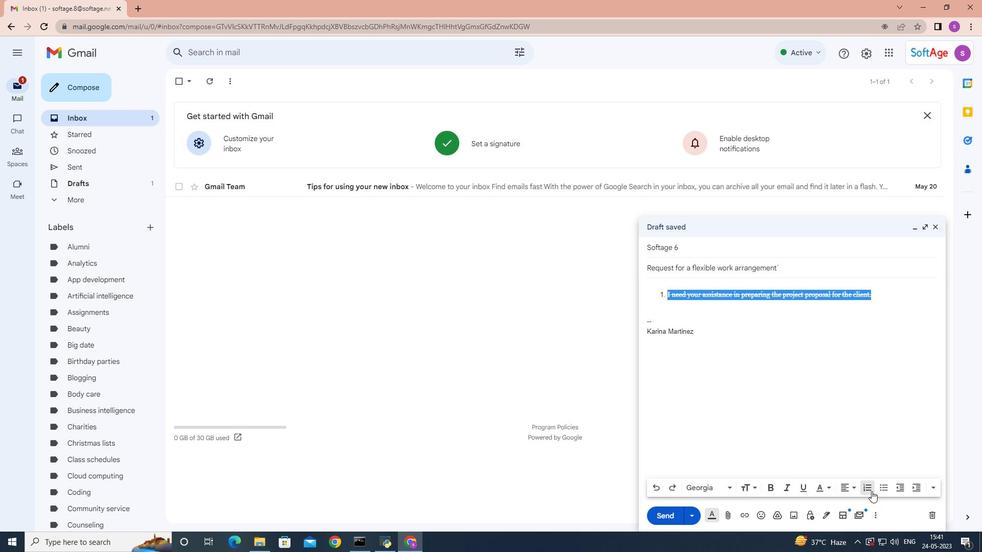 
Action: Mouse moved to (726, 488)
Screenshot: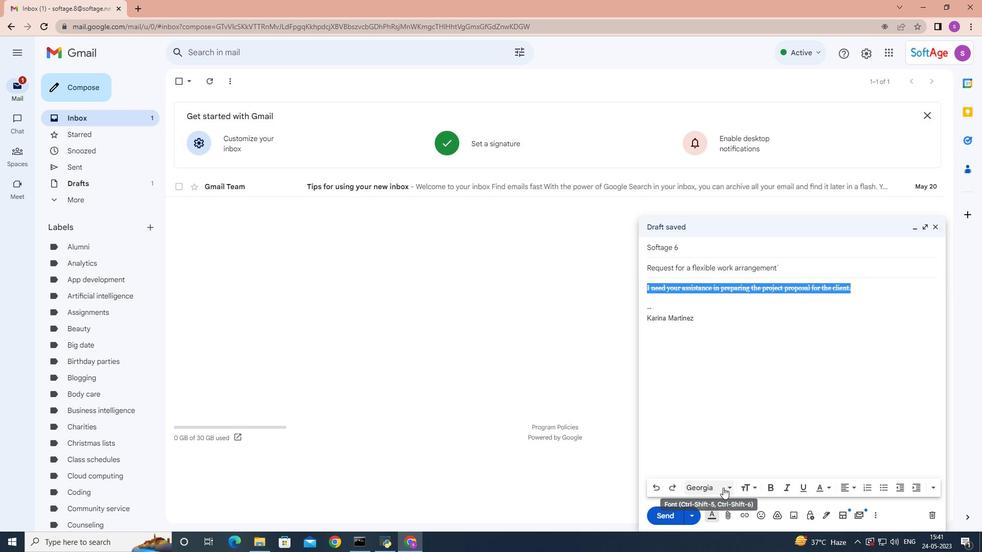 
Action: Mouse pressed left at (726, 488)
Screenshot: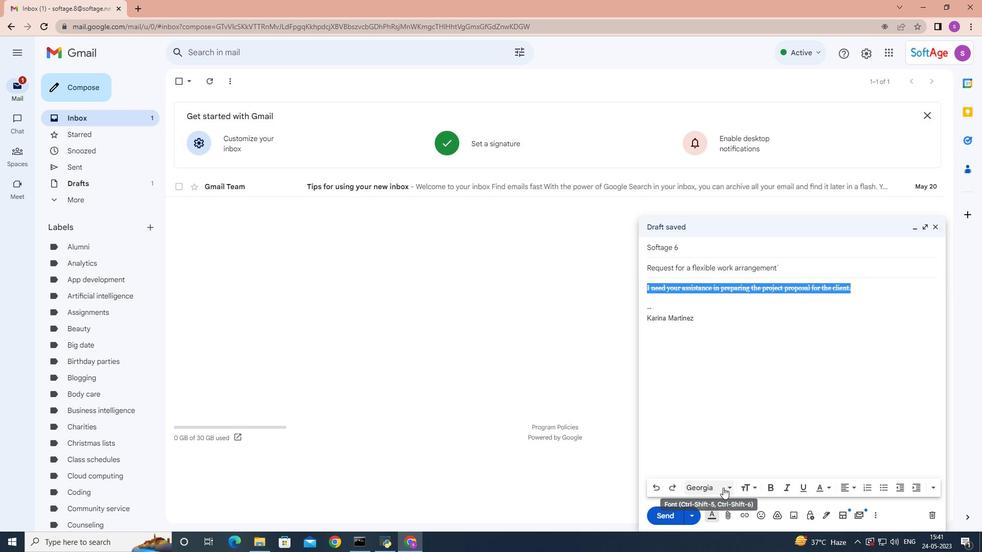 
Action: Mouse moved to (725, 308)
Screenshot: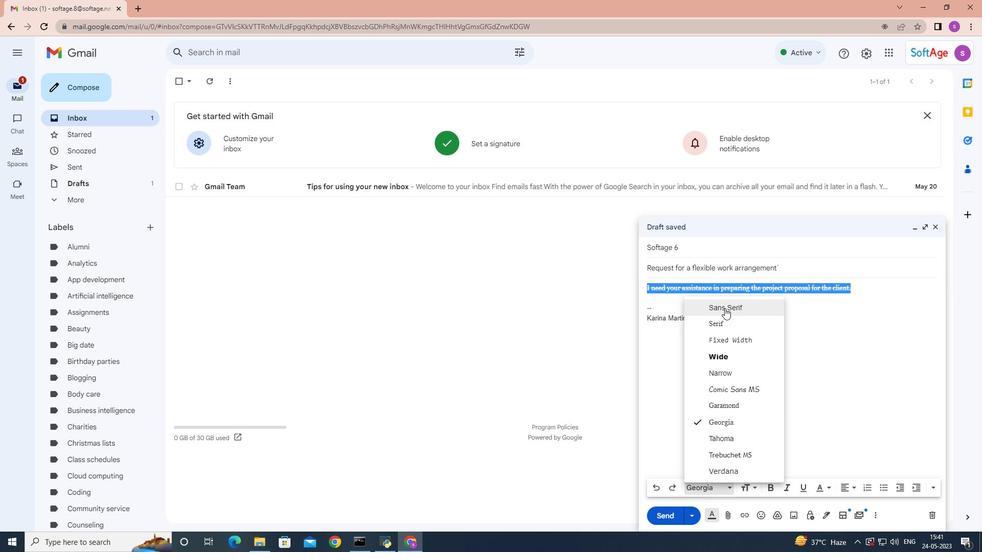 
Action: Mouse pressed left at (725, 308)
Screenshot: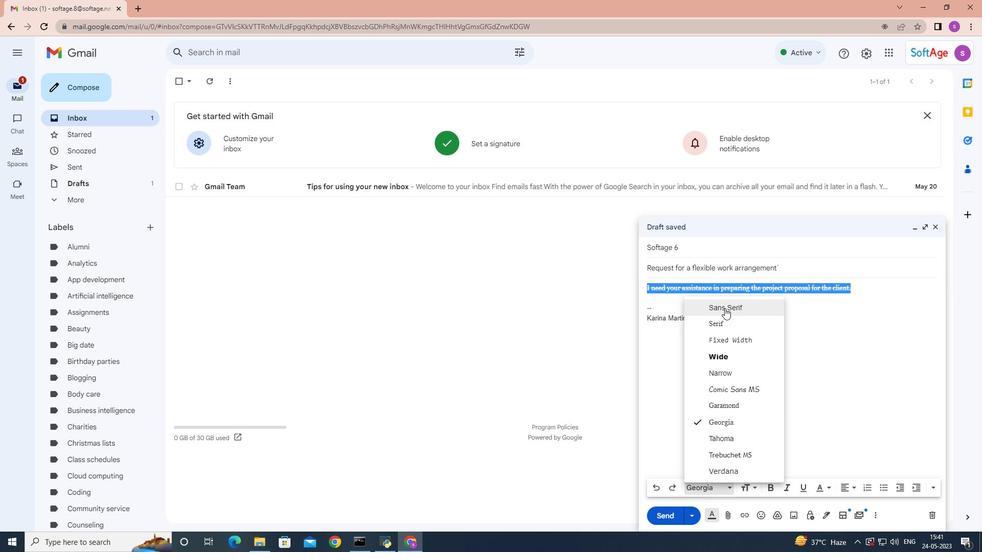 
Action: Mouse moved to (936, 492)
Screenshot: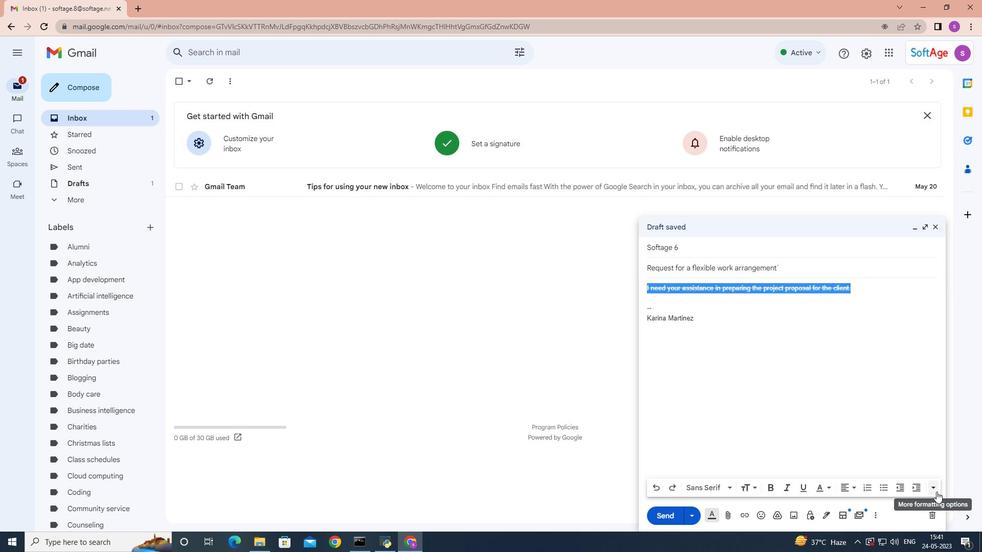 
Action: Mouse pressed left at (936, 492)
Screenshot: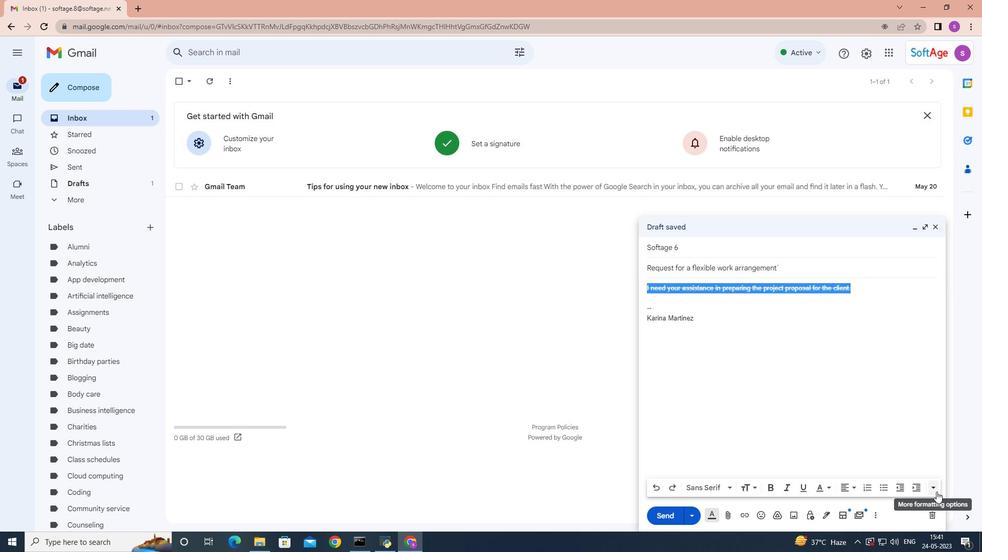 
Action: Mouse moved to (938, 459)
Screenshot: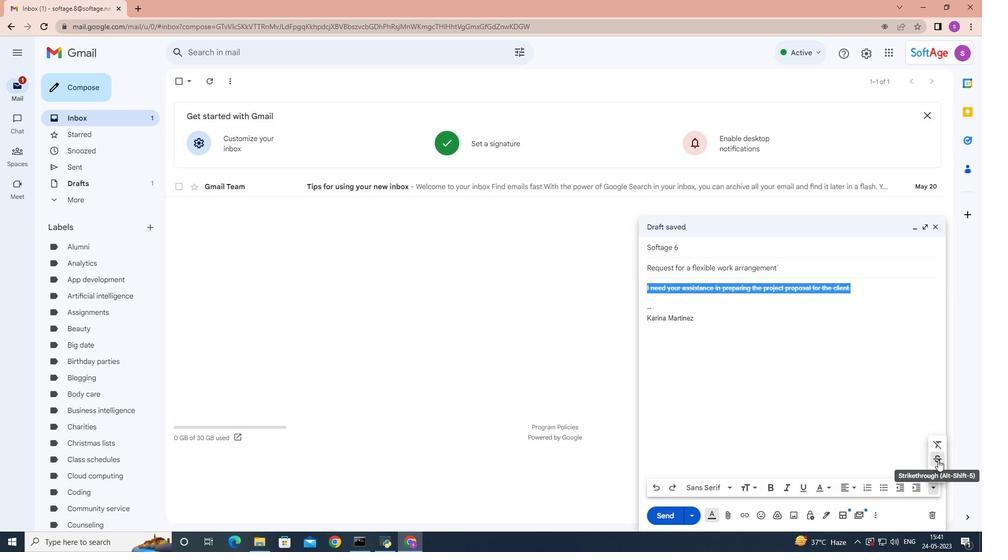
Action: Mouse pressed left at (938, 459)
Screenshot: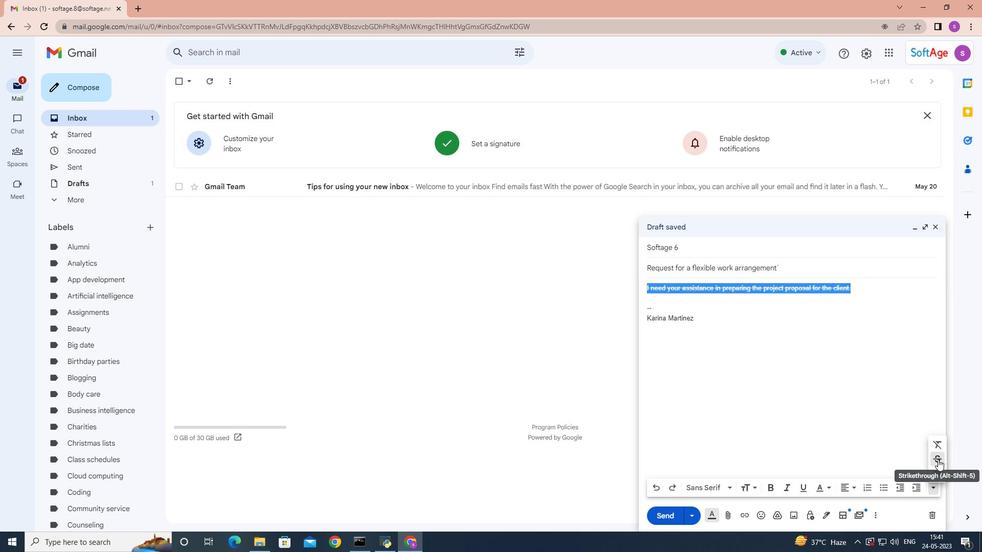 
Action: Mouse moved to (672, 517)
Screenshot: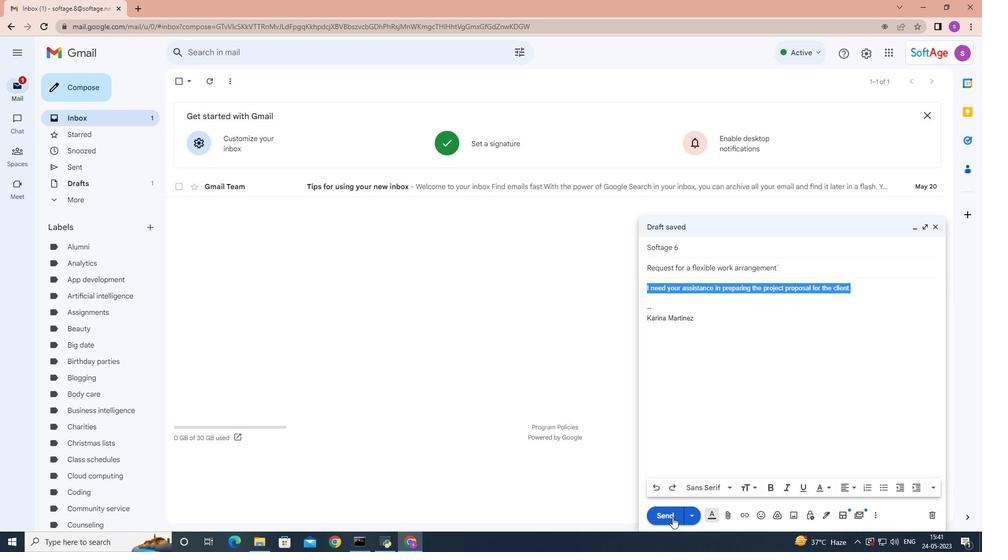 
Action: Mouse pressed left at (672, 517)
Screenshot: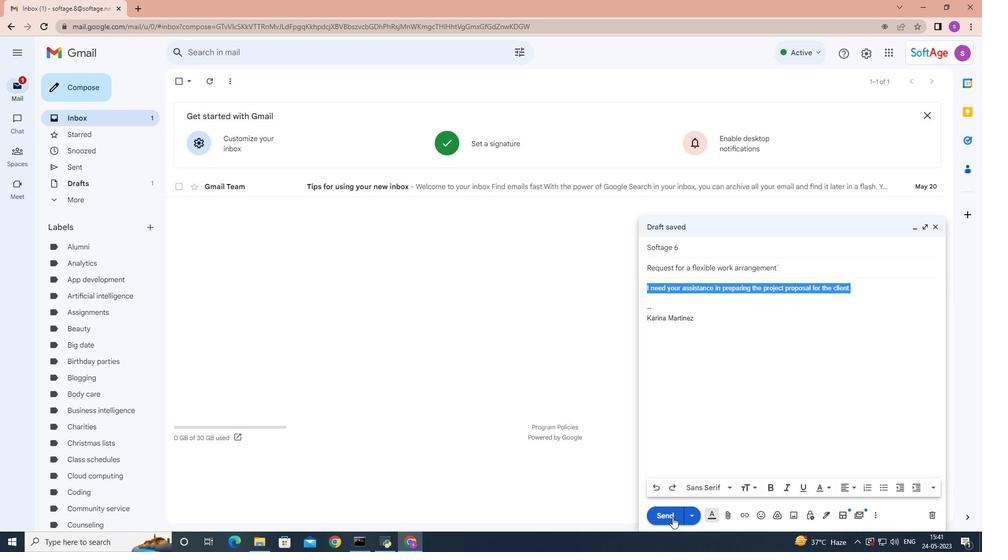 
Action: Mouse moved to (95, 170)
Screenshot: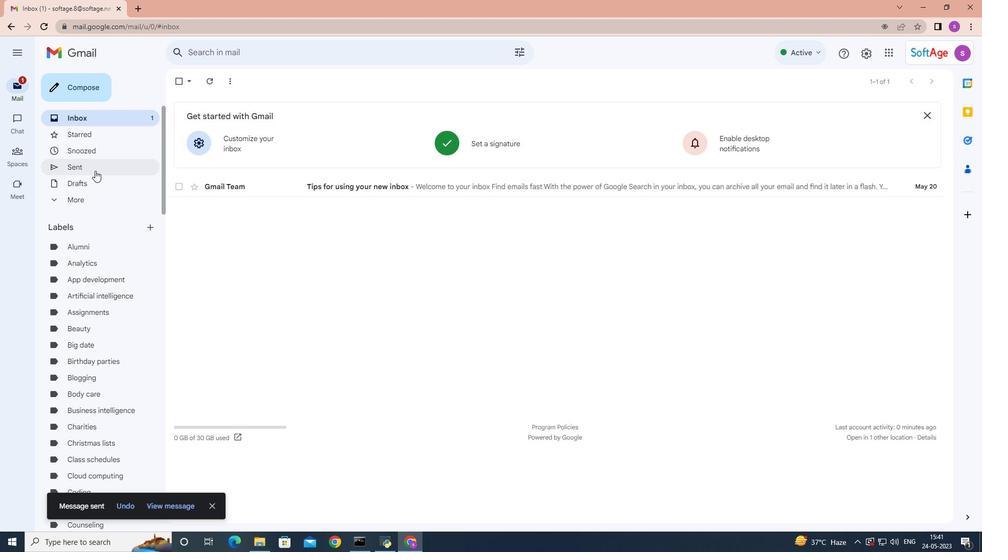
Action: Mouse pressed left at (95, 170)
Screenshot: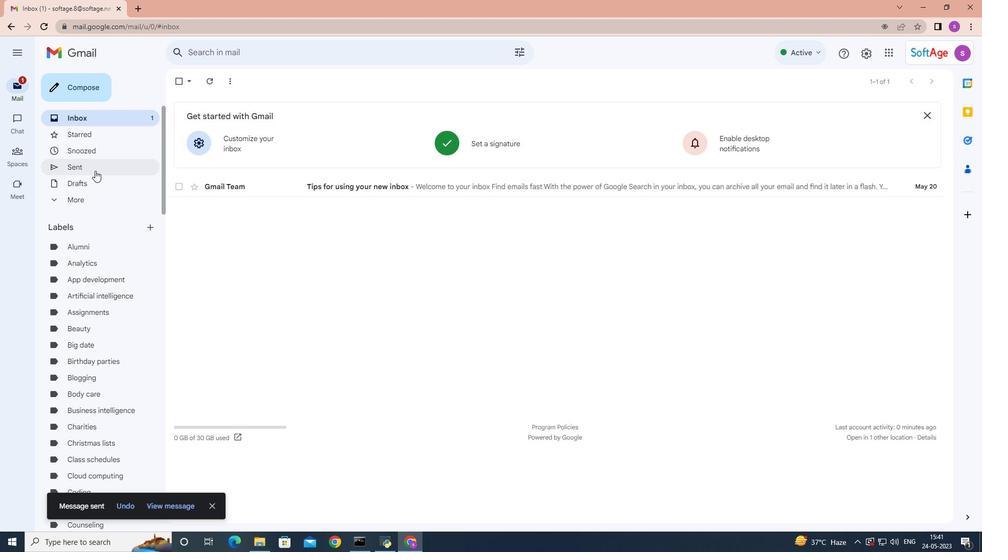 
Action: Mouse moved to (243, 135)
Screenshot: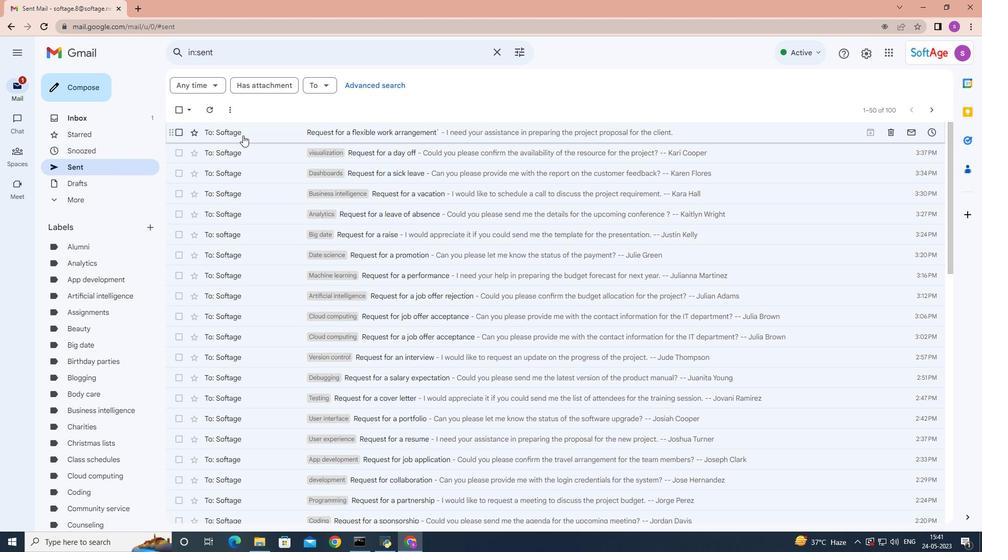 
Action: Mouse pressed right at (243, 135)
Screenshot: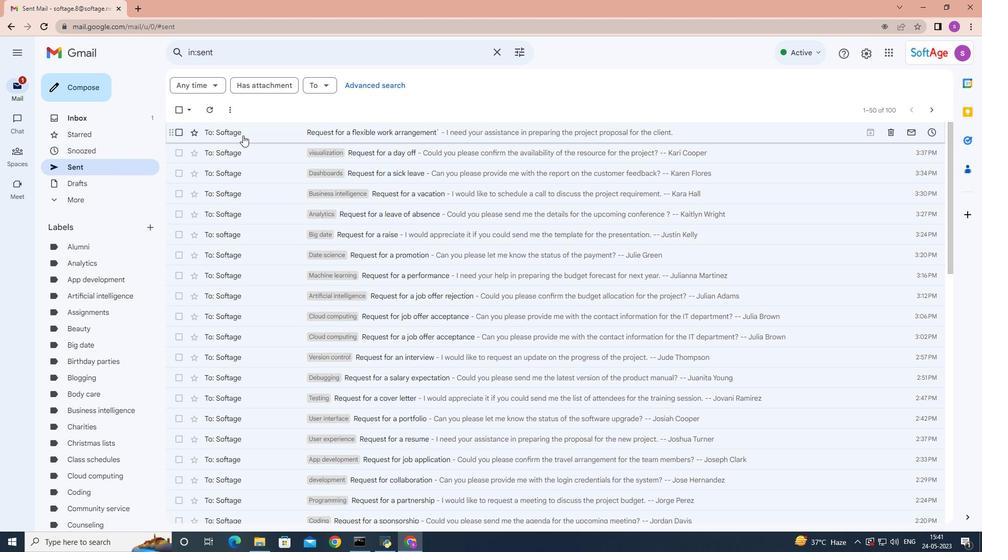 
Action: Mouse moved to (339, 320)
Screenshot: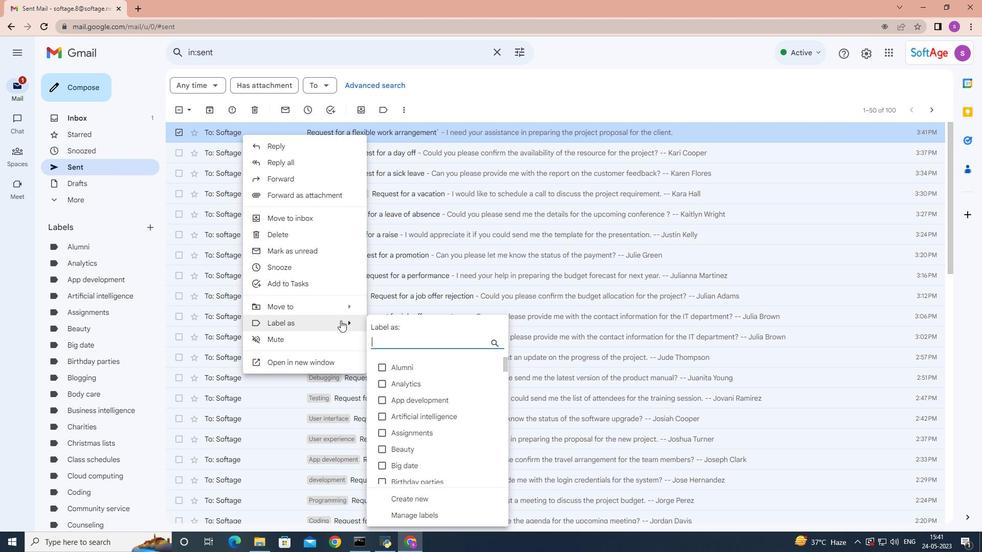 
Action: Key pressed <Key.shift>Environmental
Screenshot: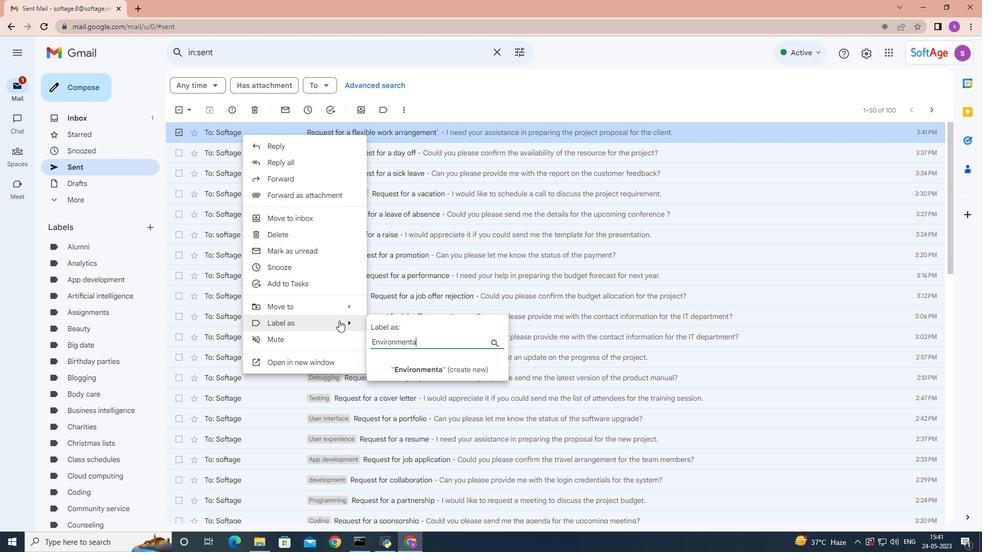 
Action: Mouse moved to (406, 365)
Screenshot: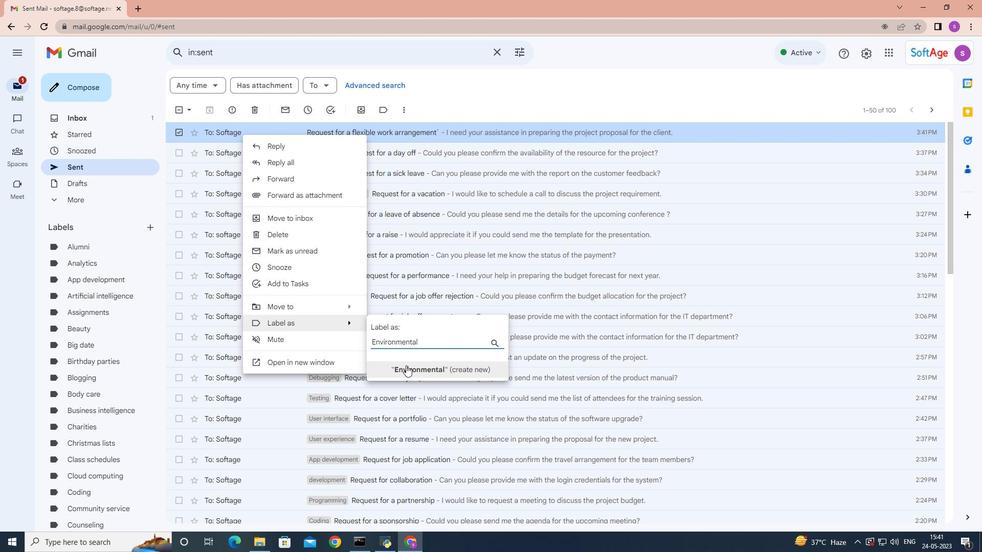 
Action: Mouse pressed left at (406, 365)
Screenshot: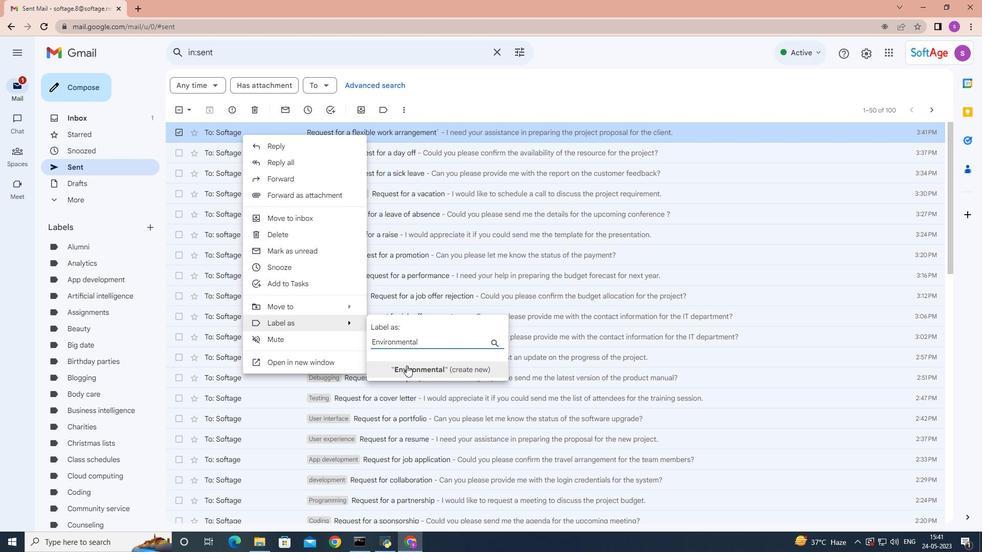 
Action: Mouse moved to (587, 326)
Screenshot: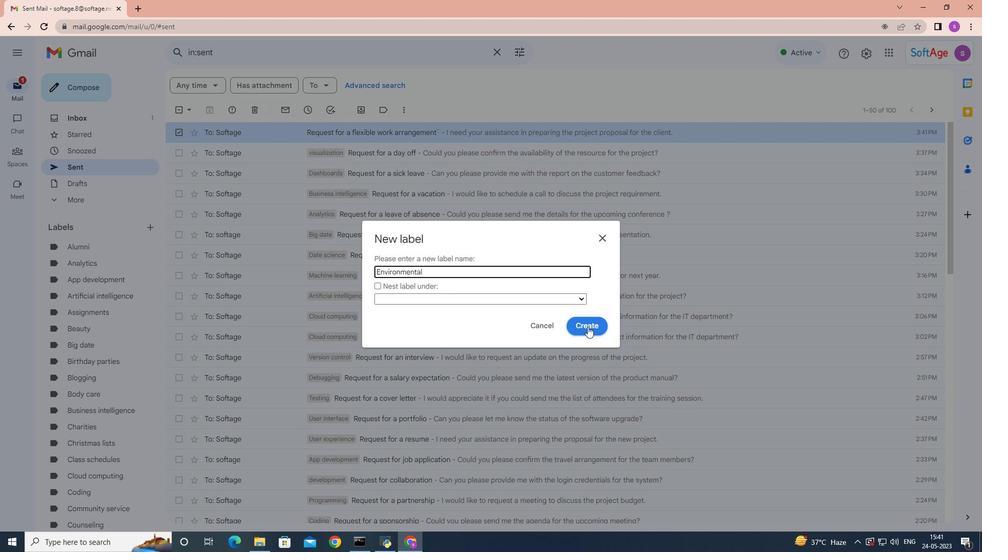 
Action: Mouse pressed left at (587, 326)
Screenshot: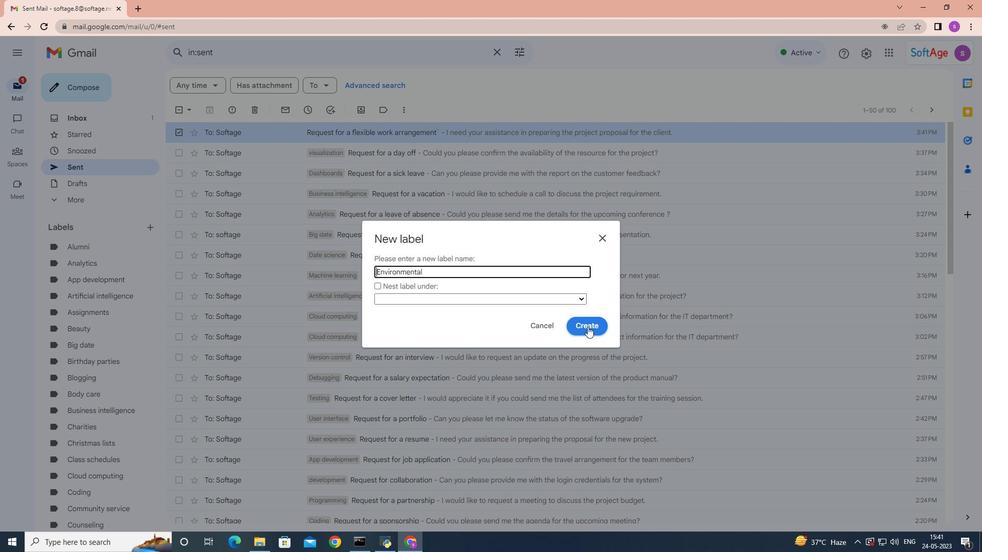 
